 Task: Watch the TED talks on emerging technologies and learn about SpaceX, quantum computing, and wearable tech.
Action: Mouse moved to (427, 264)
Screenshot: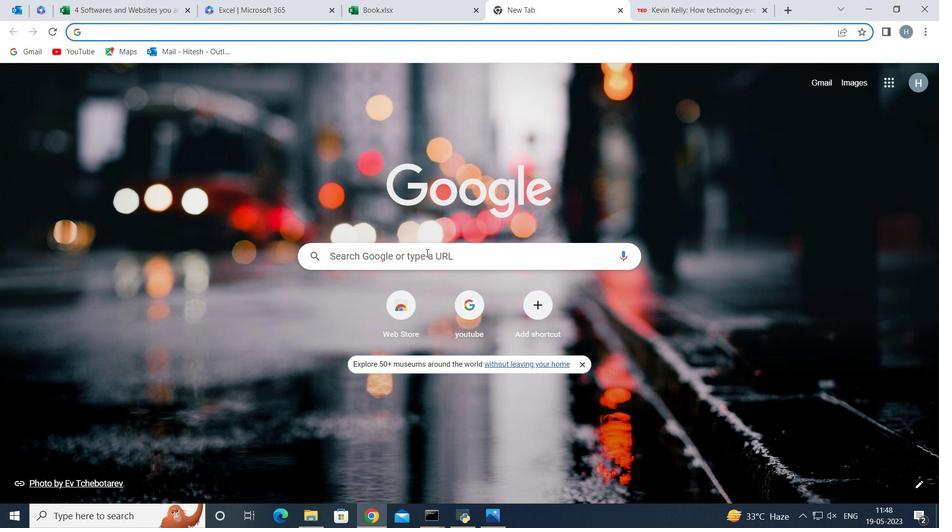
Action: Mouse pressed left at (427, 264)
Screenshot: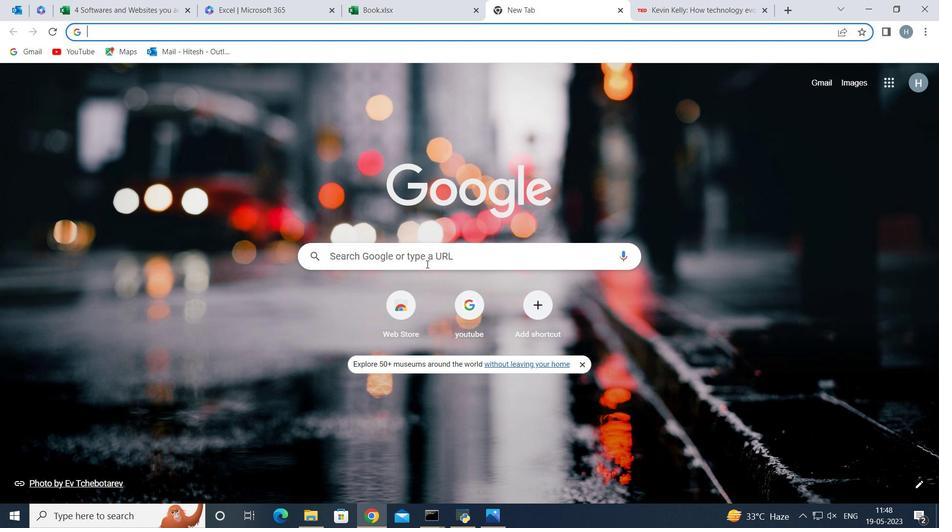 
Action: Mouse moved to (428, 264)
Screenshot: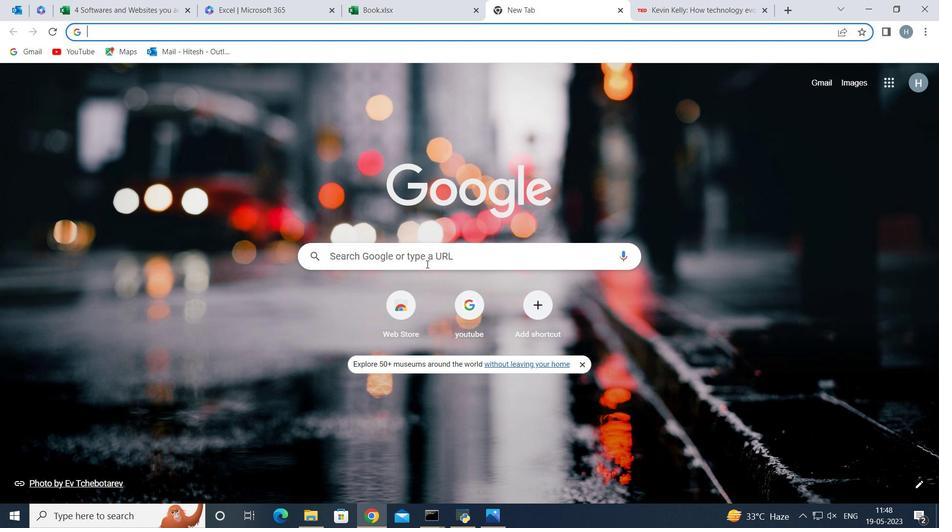 
Action: Key pressed <Key.shift>Te<Key.enter>
Screenshot: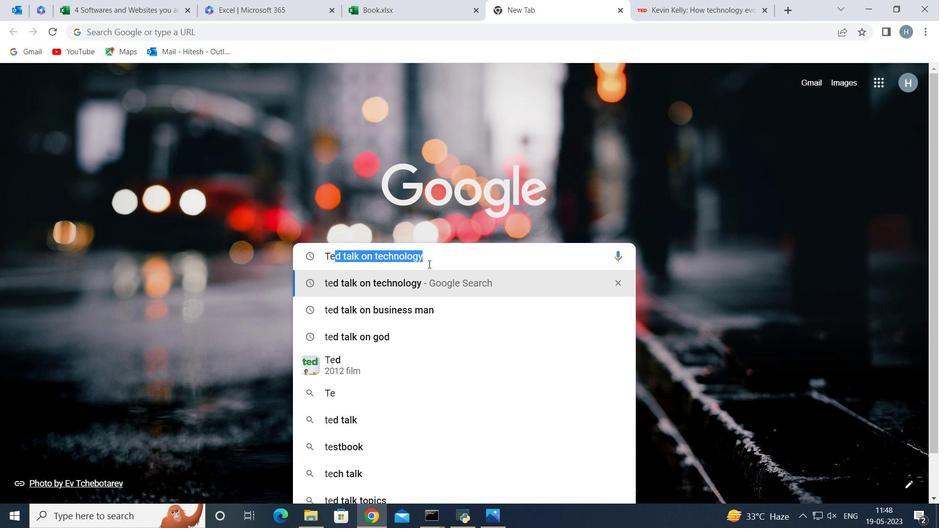 
Action: Mouse moved to (164, 345)
Screenshot: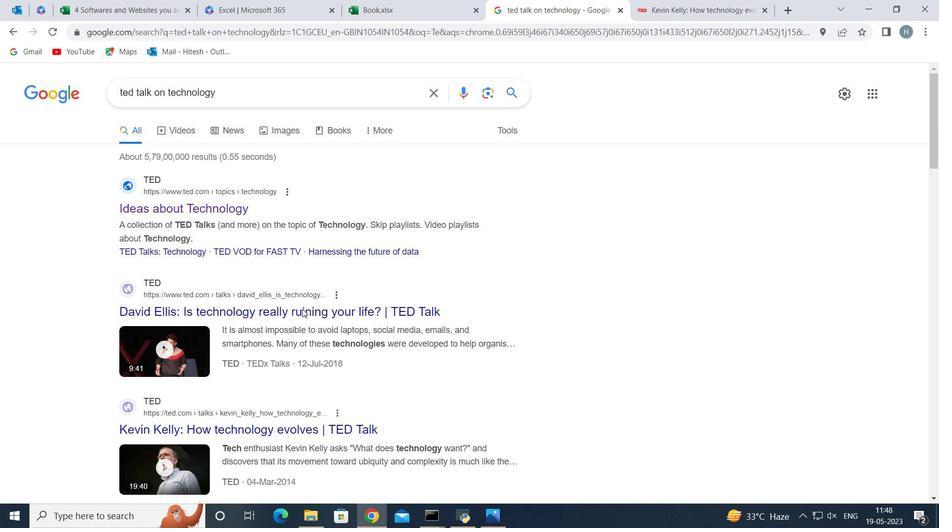 
Action: Mouse scrolled (164, 345) with delta (0, 0)
Screenshot: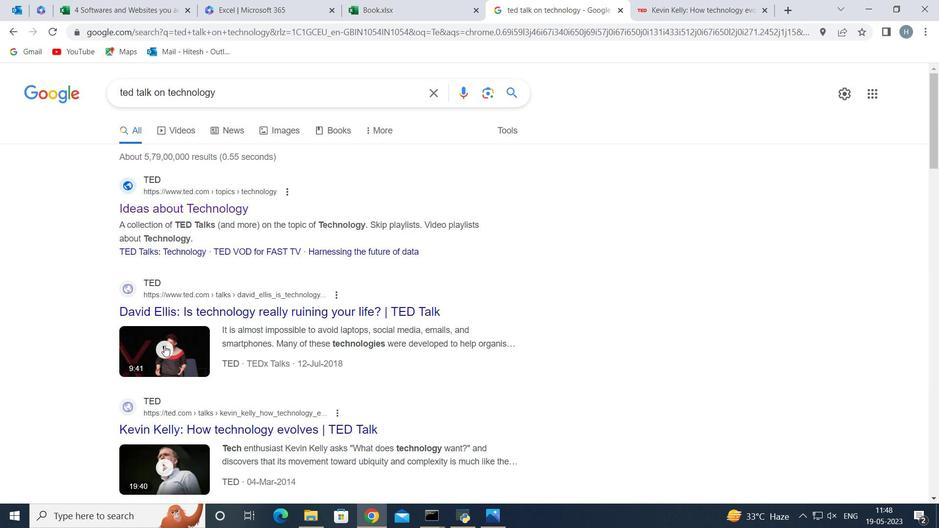 
Action: Mouse scrolled (164, 345) with delta (0, 0)
Screenshot: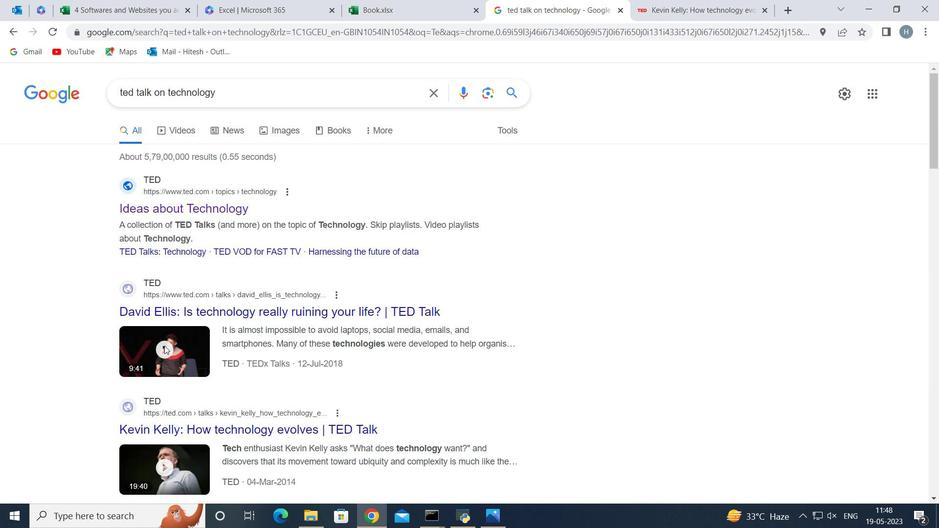 
Action: Mouse scrolled (164, 345) with delta (0, 0)
Screenshot: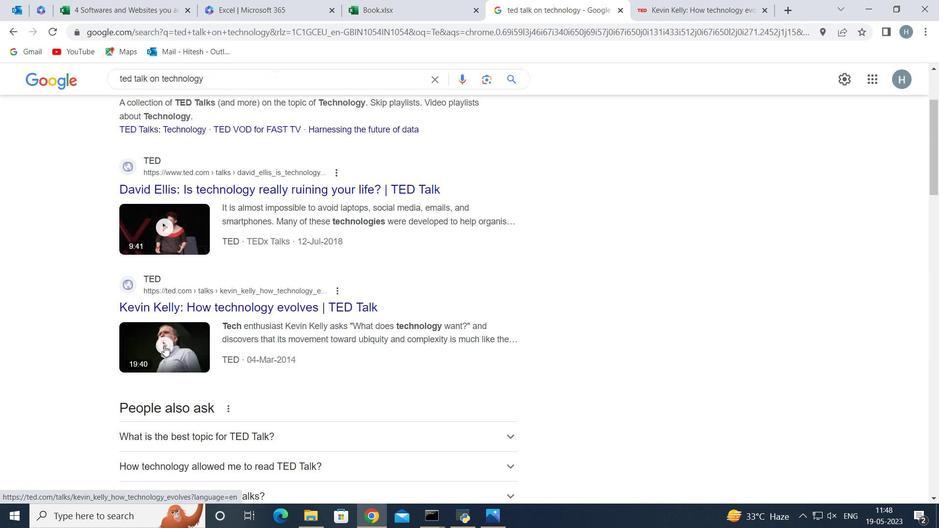 
Action: Mouse scrolled (164, 345) with delta (0, 0)
Screenshot: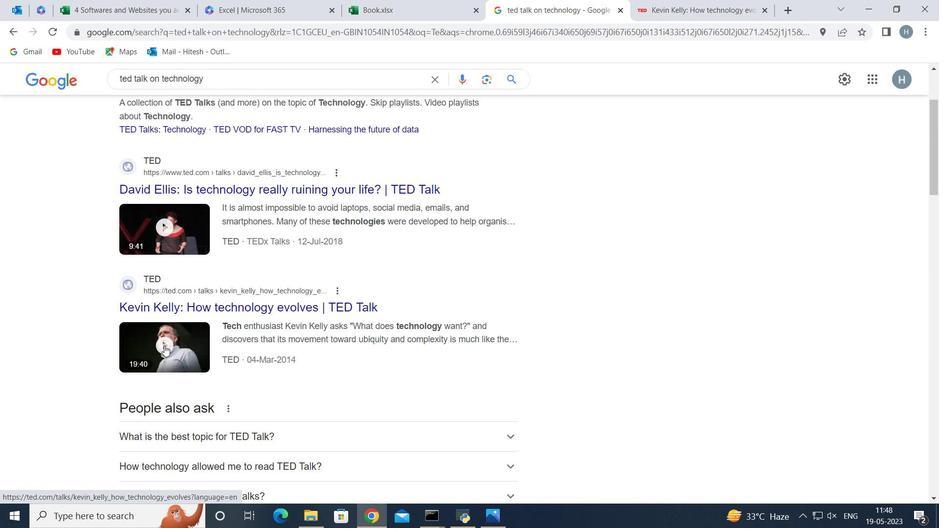 
Action: Mouse scrolled (164, 345) with delta (0, 0)
Screenshot: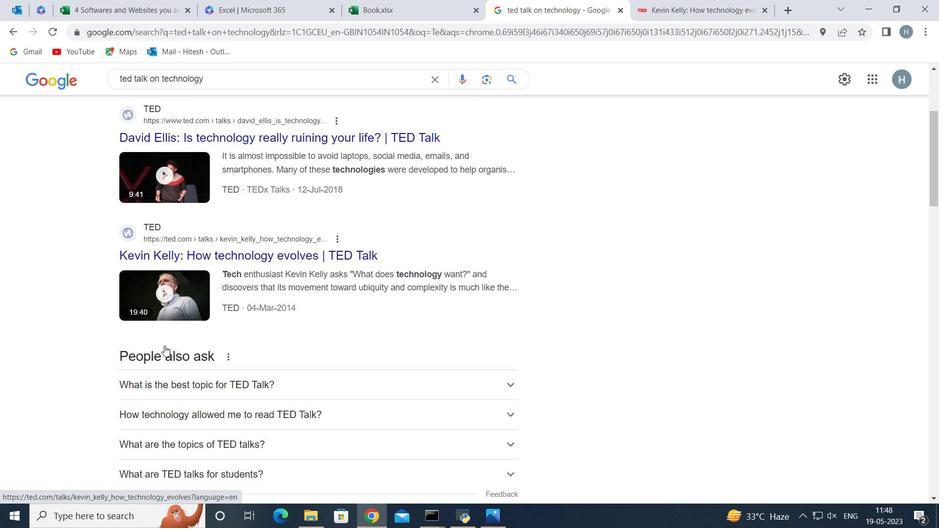
Action: Mouse scrolled (164, 345) with delta (0, 0)
Screenshot: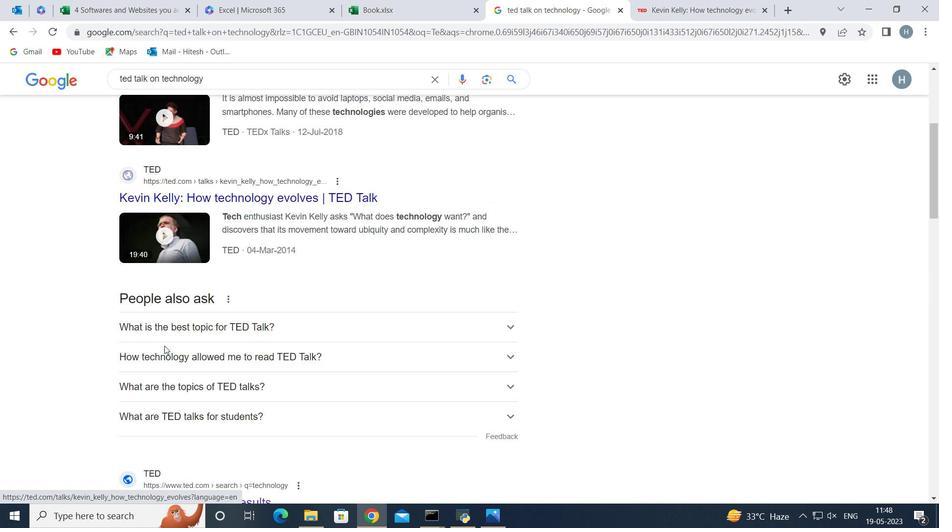 
Action: Mouse scrolled (164, 345) with delta (0, 0)
Screenshot: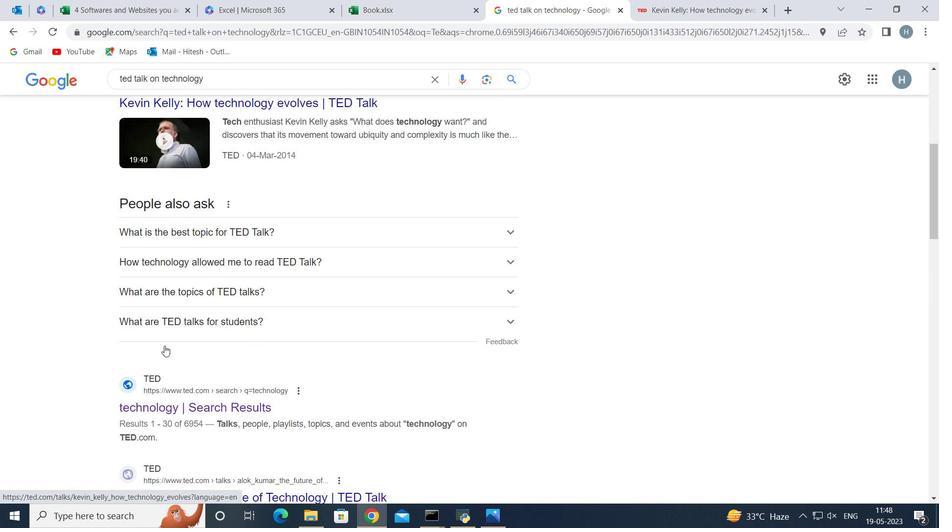 
Action: Mouse scrolled (164, 345) with delta (0, 0)
Screenshot: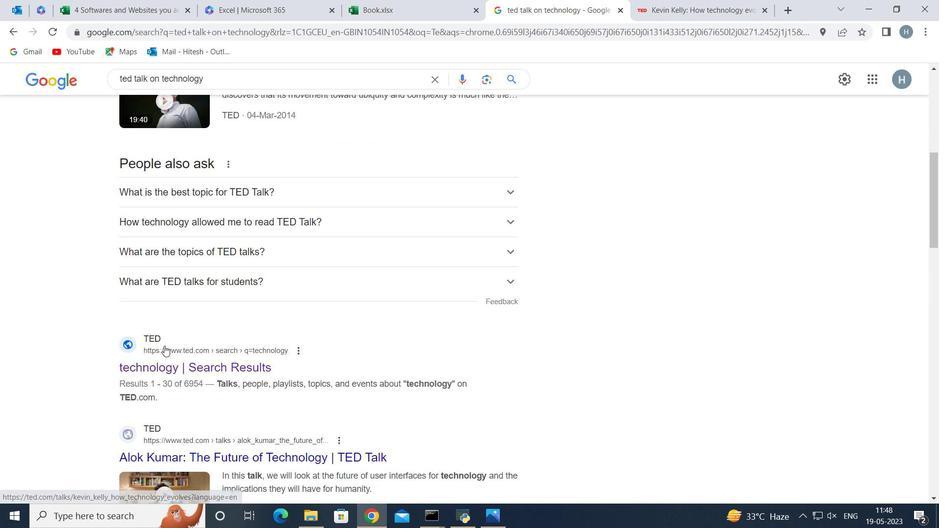 
Action: Mouse scrolled (164, 345) with delta (0, 0)
Screenshot: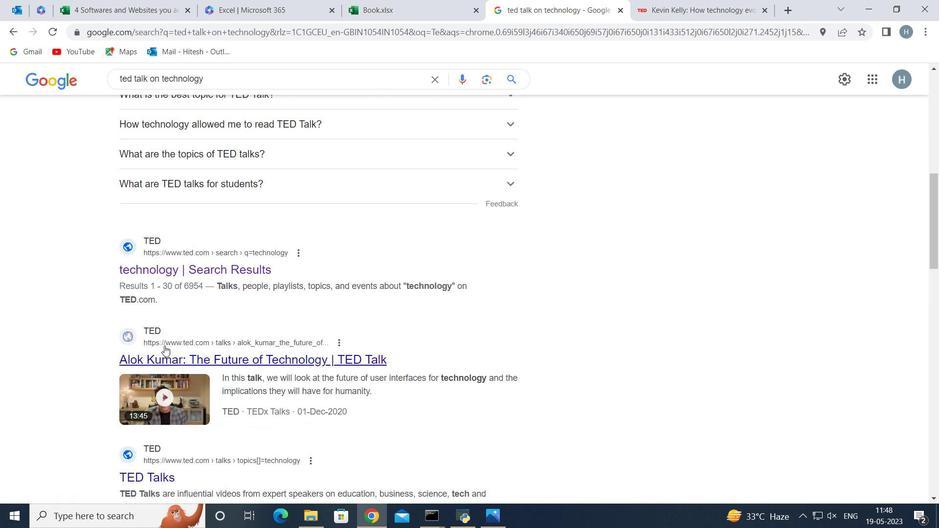 
Action: Mouse scrolled (164, 345) with delta (0, 0)
Screenshot: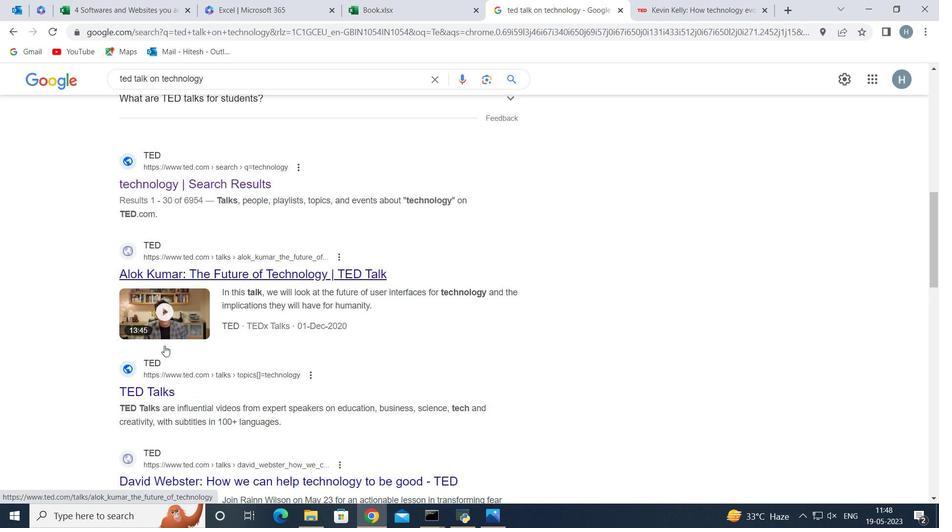 
Action: Mouse scrolled (164, 345) with delta (0, 0)
Screenshot: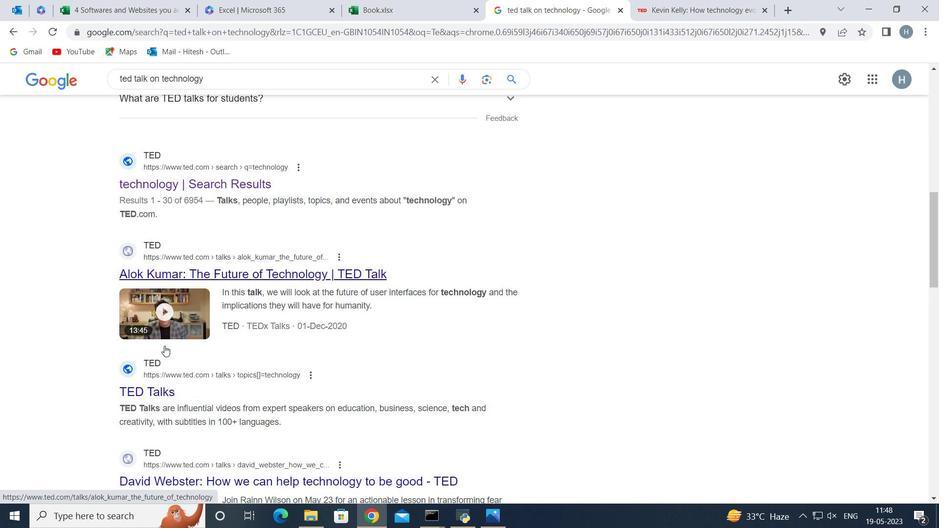 
Action: Mouse scrolled (164, 345) with delta (0, 0)
Screenshot: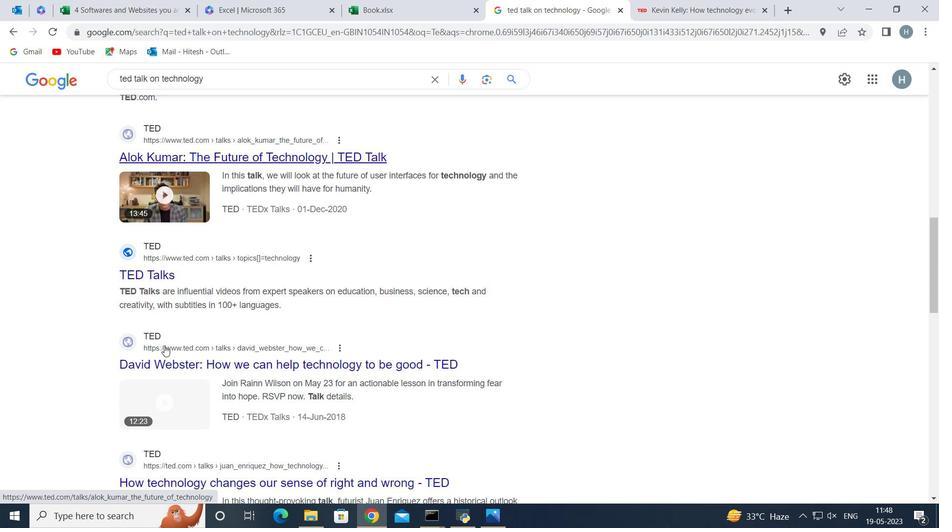 
Action: Mouse scrolled (164, 345) with delta (0, 0)
Screenshot: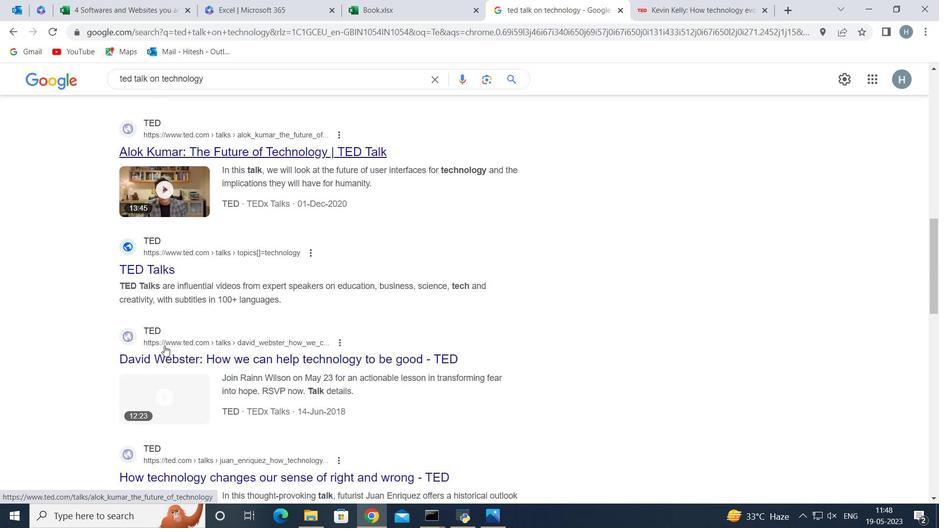 
Action: Mouse moved to (196, 347)
Screenshot: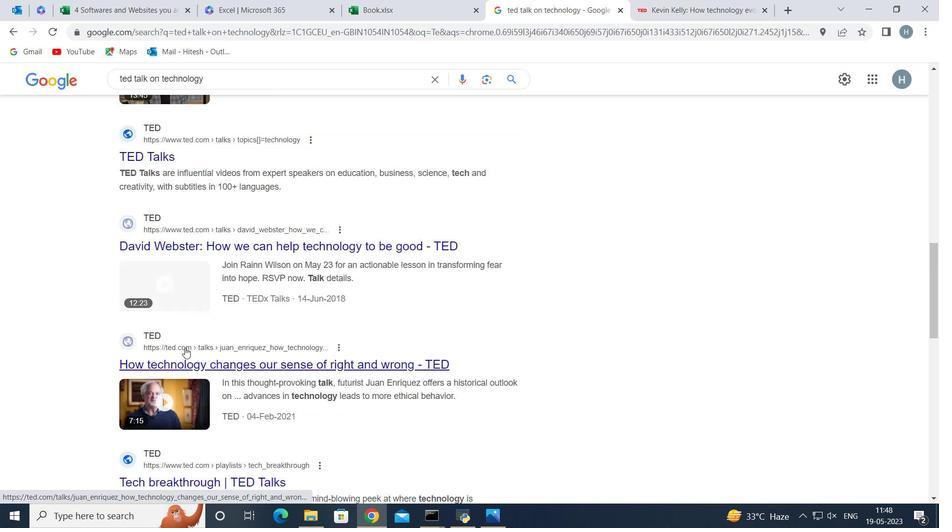 
Action: Mouse scrolled (196, 347) with delta (0, 0)
Screenshot: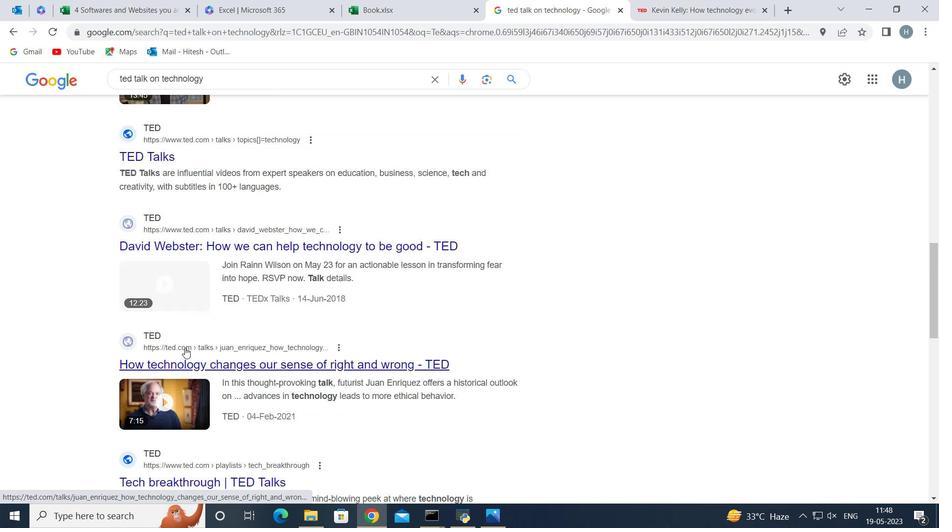 
Action: Mouse moved to (198, 347)
Screenshot: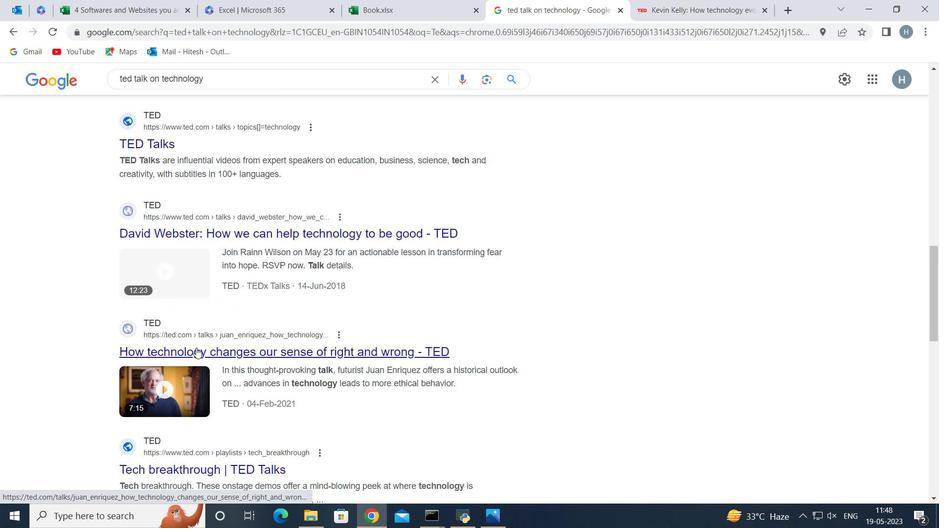 
Action: Mouse scrolled (198, 347) with delta (0, 0)
Screenshot: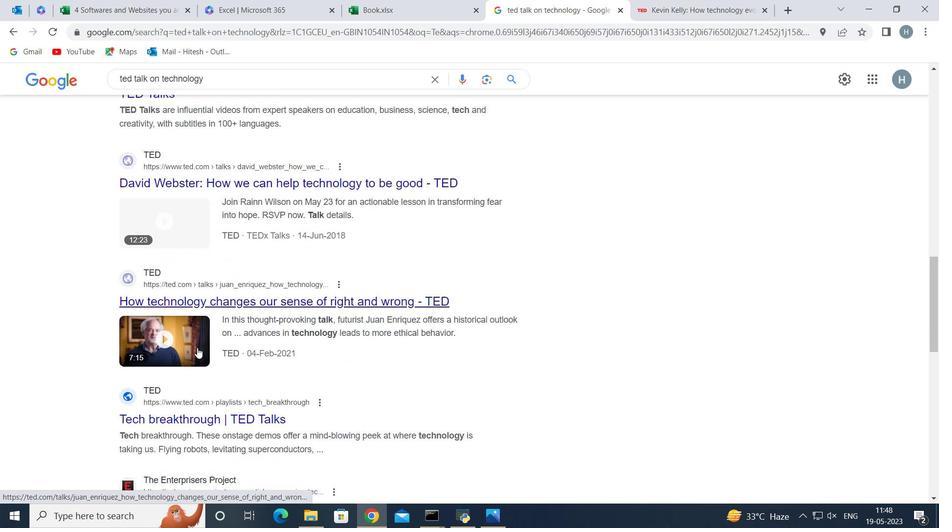 
Action: Mouse scrolled (198, 347) with delta (0, 0)
Screenshot: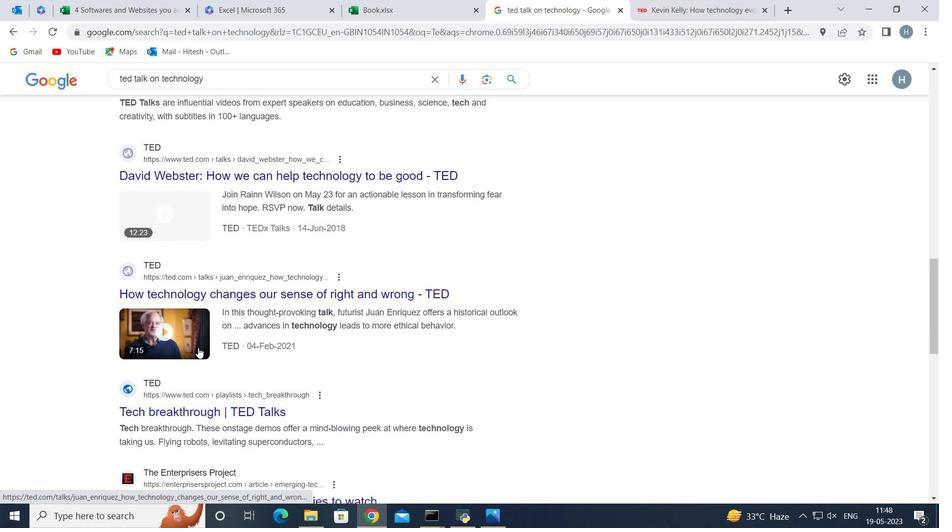 
Action: Mouse scrolled (198, 347) with delta (0, 0)
Screenshot: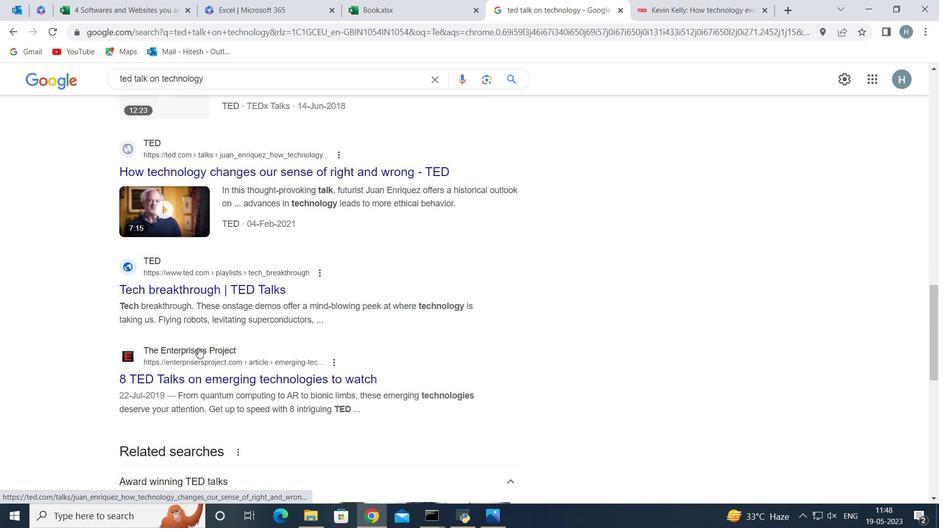 
Action: Mouse scrolled (198, 347) with delta (0, 0)
Screenshot: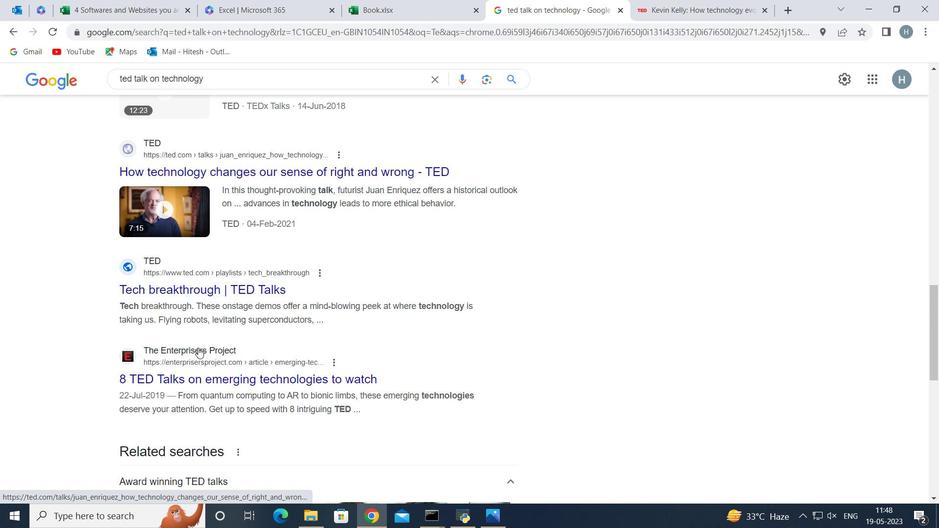 
Action: Mouse moved to (226, 312)
Screenshot: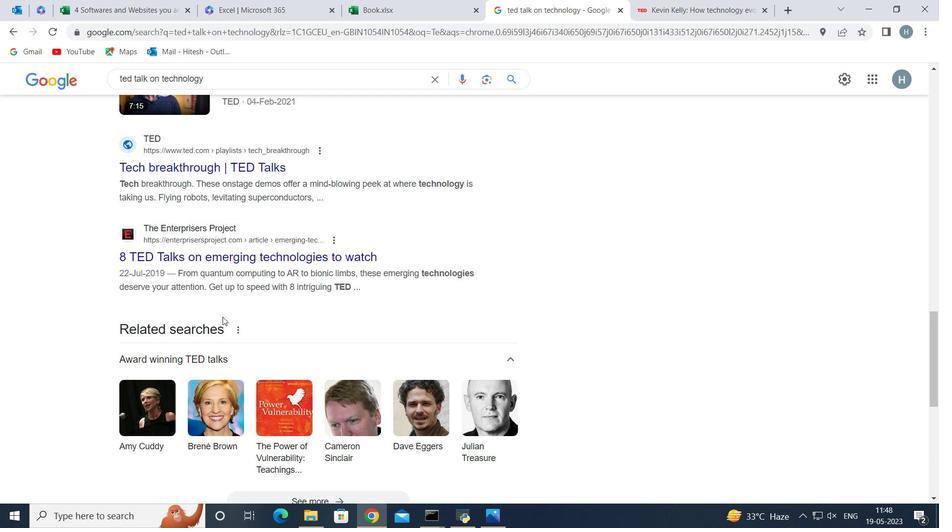 
Action: Mouse scrolled (226, 311) with delta (0, 0)
Screenshot: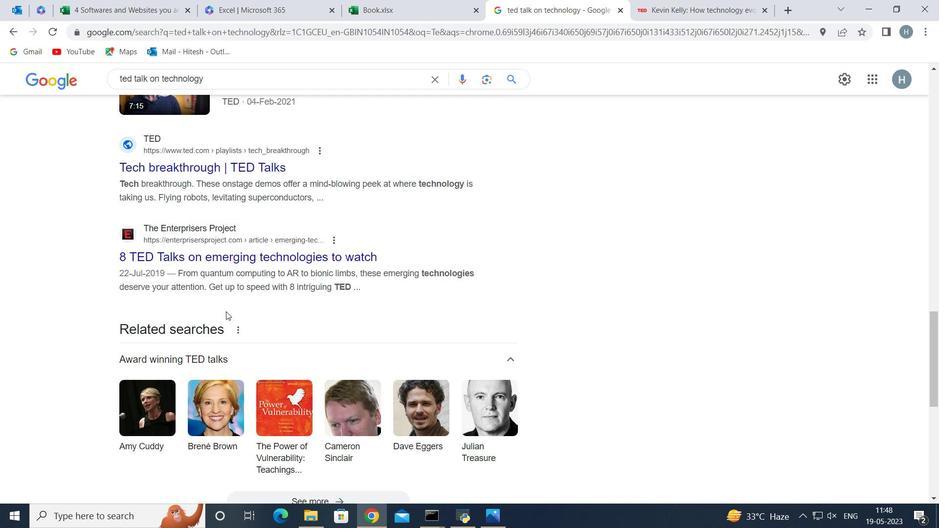 
Action: Mouse scrolled (226, 311) with delta (0, 0)
Screenshot: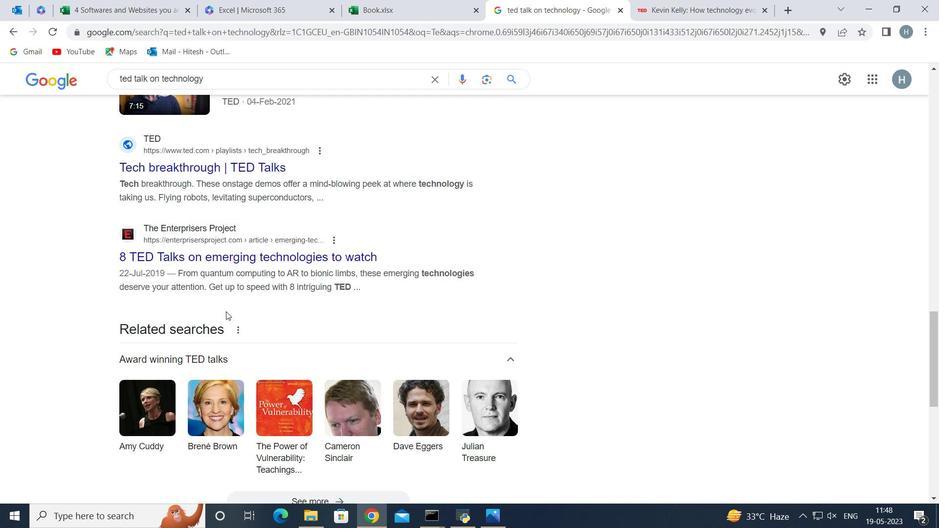 
Action: Mouse scrolled (226, 311) with delta (0, 0)
Screenshot: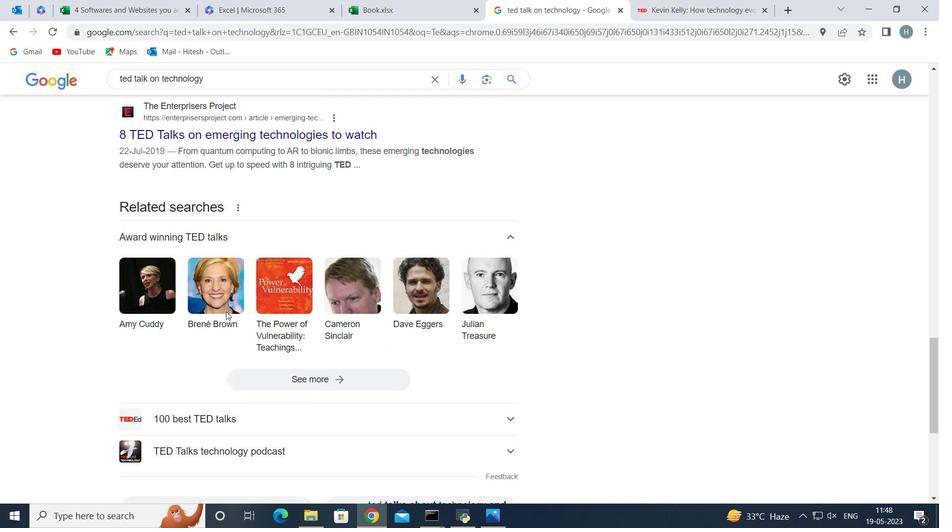 
Action: Mouse scrolled (226, 311) with delta (0, 0)
Screenshot: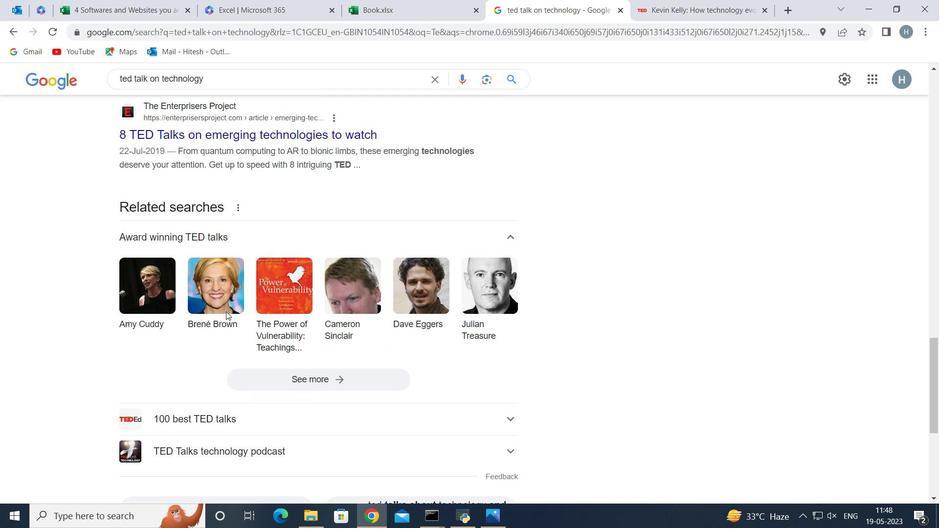 
Action: Mouse scrolled (226, 312) with delta (0, 0)
Screenshot: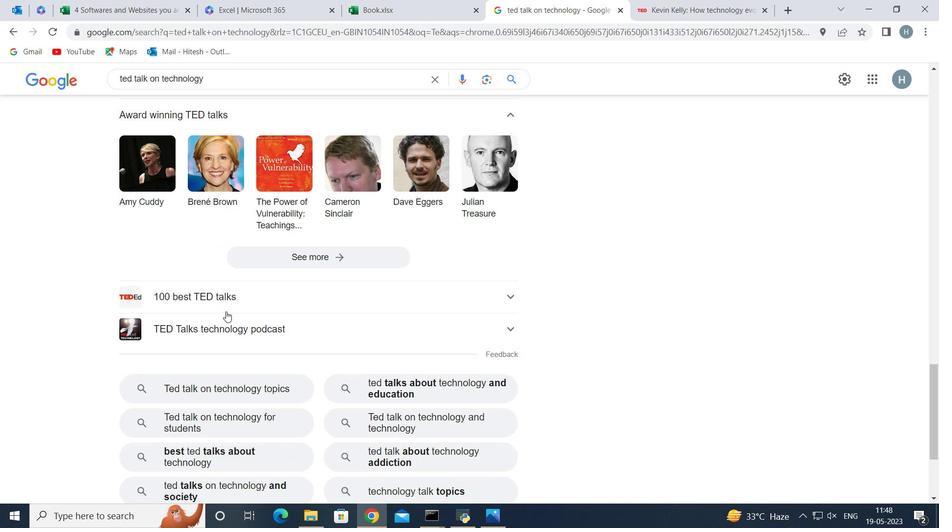 
Action: Mouse scrolled (226, 312) with delta (0, 0)
Screenshot: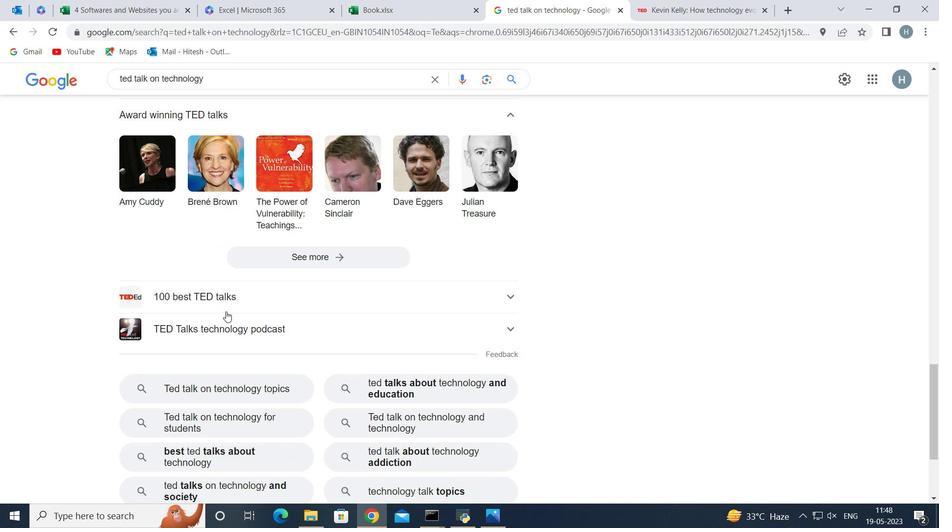 
Action: Mouse scrolled (226, 312) with delta (0, 0)
Screenshot: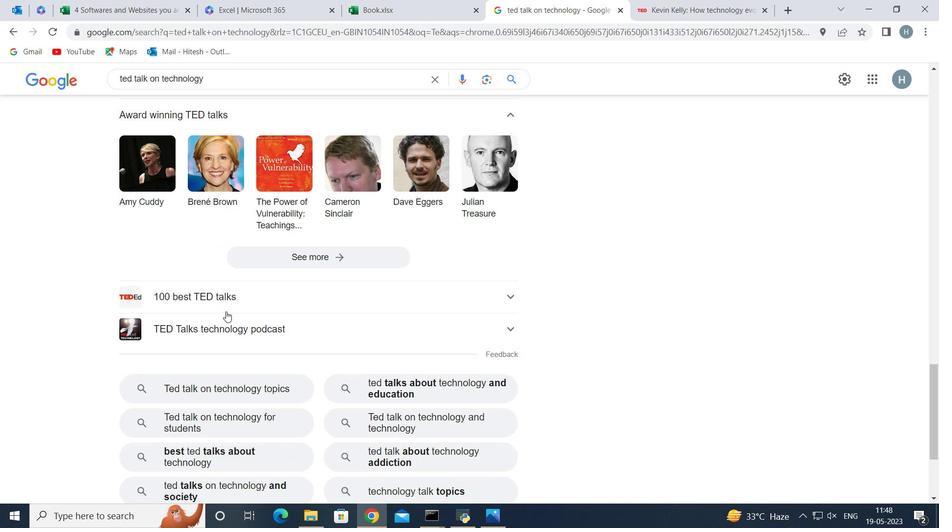 
Action: Mouse scrolled (226, 312) with delta (0, 0)
Screenshot: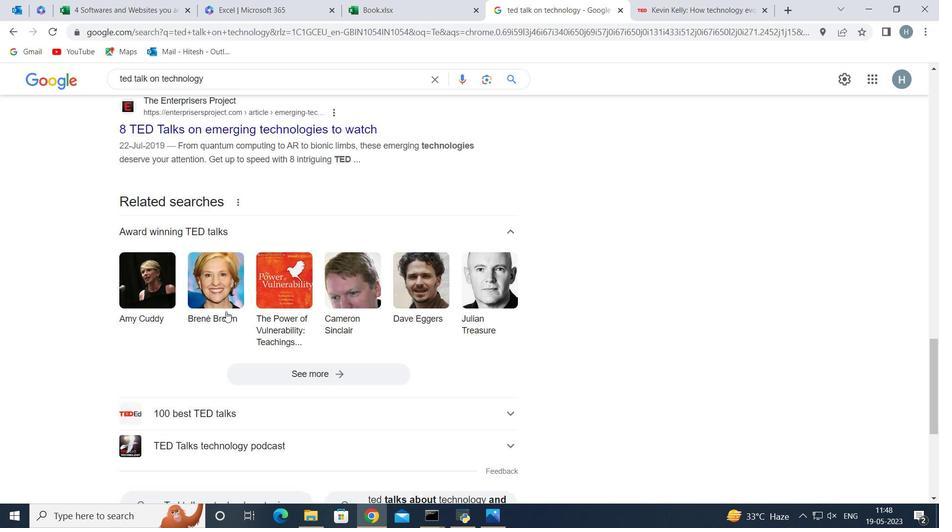 
Action: Mouse scrolled (226, 312) with delta (0, 0)
Screenshot: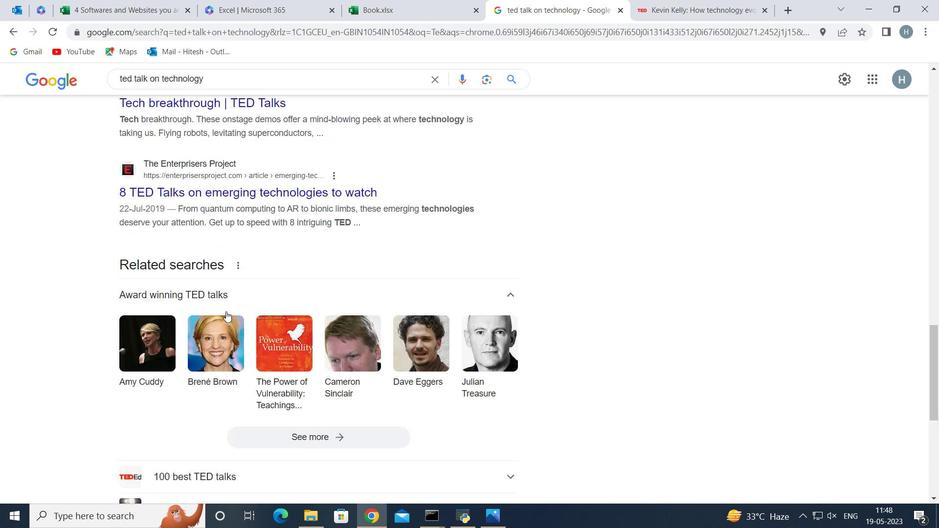 
Action: Mouse scrolled (226, 312) with delta (0, 0)
Screenshot: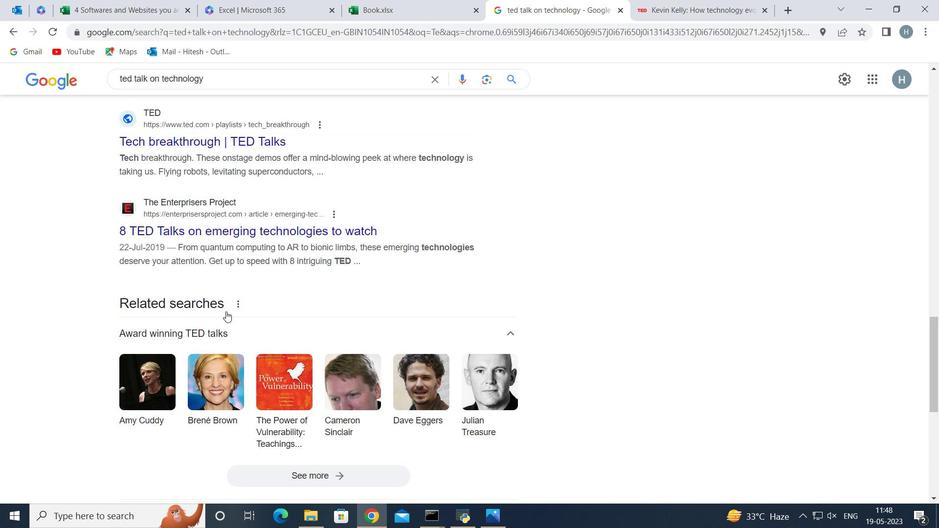 
Action: Mouse scrolled (226, 312) with delta (0, 0)
Screenshot: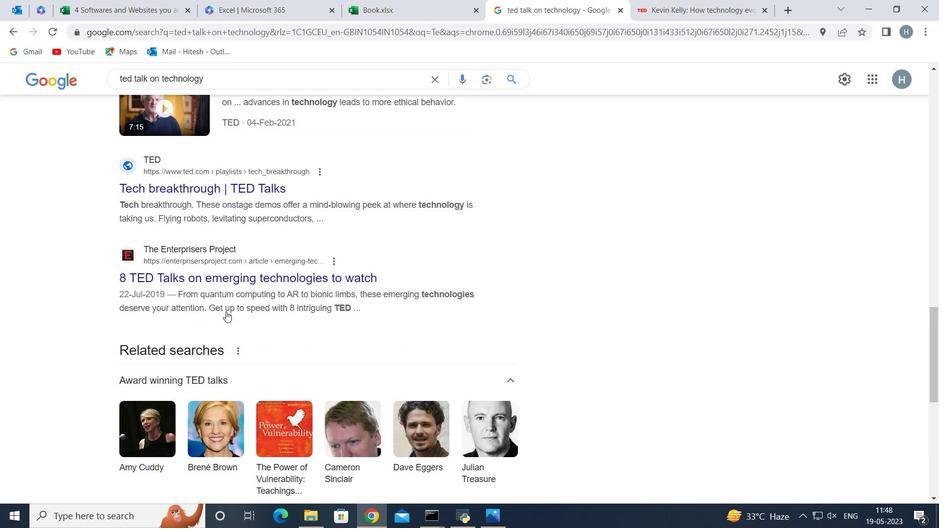 
Action: Mouse moved to (251, 440)
Screenshot: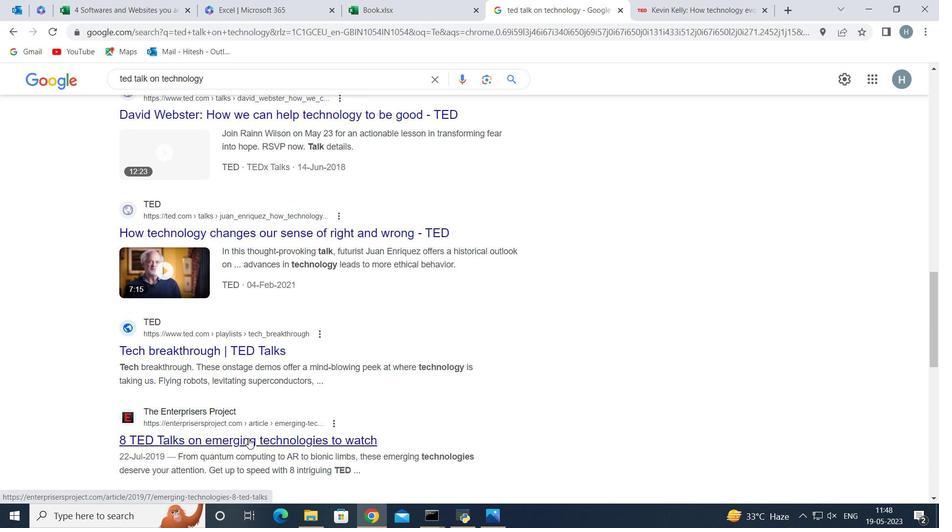
Action: Mouse pressed left at (251, 440)
Screenshot: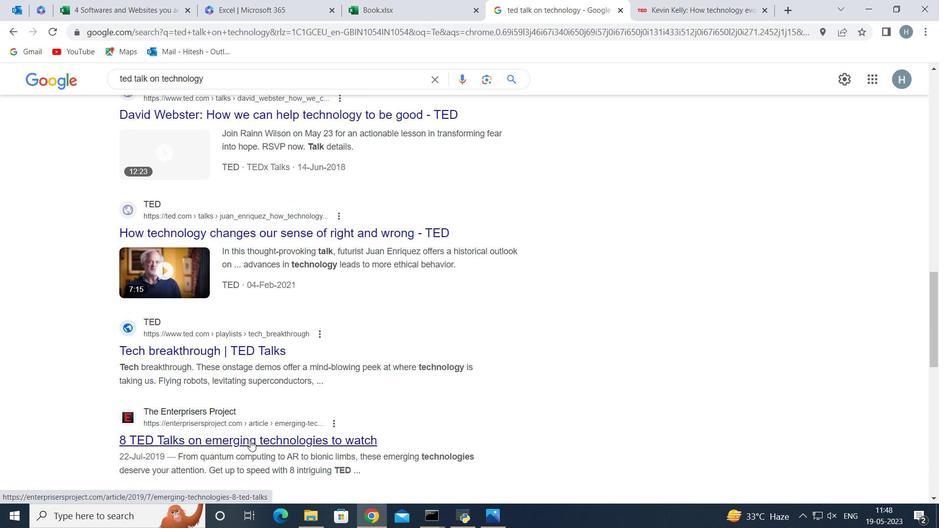 
Action: Mouse moved to (414, 242)
Screenshot: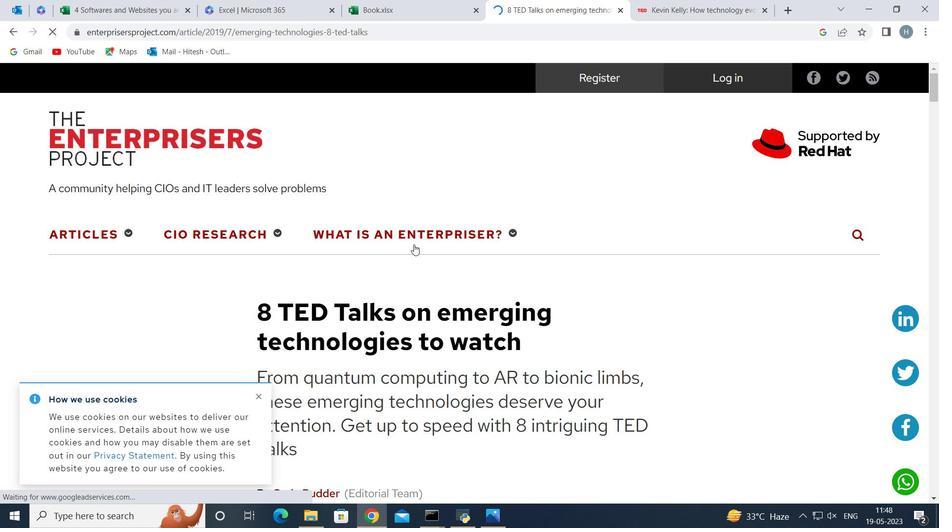 
Action: Mouse scrolled (414, 241) with delta (0, 0)
Screenshot: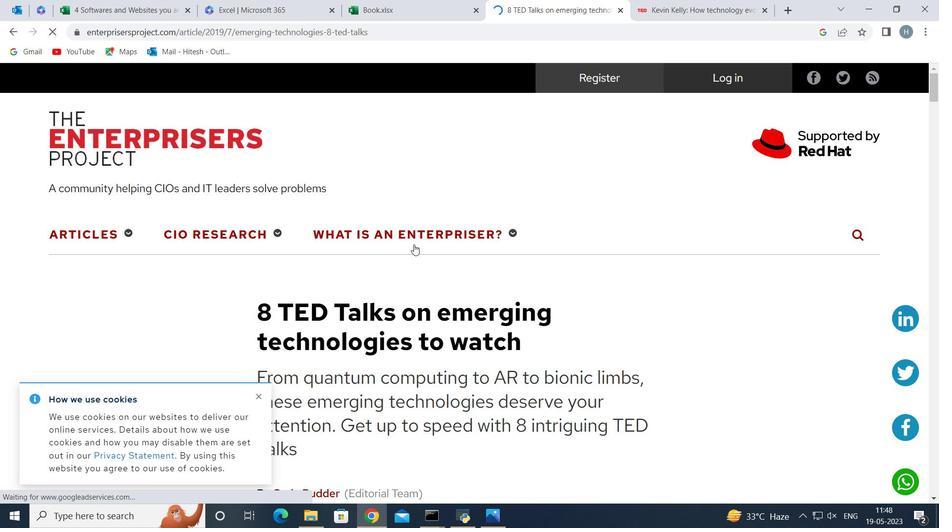 
Action: Mouse scrolled (414, 241) with delta (0, 0)
Screenshot: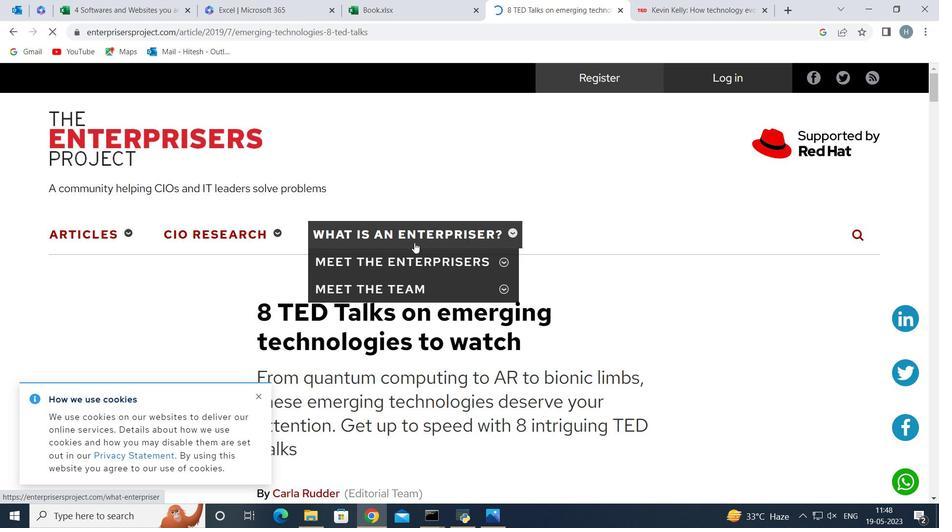 
Action: Mouse moved to (415, 248)
Screenshot: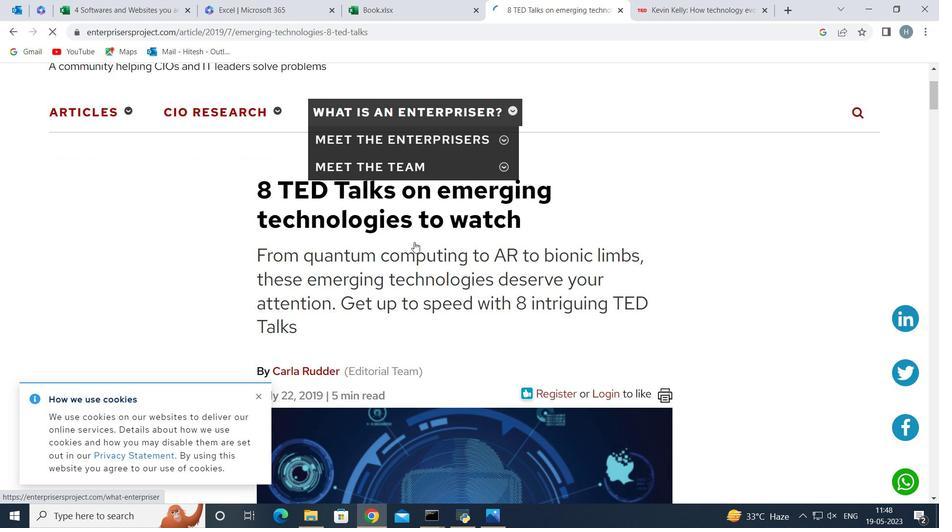 
Action: Mouse scrolled (415, 247) with delta (0, 0)
Screenshot: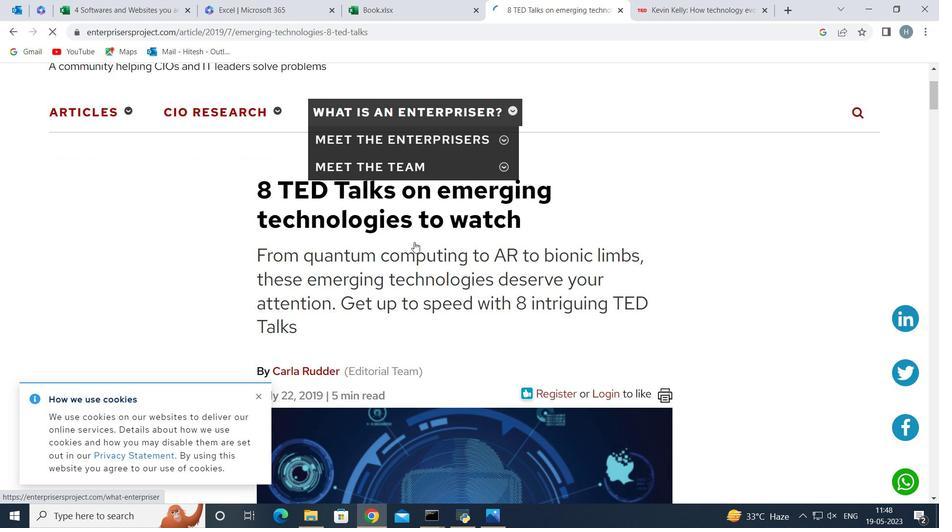 
Action: Mouse moved to (417, 257)
Screenshot: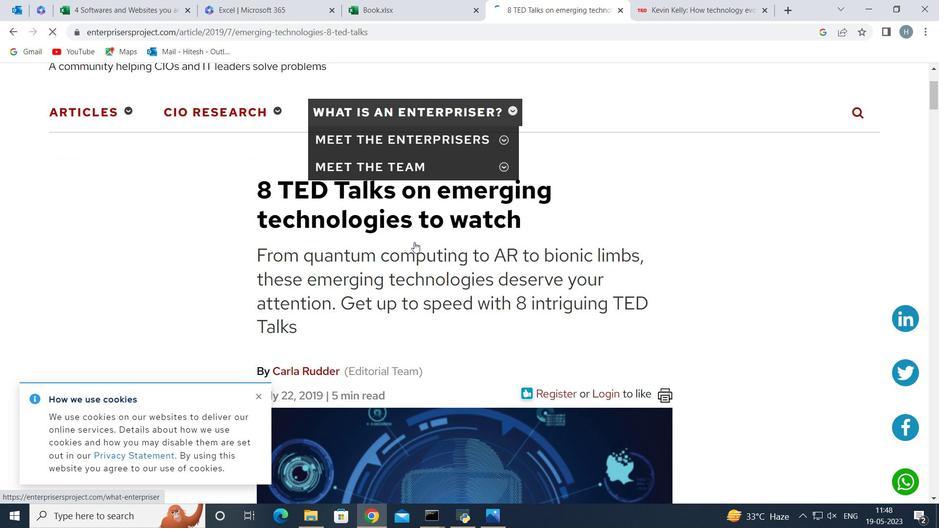 
Action: Mouse scrolled (417, 257) with delta (0, 0)
Screenshot: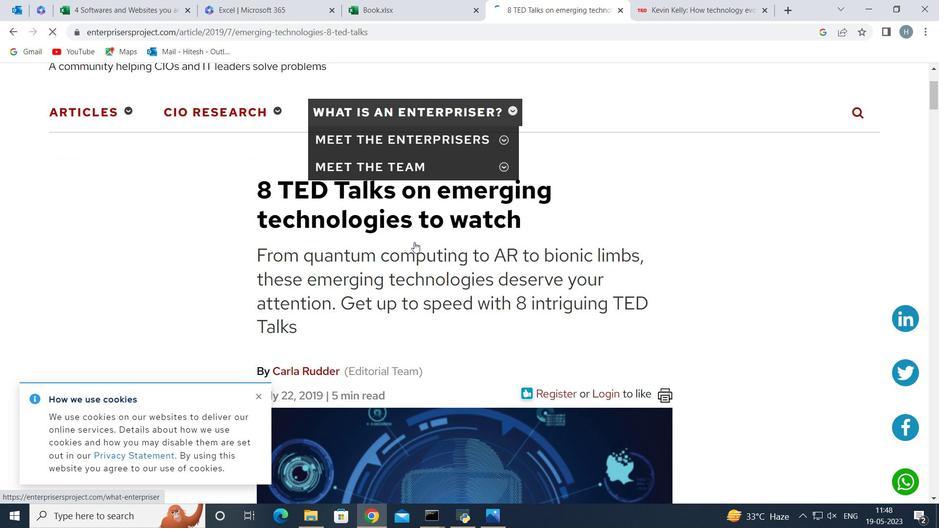 
Action: Mouse moved to (417, 259)
Screenshot: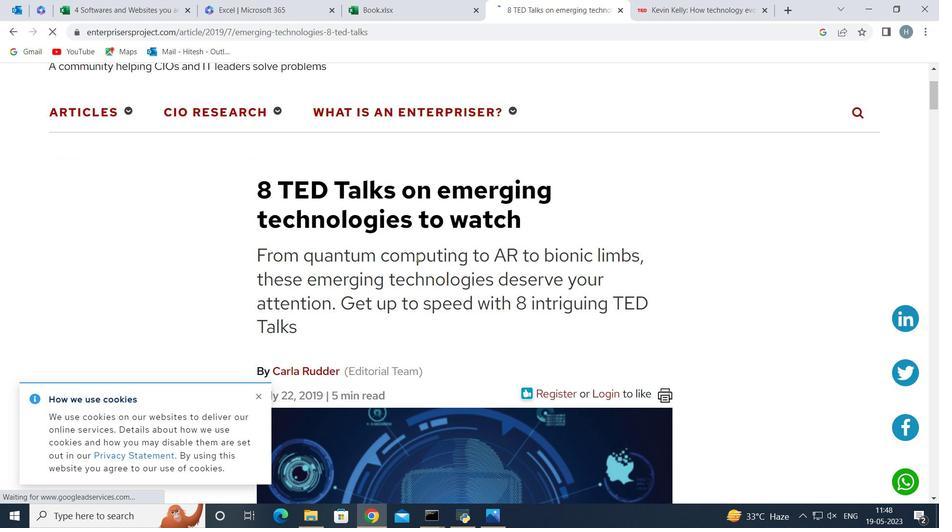 
Action: Mouse scrolled (417, 258) with delta (0, 0)
Screenshot: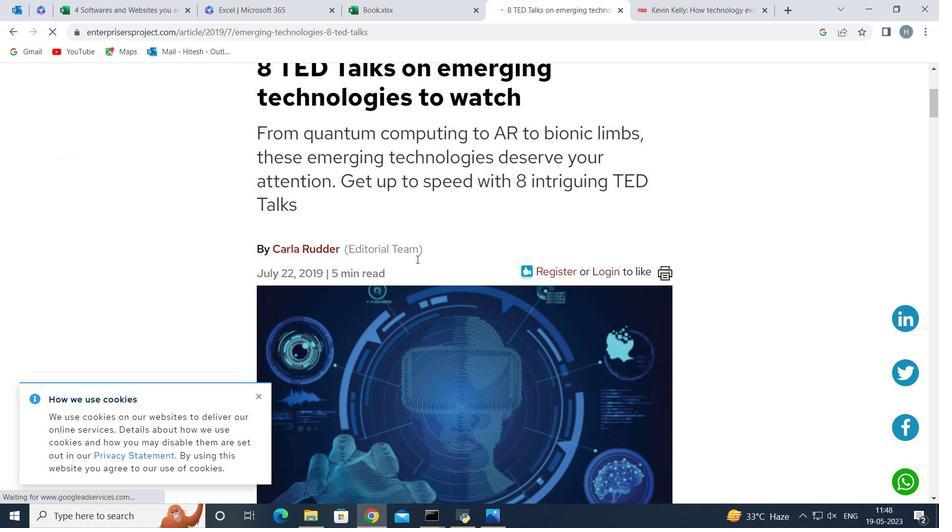 
Action: Mouse scrolled (417, 258) with delta (0, 0)
Screenshot: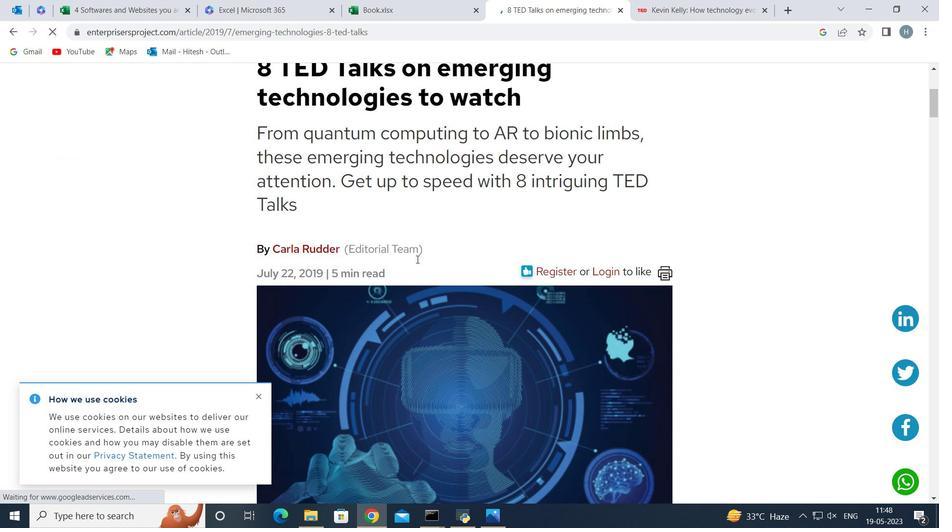 
Action: Mouse scrolled (417, 258) with delta (0, 0)
Screenshot: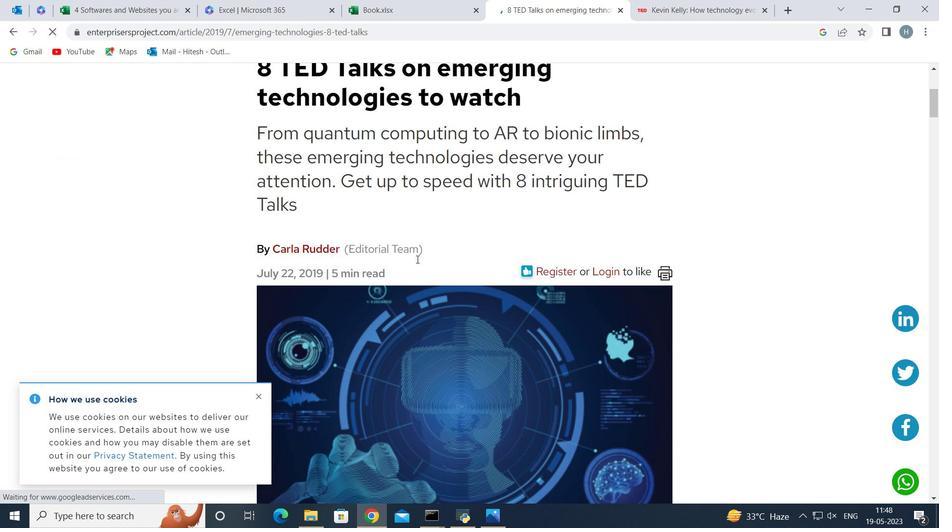 
Action: Mouse scrolled (417, 258) with delta (0, 0)
Screenshot: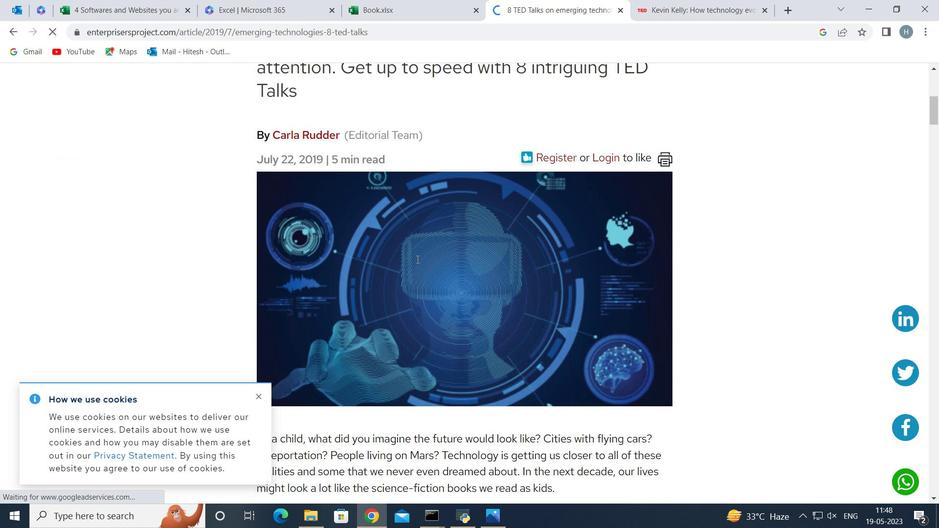 
Action: Mouse scrolled (417, 258) with delta (0, 0)
Screenshot: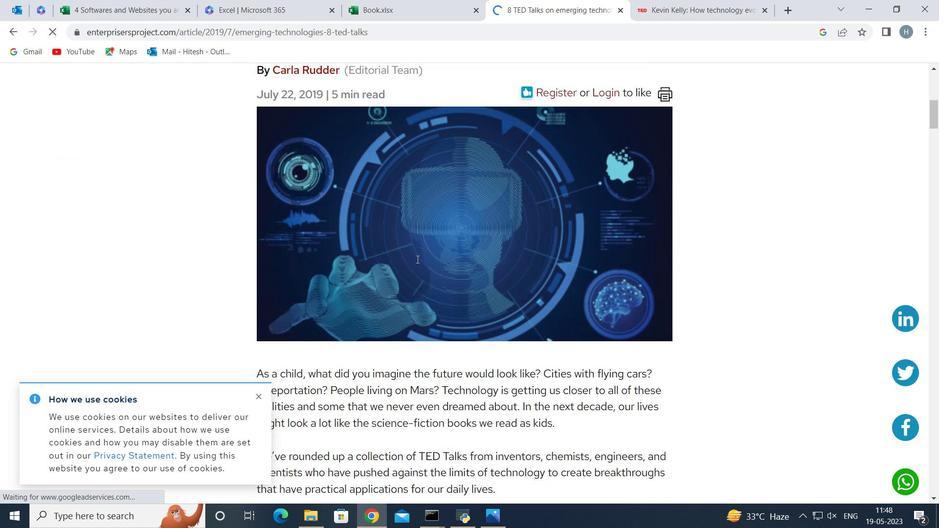 
Action: Mouse scrolled (417, 258) with delta (0, 0)
Screenshot: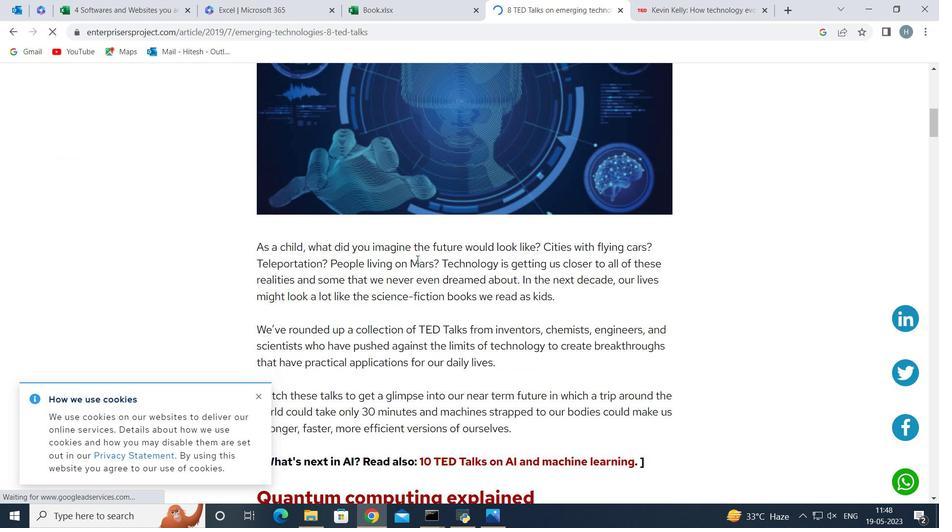 
Action: Mouse scrolled (417, 258) with delta (0, 0)
Screenshot: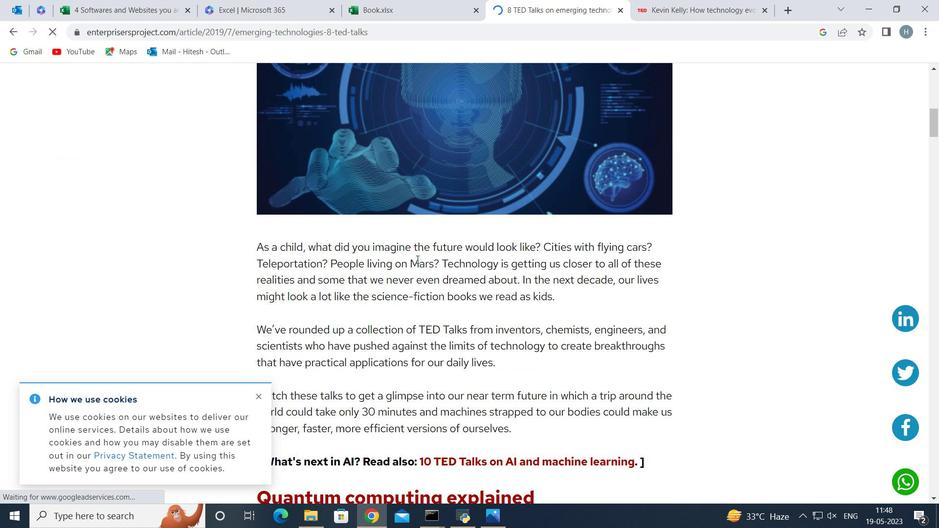 
Action: Mouse scrolled (417, 258) with delta (0, 0)
Screenshot: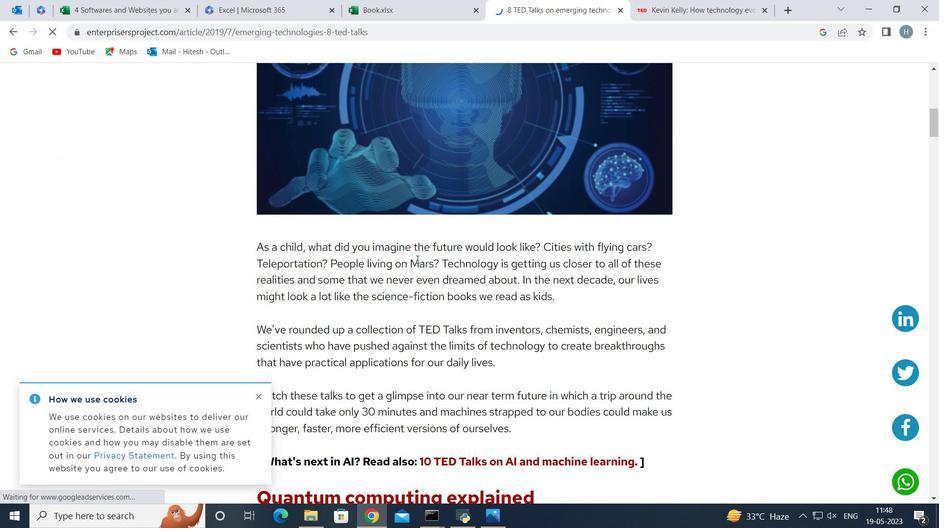 
Action: Mouse scrolled (417, 258) with delta (0, 0)
Screenshot: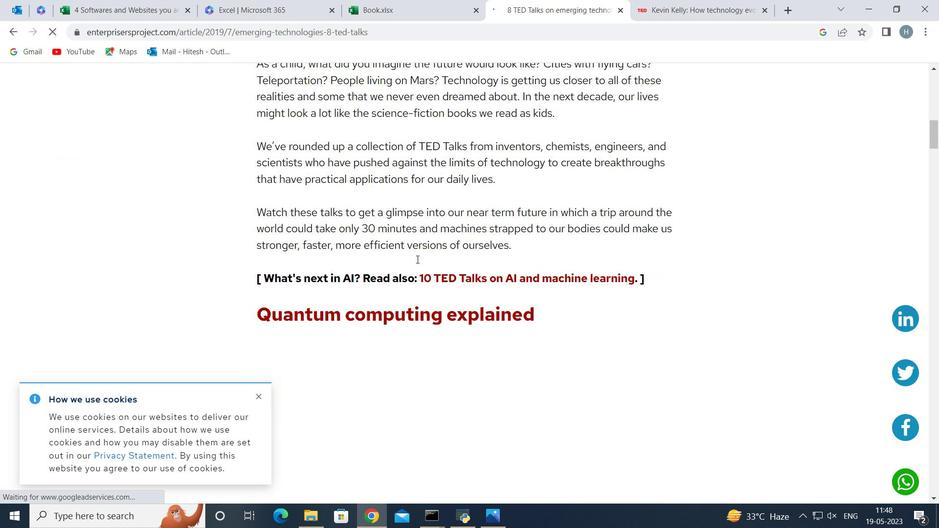 
Action: Mouse scrolled (417, 258) with delta (0, 0)
Screenshot: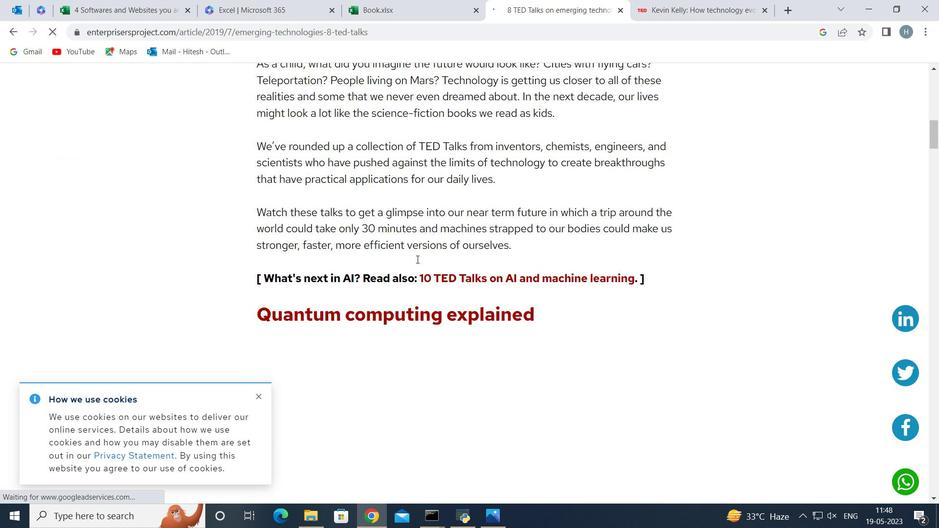 
Action: Mouse scrolled (417, 258) with delta (0, 0)
Screenshot: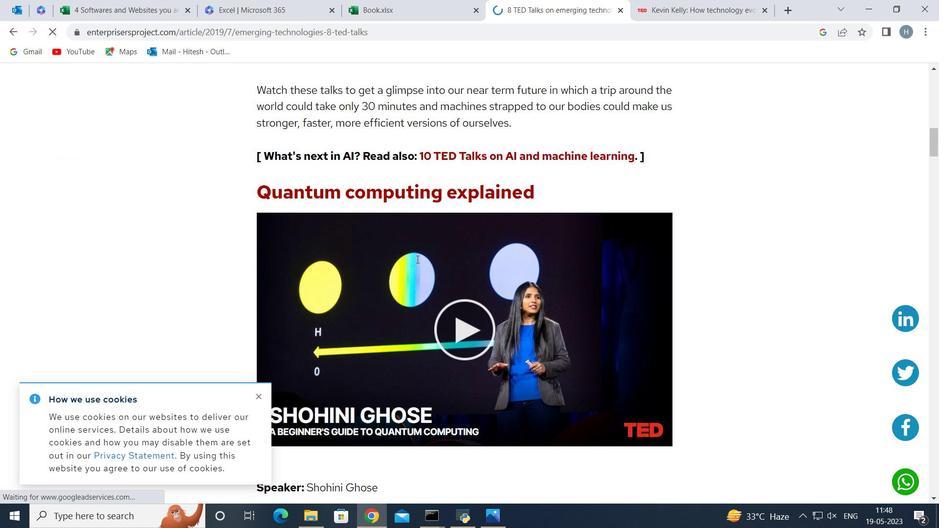 
Action: Mouse scrolled (417, 258) with delta (0, 0)
Screenshot: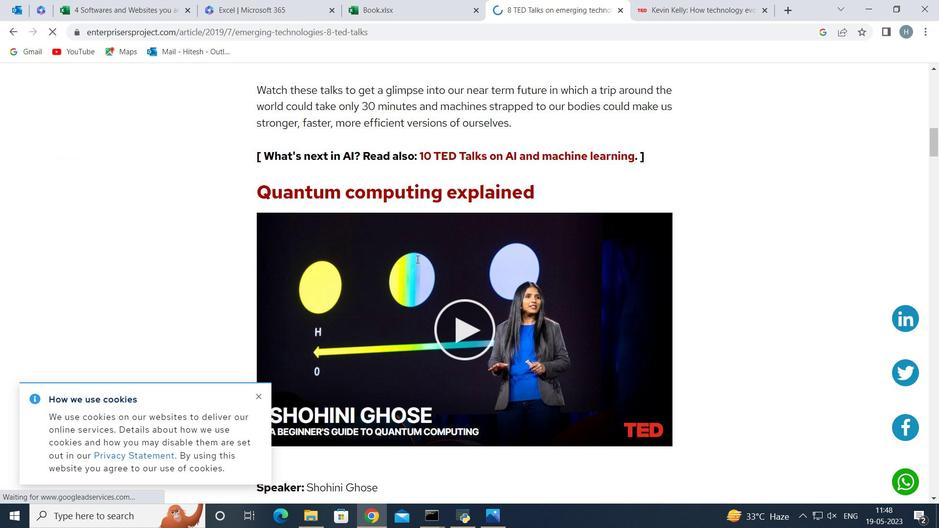 
Action: Mouse moved to (257, 392)
Screenshot: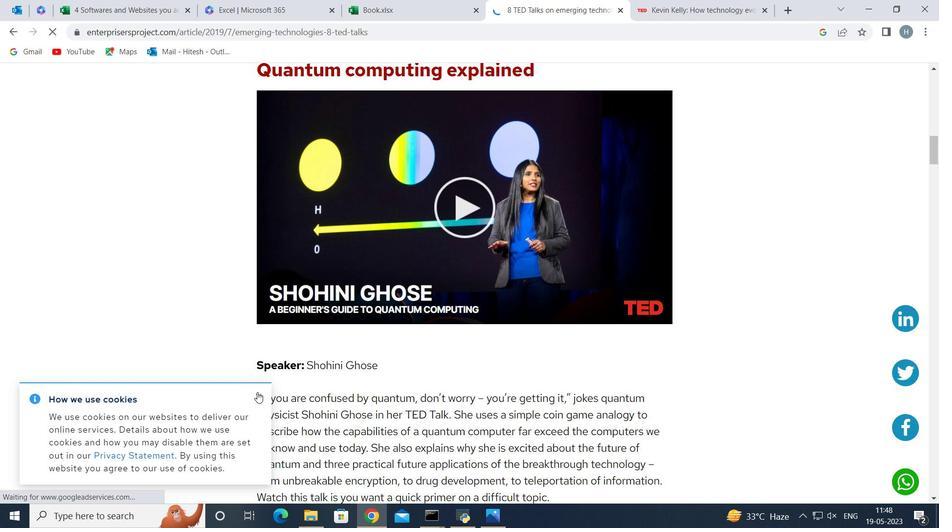 
Action: Mouse pressed left at (257, 392)
Screenshot: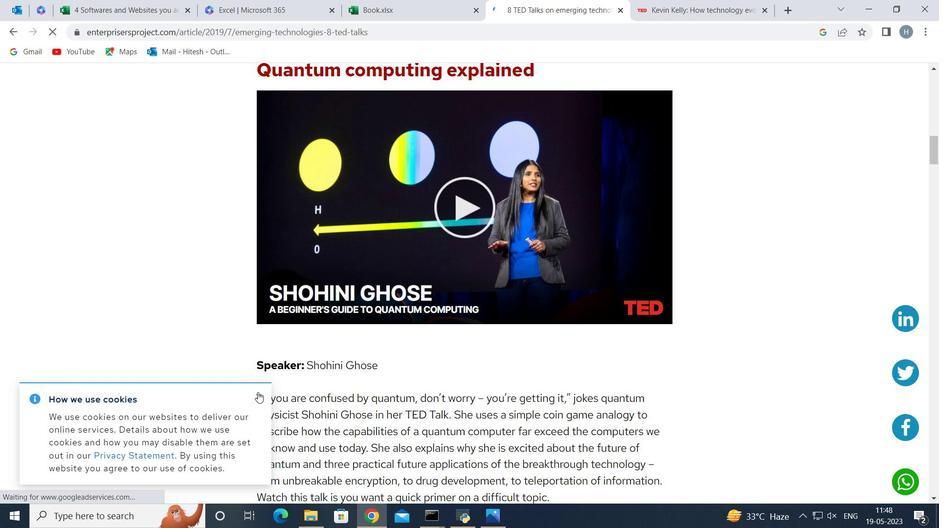 
Action: Mouse moved to (448, 306)
Screenshot: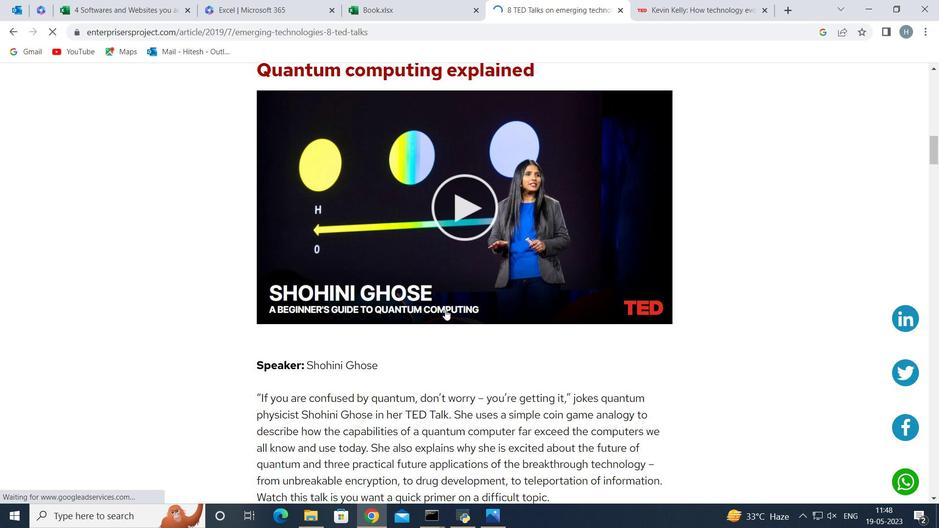 
Action: Mouse scrolled (448, 305) with delta (0, 0)
Screenshot: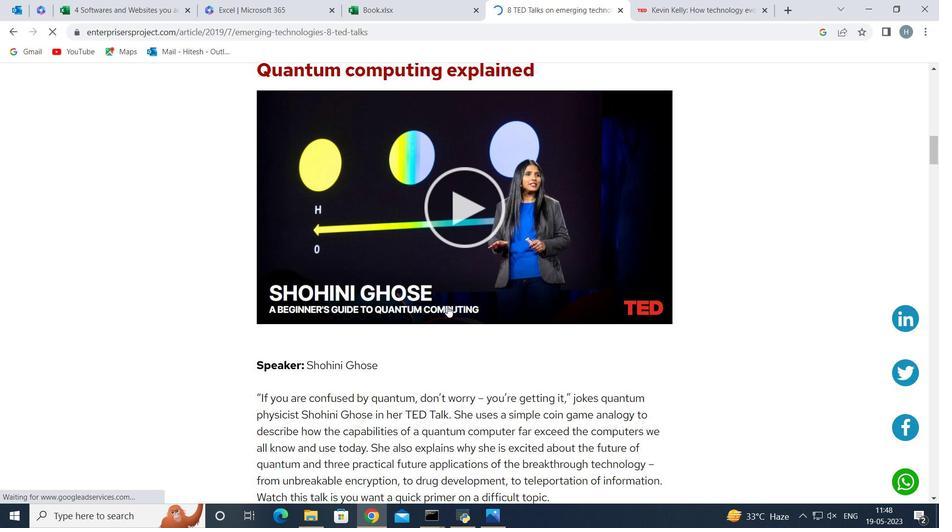 
Action: Mouse scrolled (448, 305) with delta (0, 0)
Screenshot: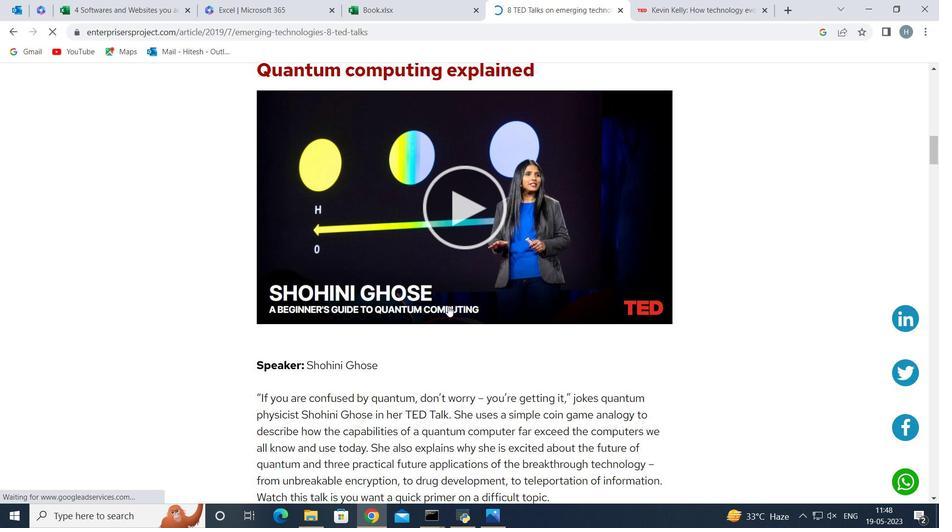 
Action: Mouse scrolled (448, 305) with delta (0, 0)
Screenshot: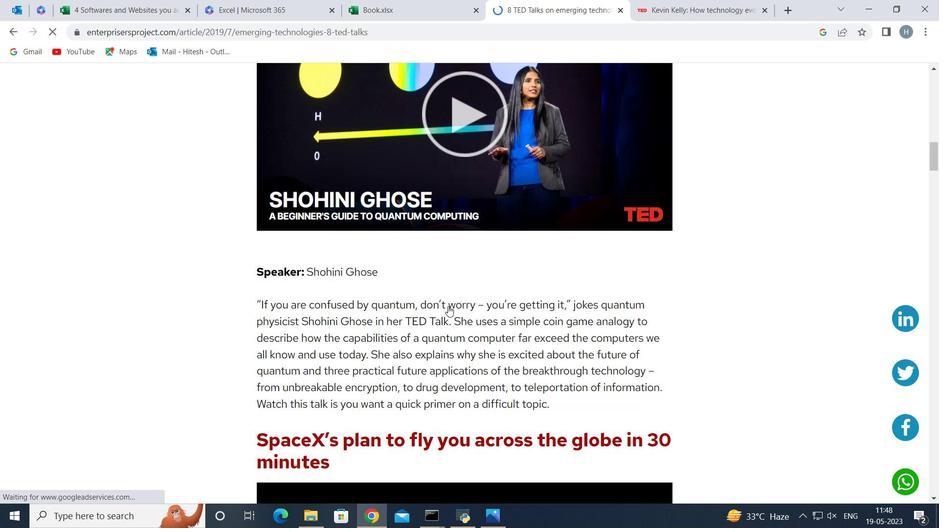 
Action: Mouse scrolled (448, 305) with delta (0, 0)
Screenshot: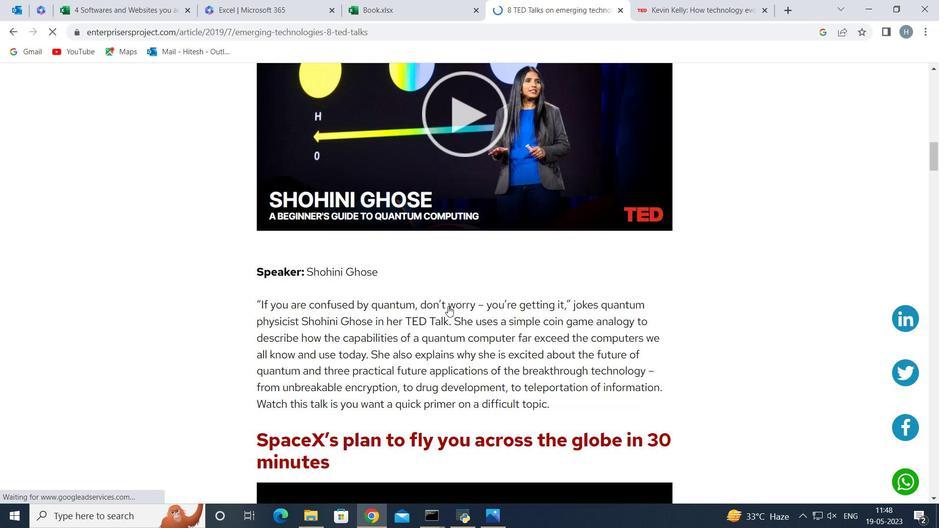 
Action: Mouse scrolled (448, 305) with delta (0, 0)
Screenshot: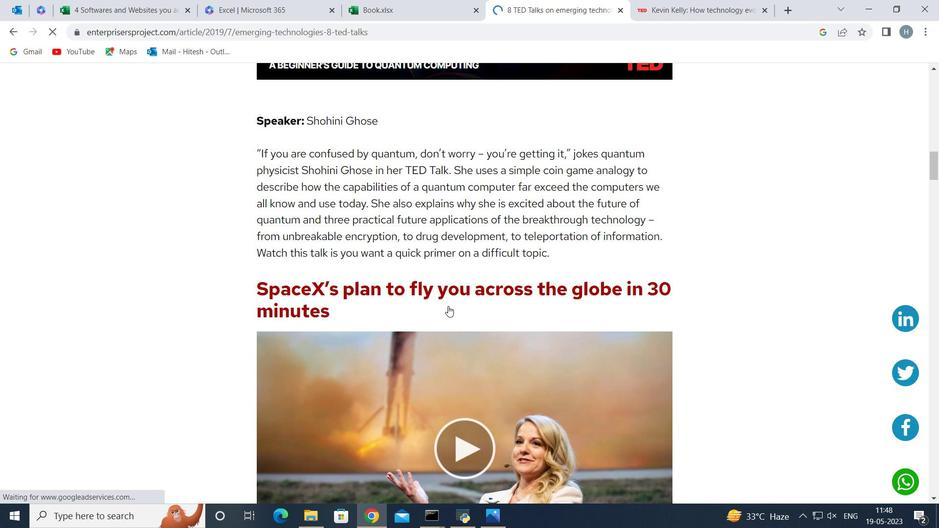
Action: Mouse scrolled (448, 305) with delta (0, 0)
Screenshot: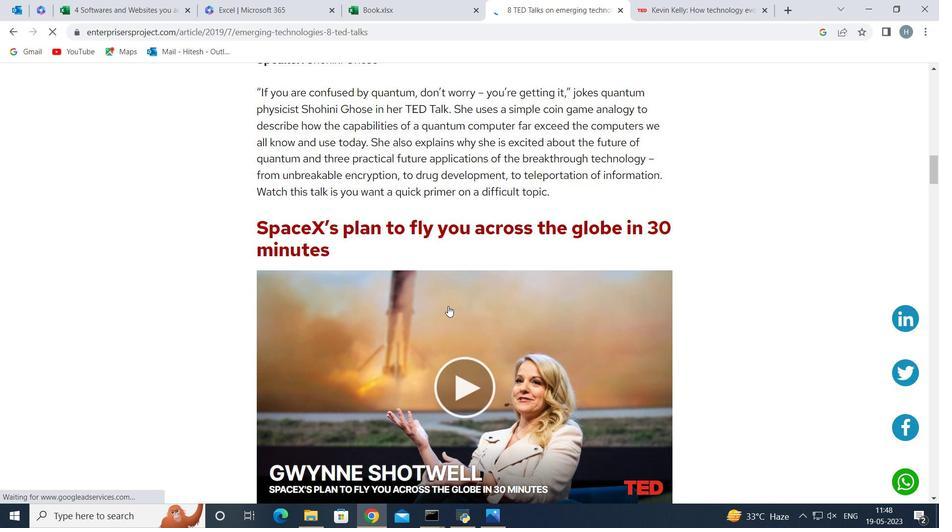 
Action: Mouse scrolled (448, 305) with delta (0, 0)
Screenshot: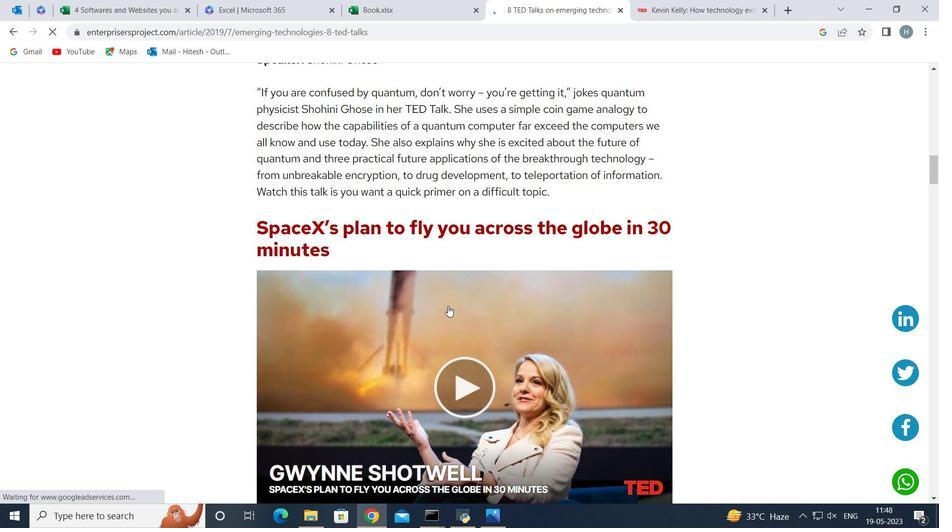 
Action: Mouse scrolled (448, 305) with delta (0, 0)
Screenshot: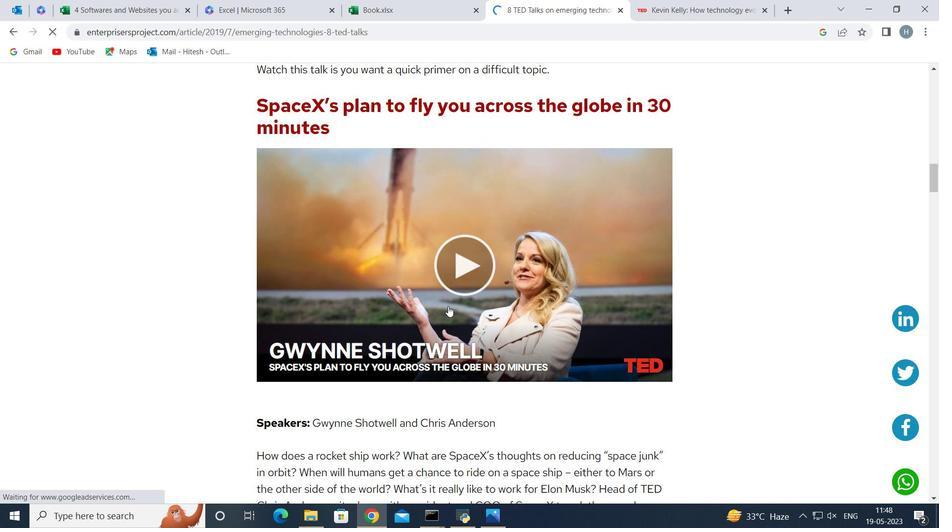 
Action: Mouse scrolled (448, 305) with delta (0, 0)
Screenshot: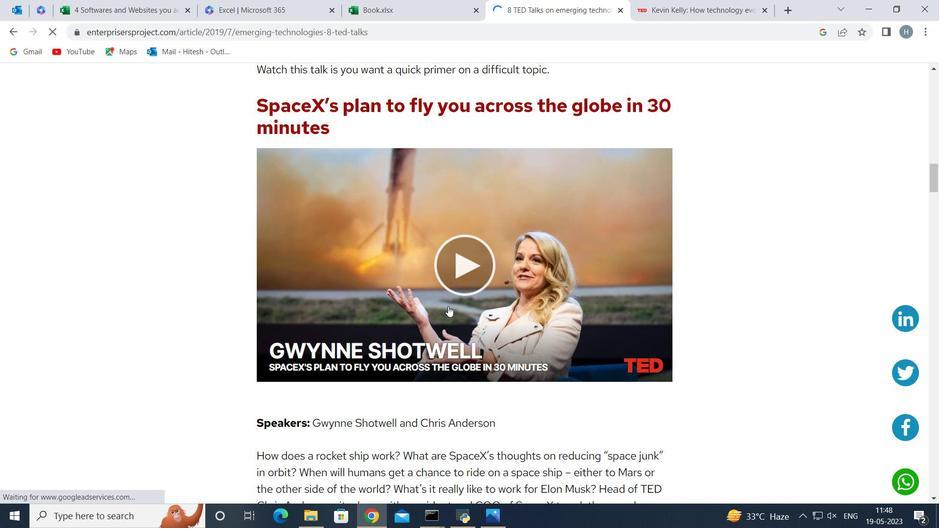 
Action: Mouse scrolled (448, 305) with delta (0, 0)
Screenshot: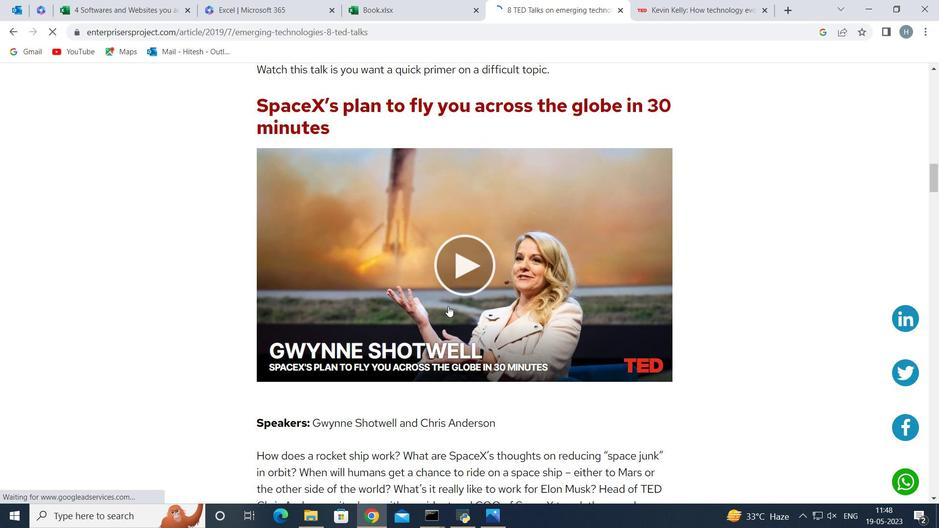 
Action: Mouse scrolled (448, 305) with delta (0, 0)
Screenshot: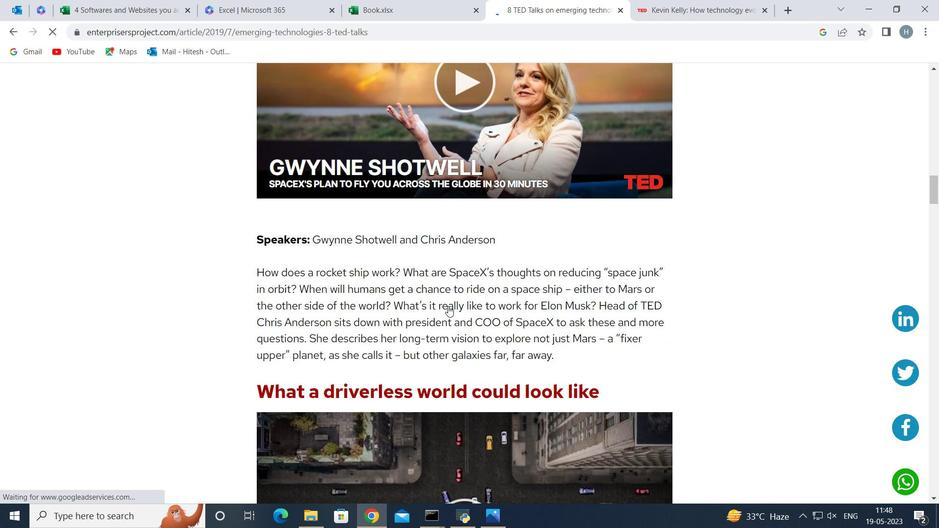 
Action: Mouse scrolled (448, 305) with delta (0, 0)
Screenshot: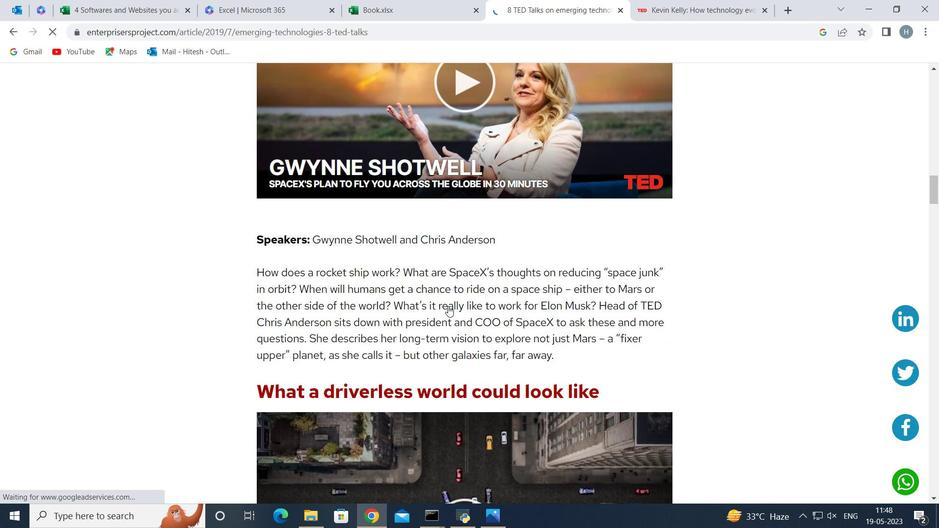 
Action: Mouse scrolled (448, 305) with delta (0, 0)
Screenshot: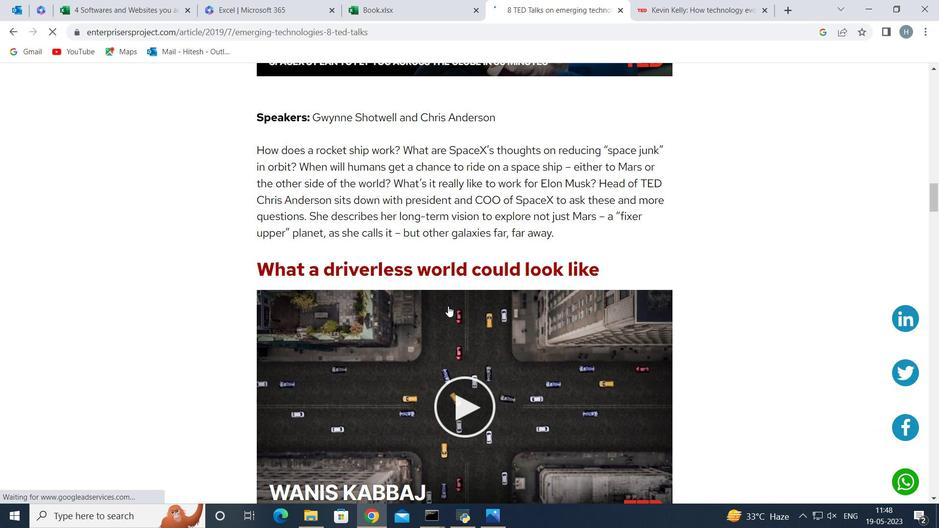 
Action: Mouse scrolled (448, 305) with delta (0, 0)
Screenshot: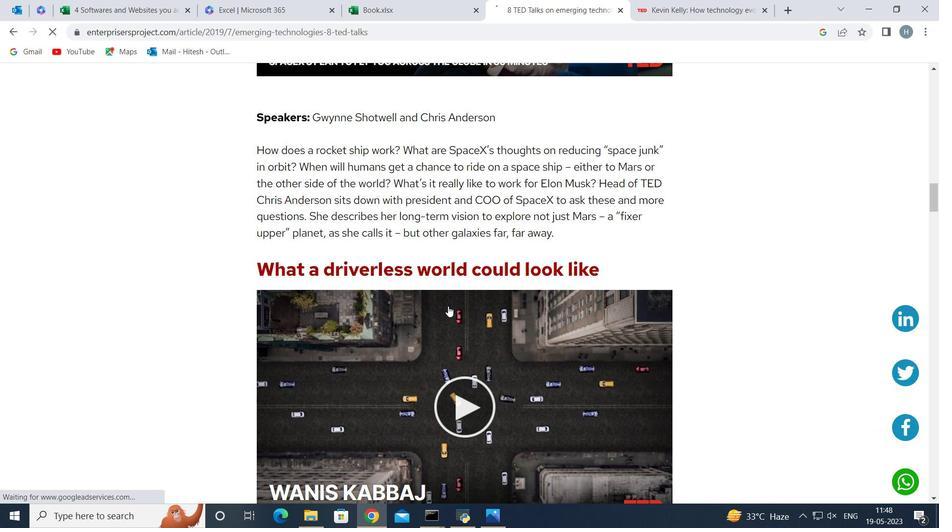 
Action: Mouse scrolled (448, 306) with delta (0, 0)
Screenshot: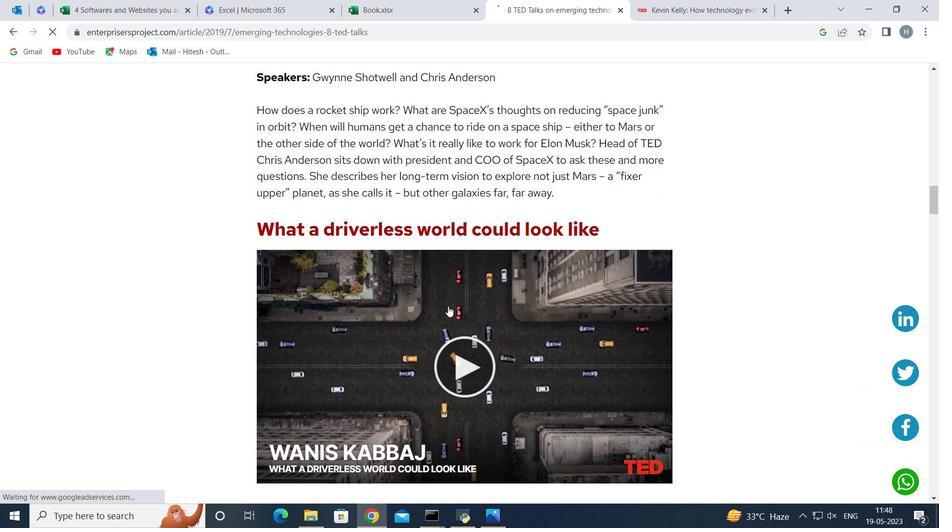 
Action: Mouse scrolled (448, 305) with delta (0, 0)
Screenshot: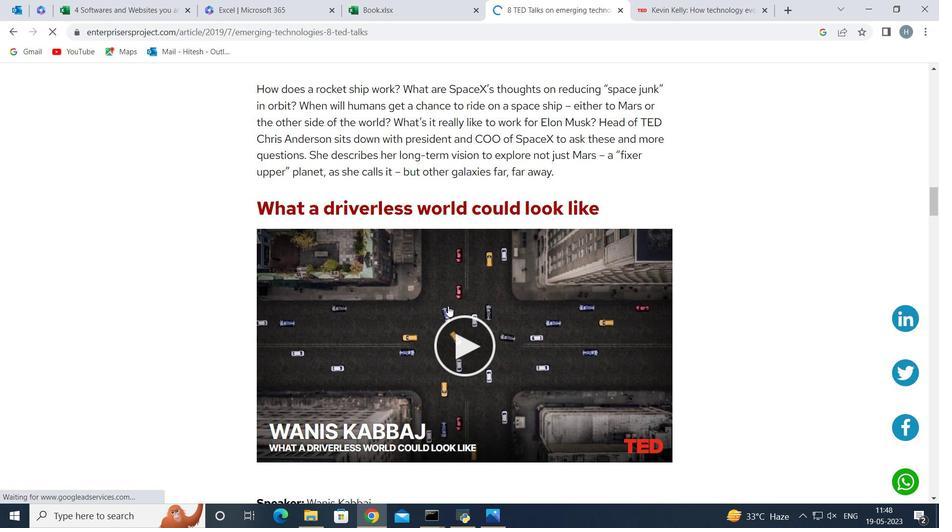 
Action: Mouse scrolled (448, 305) with delta (0, 0)
Screenshot: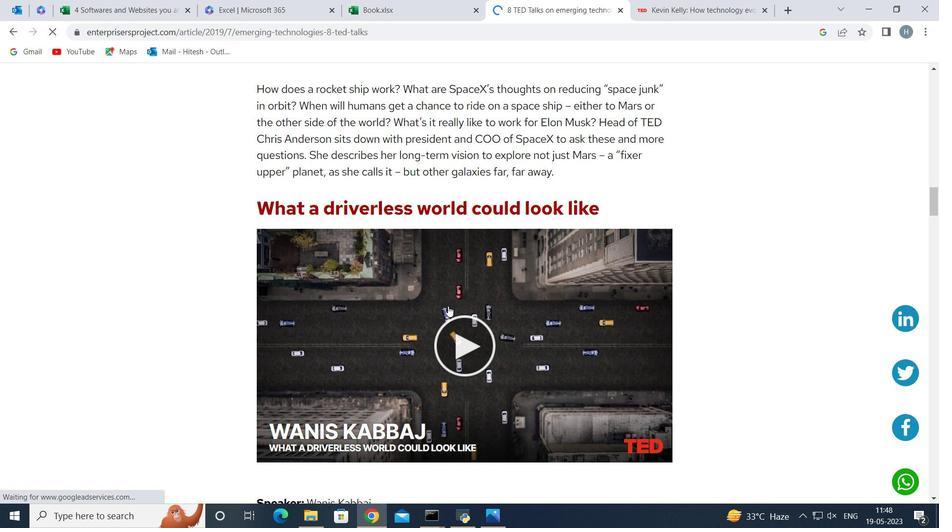 
Action: Mouse scrolled (448, 305) with delta (0, 0)
Screenshot: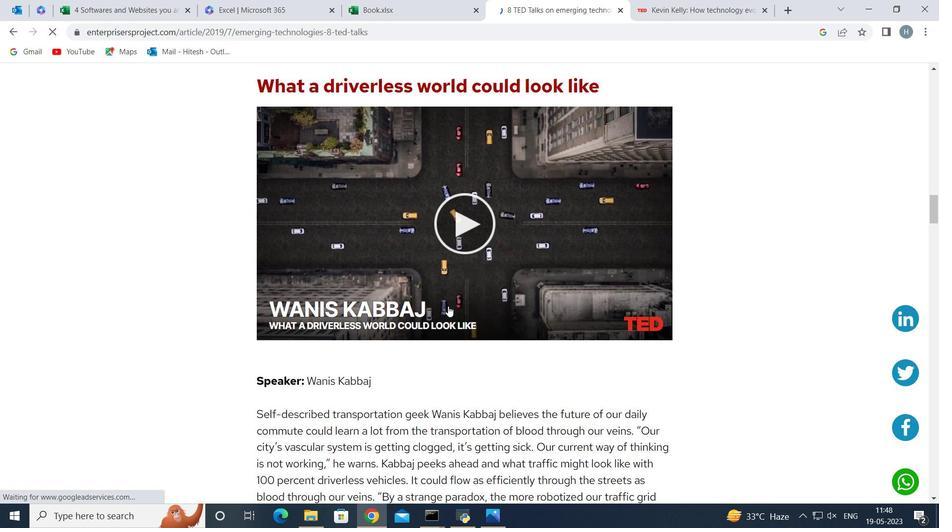 
Action: Mouse scrolled (448, 305) with delta (0, 0)
Screenshot: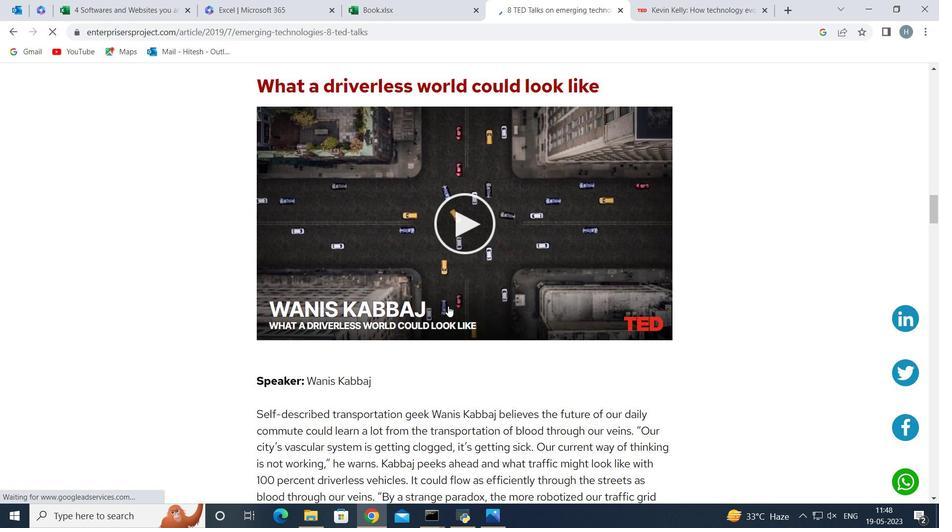 
Action: Mouse scrolled (448, 305) with delta (0, 0)
Screenshot: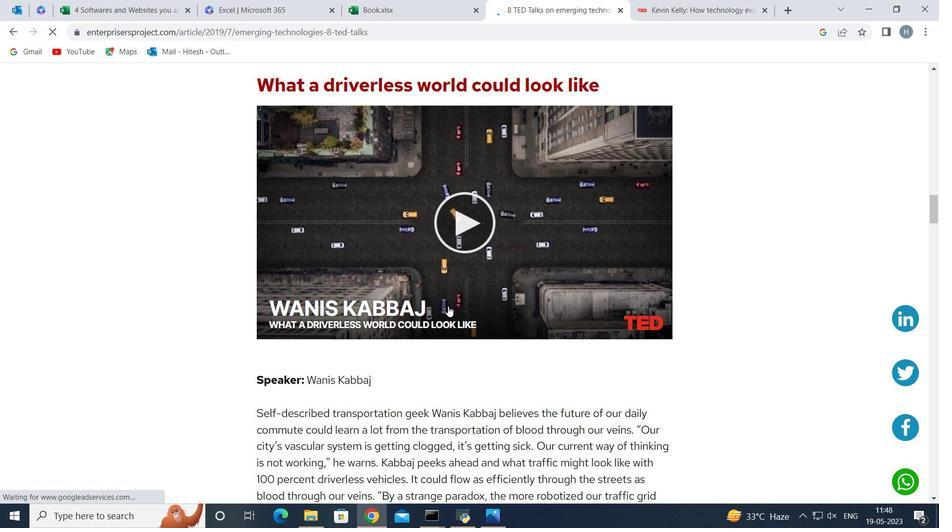 
Action: Mouse scrolled (448, 305) with delta (0, 0)
Screenshot: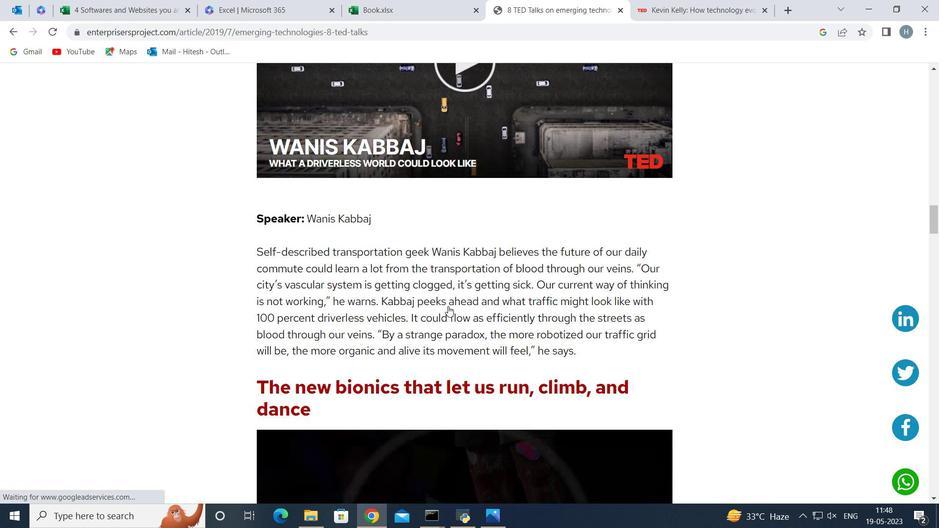 
Action: Mouse scrolled (448, 305) with delta (0, 0)
Screenshot: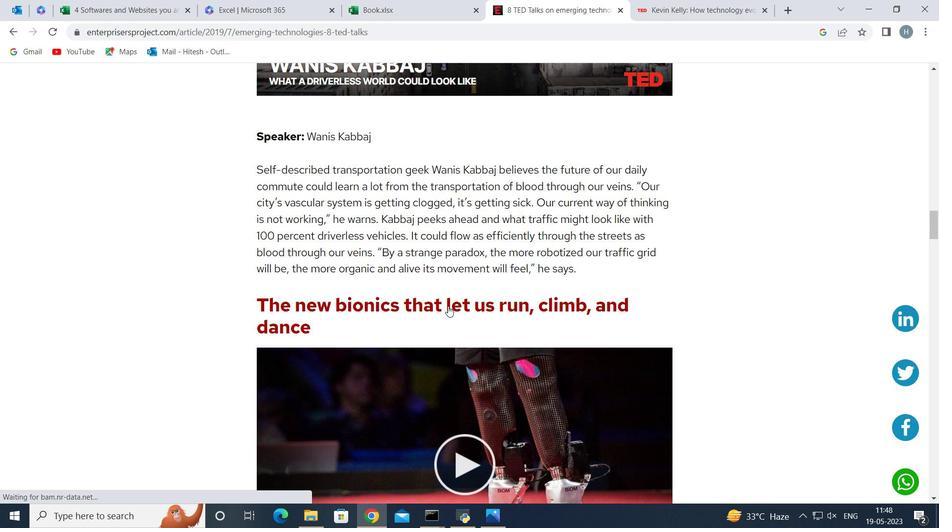 
Action: Mouse scrolled (448, 305) with delta (0, 0)
Screenshot: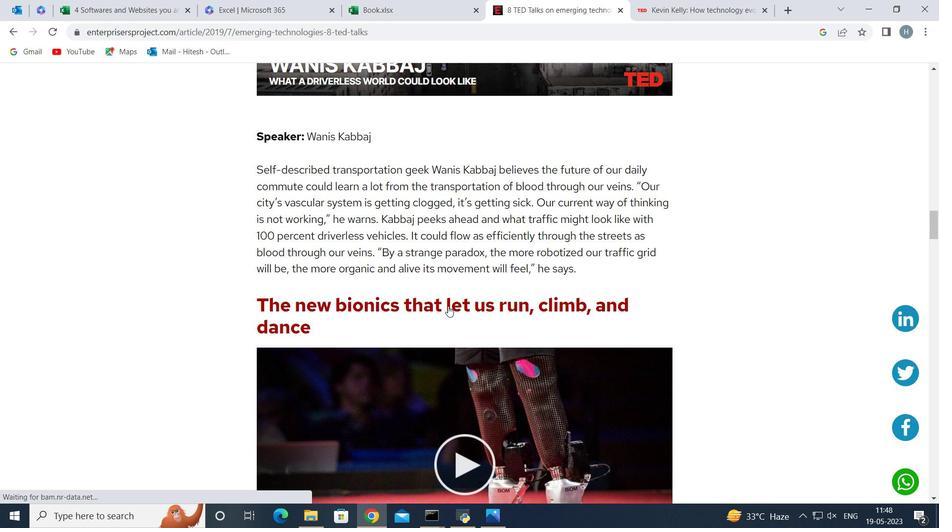
Action: Mouse scrolled (448, 306) with delta (0, 0)
Screenshot: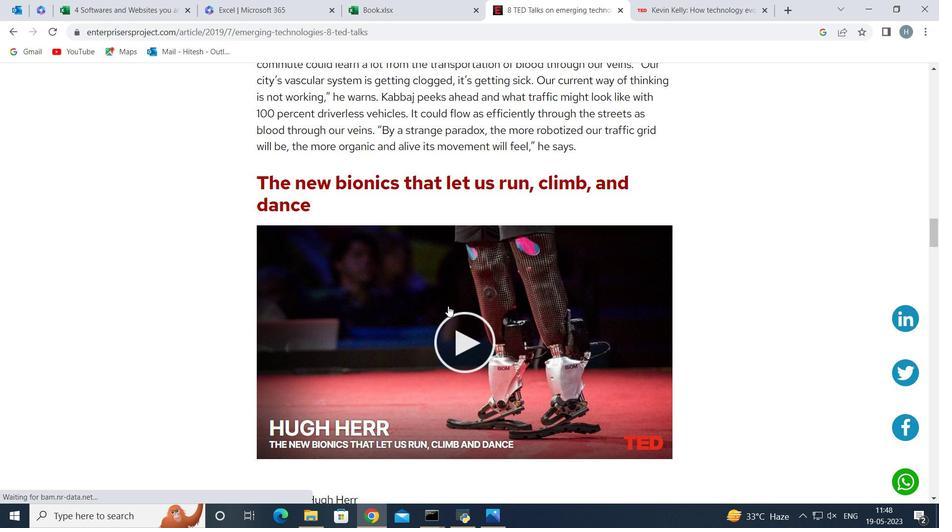 
Action: Mouse scrolled (448, 306) with delta (0, 0)
Screenshot: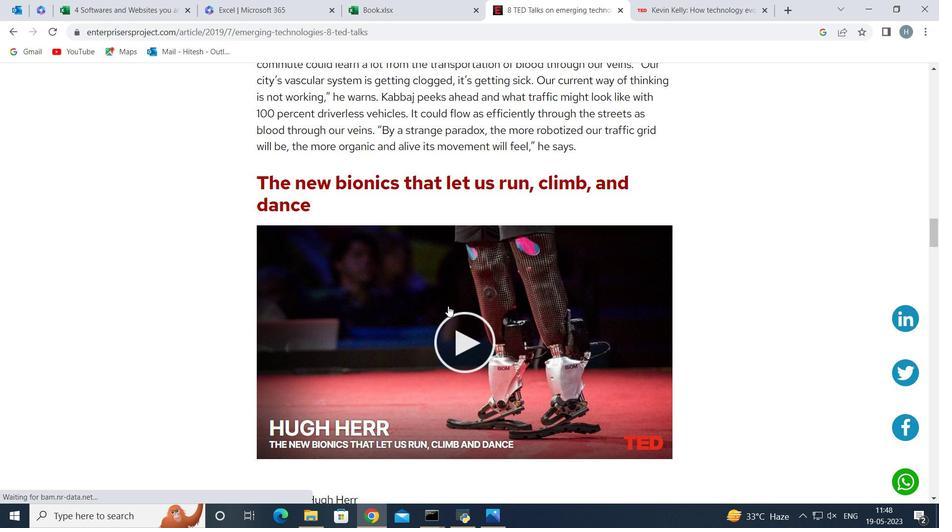 
Action: Mouse scrolled (448, 306) with delta (0, 0)
Screenshot: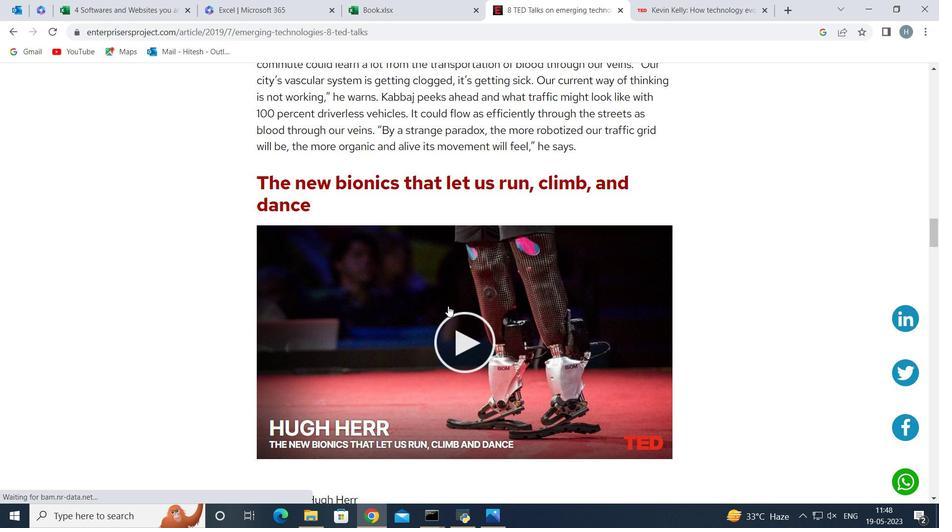 
Action: Mouse scrolled (448, 306) with delta (0, 0)
Screenshot: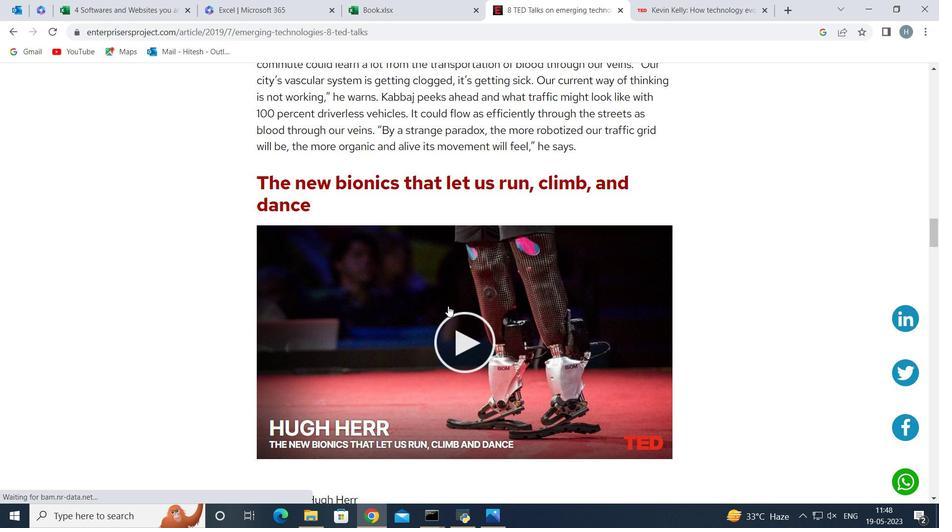 
Action: Mouse scrolled (448, 306) with delta (0, 0)
Screenshot: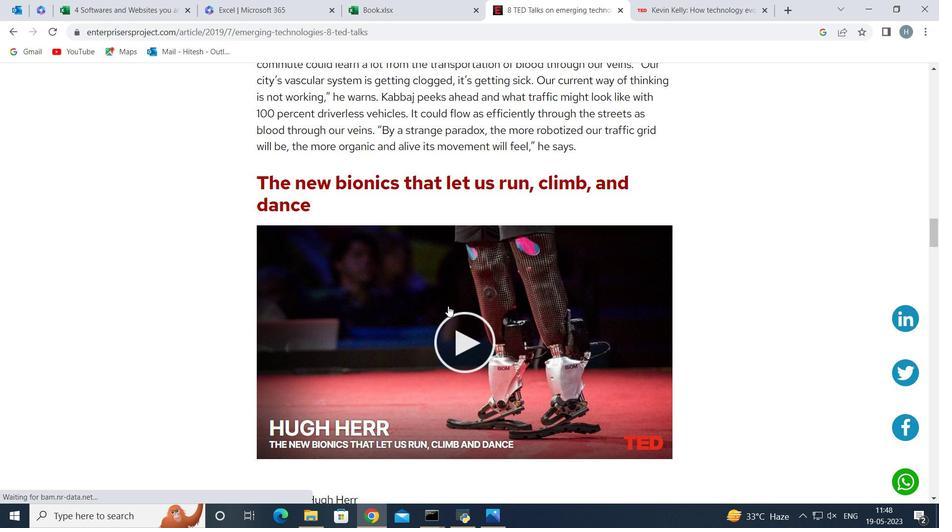 
Action: Mouse scrolled (448, 306) with delta (0, 0)
Screenshot: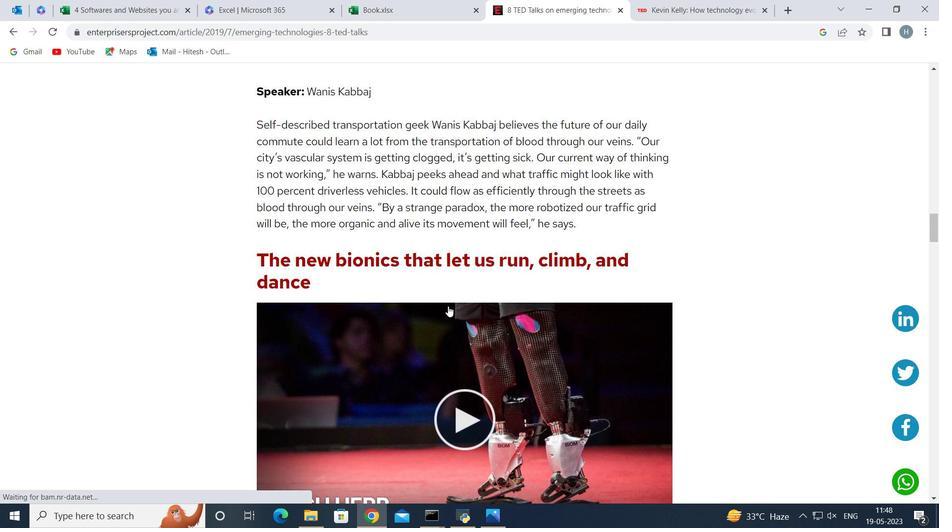 
Action: Mouse scrolled (448, 306) with delta (0, 0)
Screenshot: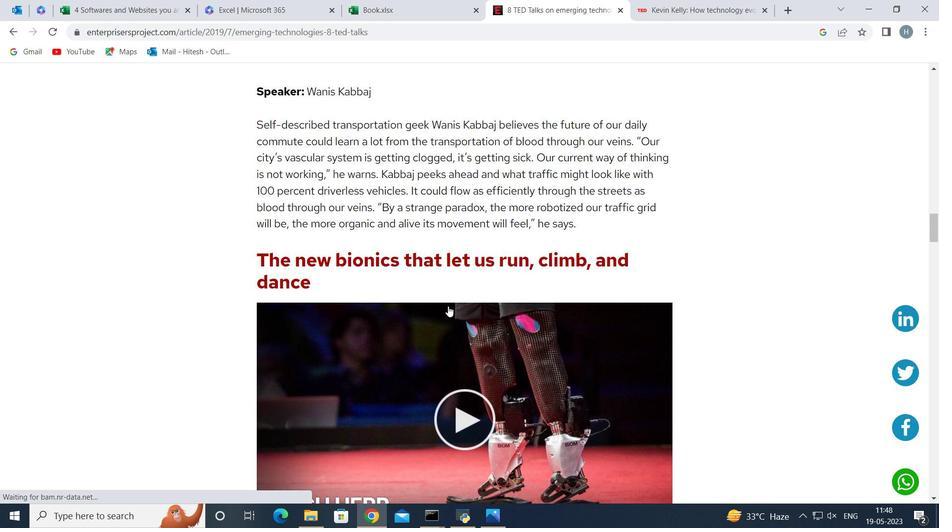 
Action: Mouse scrolled (448, 306) with delta (0, 0)
Screenshot: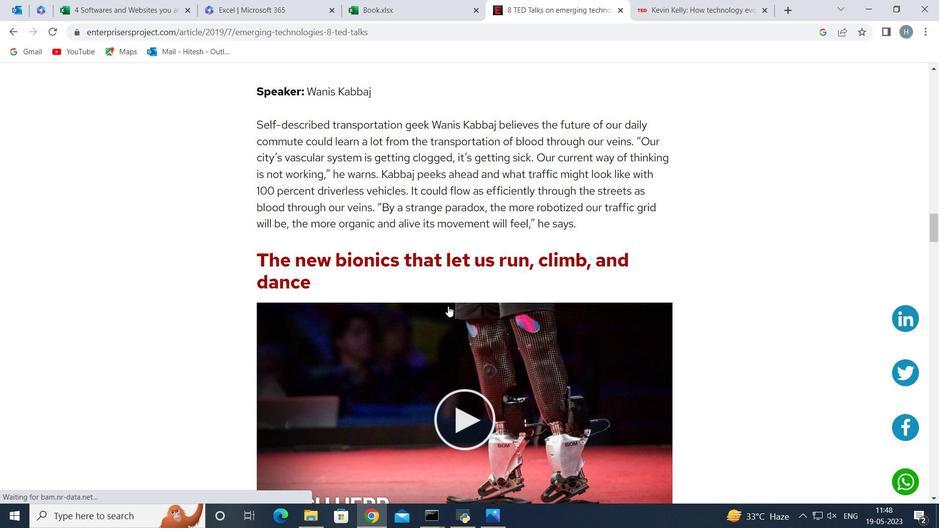 
Action: Mouse scrolled (448, 306) with delta (0, 0)
Screenshot: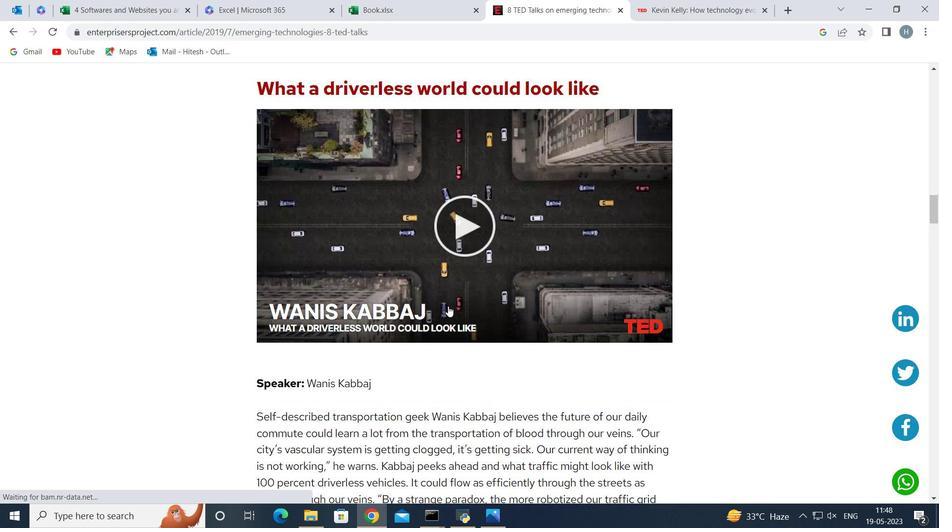 
Action: Mouse scrolled (448, 306) with delta (0, 0)
Screenshot: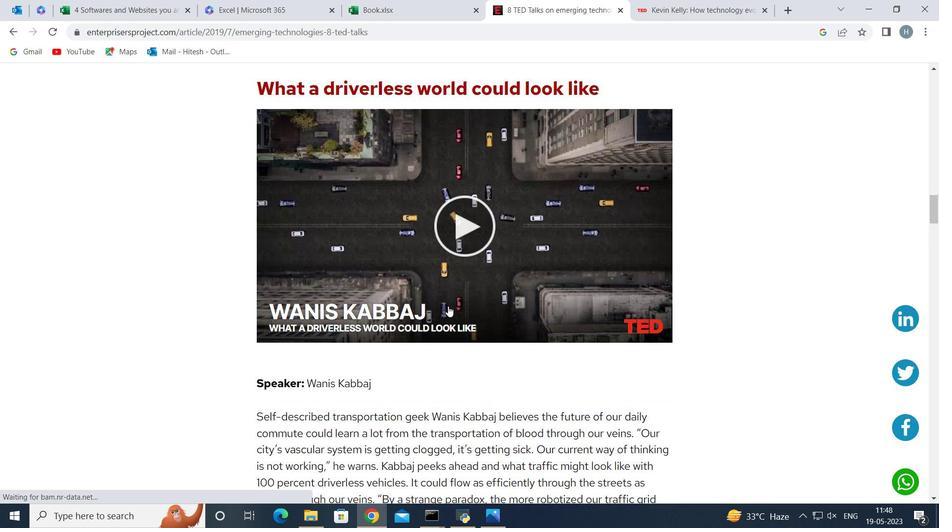 
Action: Mouse scrolled (448, 306) with delta (0, 0)
Screenshot: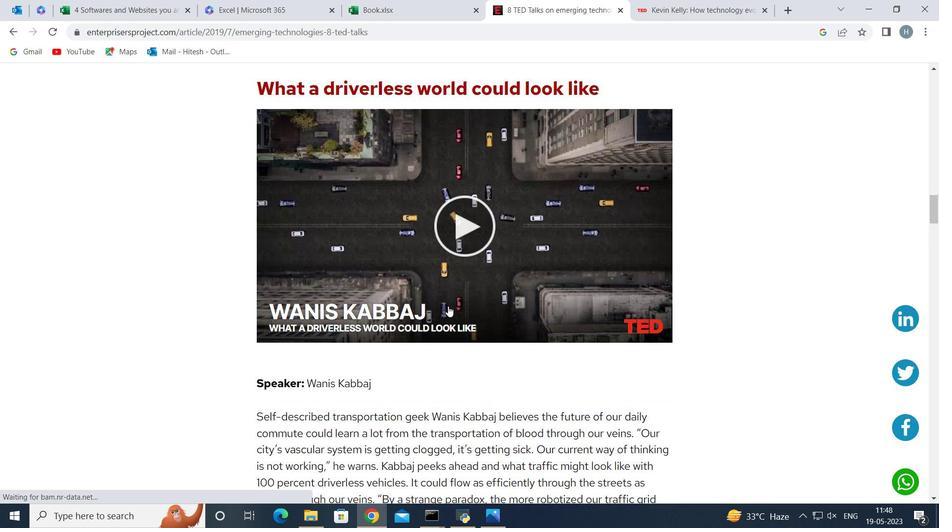 
Action: Mouse scrolled (448, 306) with delta (0, 0)
Screenshot: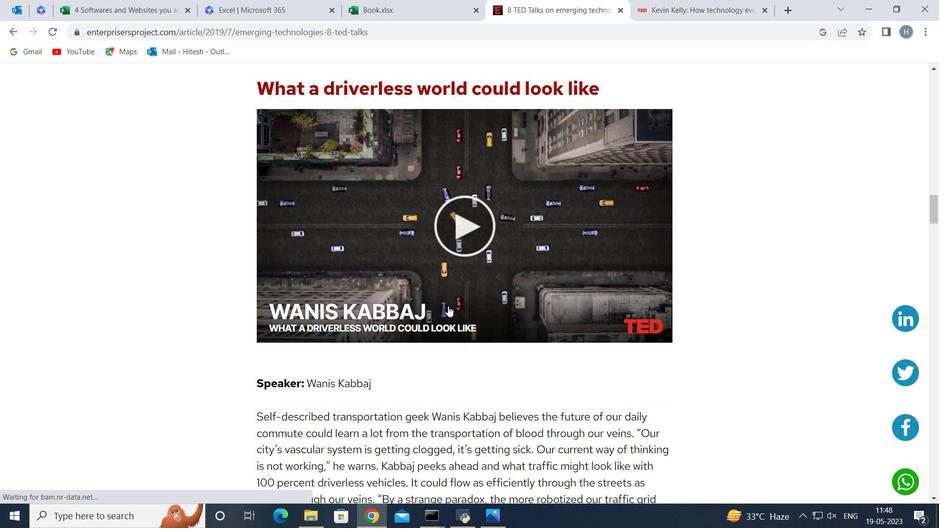 
Action: Mouse scrolled (448, 306) with delta (0, 0)
Screenshot: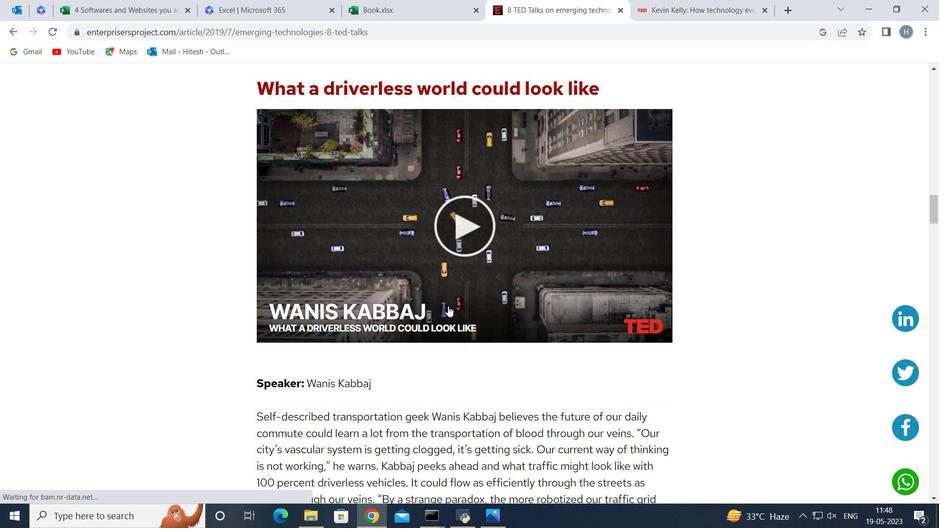 
Action: Mouse scrolled (448, 306) with delta (0, 0)
Screenshot: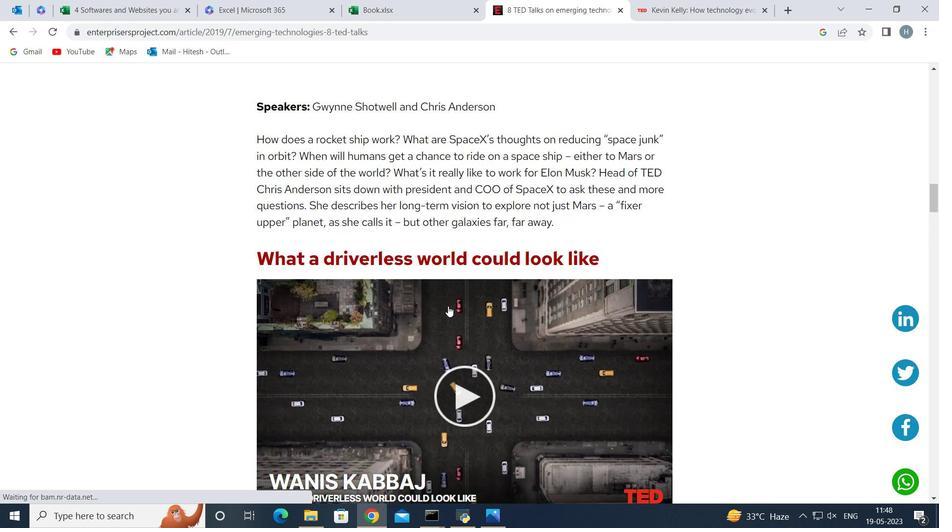 
Action: Mouse scrolled (448, 306) with delta (0, 0)
Screenshot: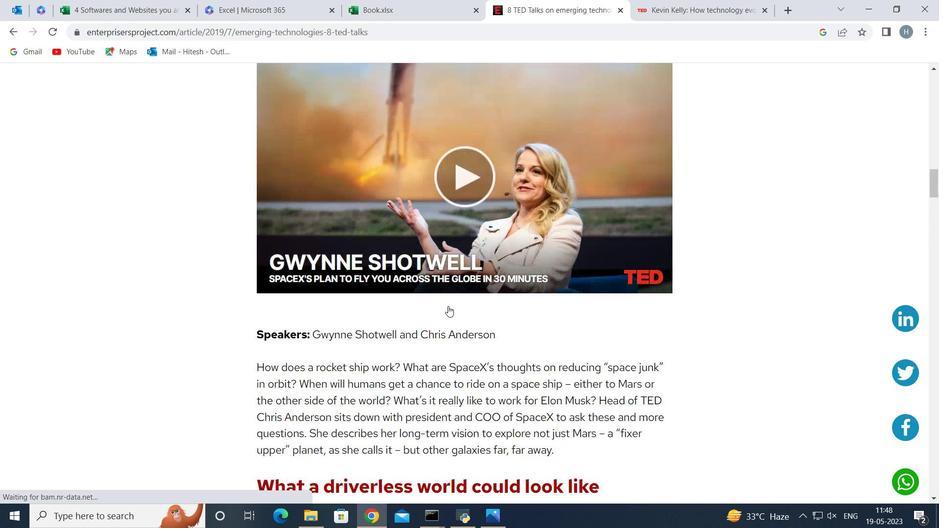 
Action: Mouse scrolled (448, 306) with delta (0, 0)
Screenshot: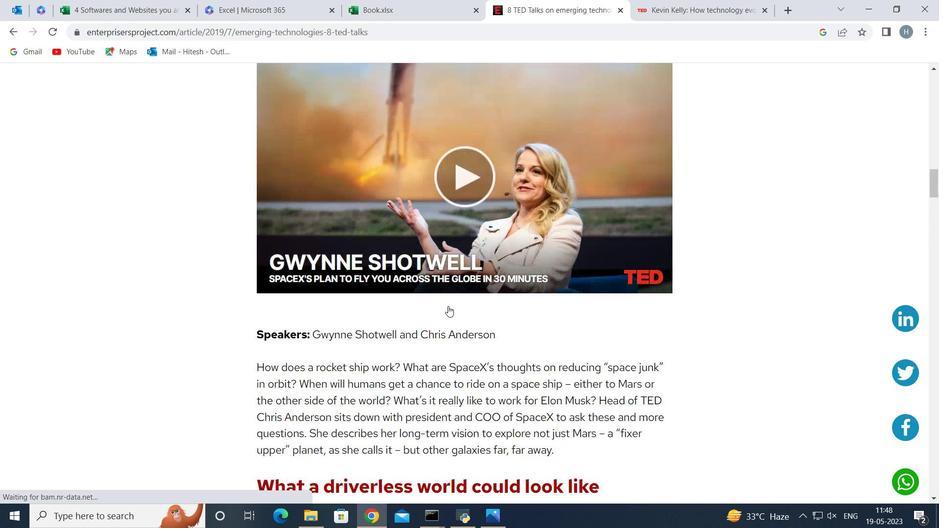 
Action: Mouse scrolled (448, 306) with delta (0, 0)
Screenshot: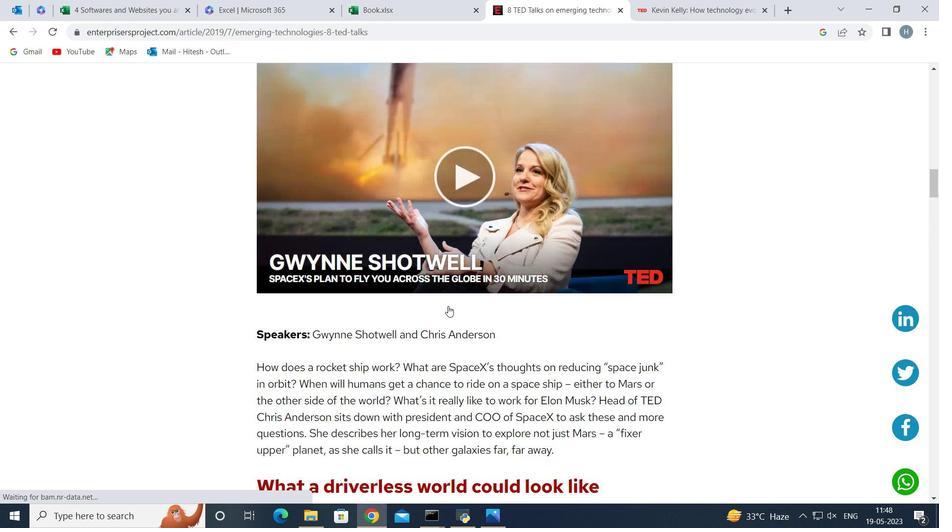 
Action: Mouse scrolled (448, 306) with delta (0, 0)
Screenshot: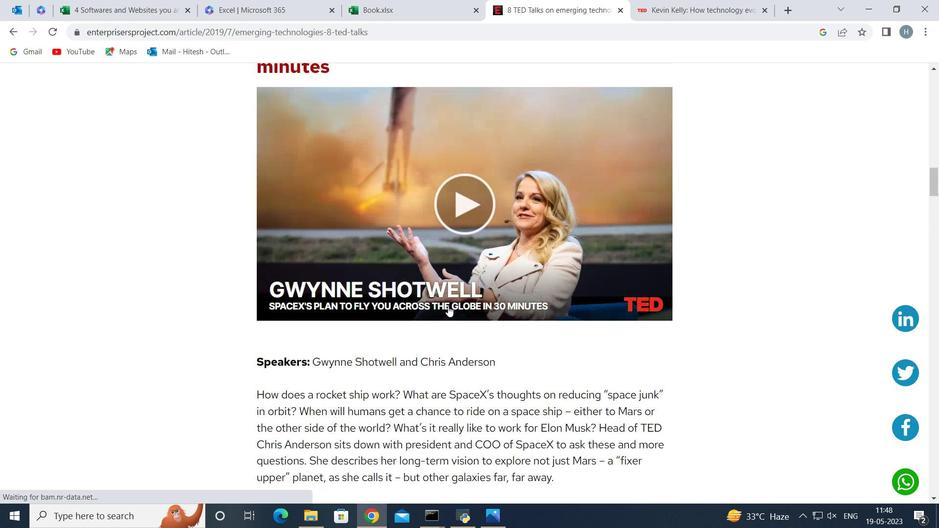 
Action: Mouse scrolled (448, 306) with delta (0, 0)
Screenshot: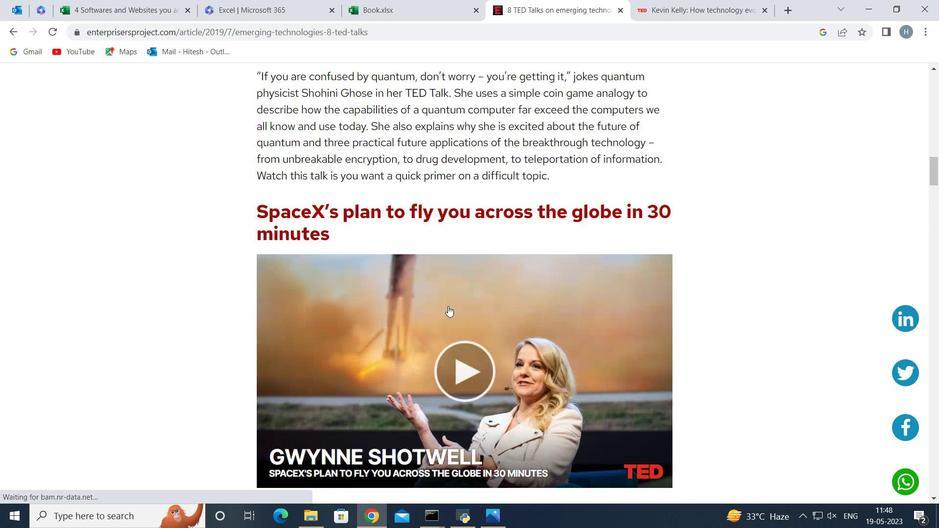 
Action: Mouse scrolled (448, 306) with delta (0, 0)
Screenshot: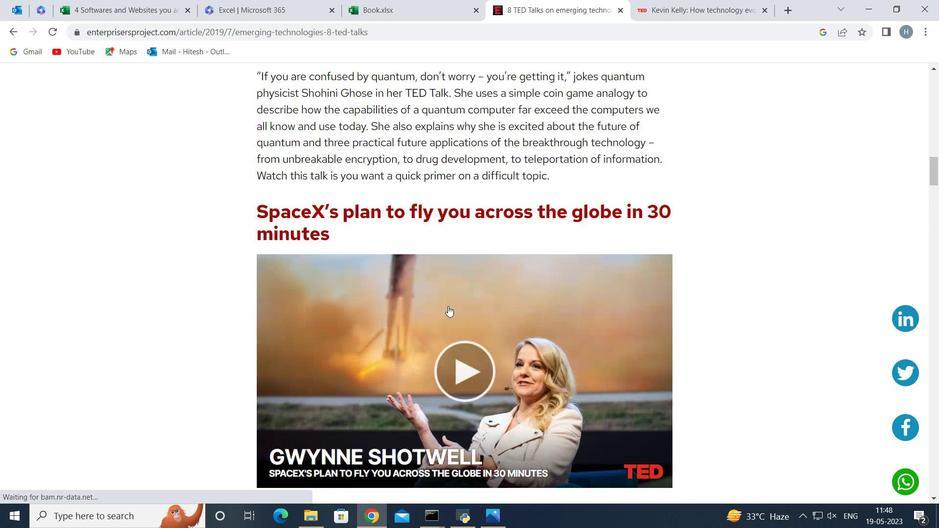 
Action: Mouse scrolled (448, 306) with delta (0, 0)
Screenshot: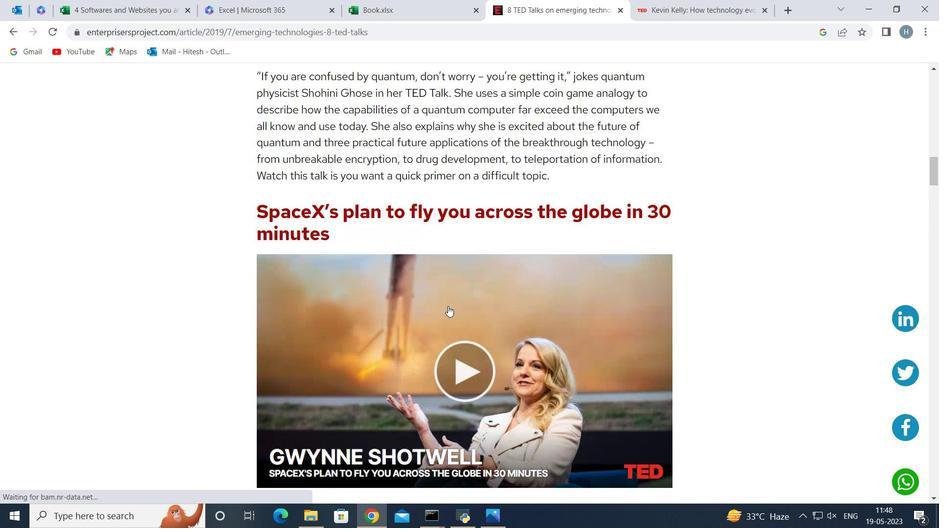 
Action: Mouse scrolled (448, 306) with delta (0, 0)
Screenshot: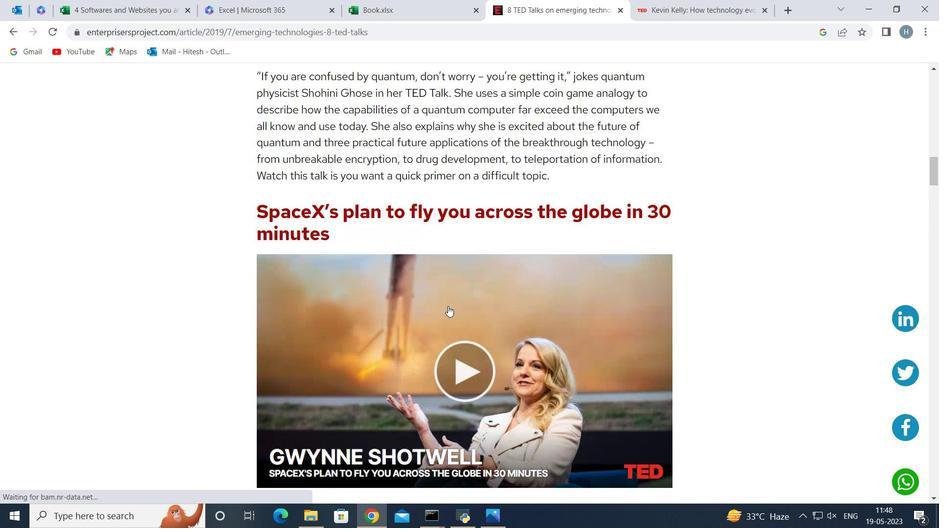 
Action: Mouse scrolled (448, 306) with delta (0, 0)
Screenshot: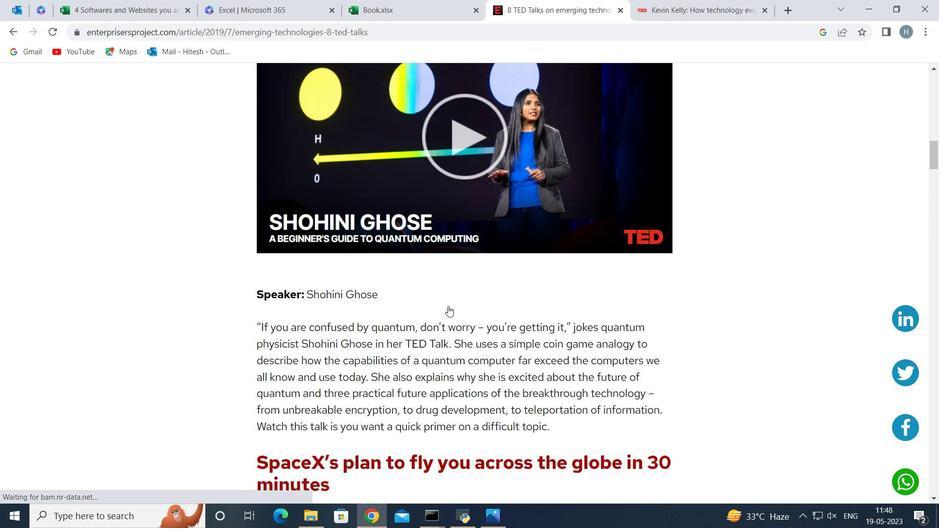 
Action: Mouse scrolled (448, 306) with delta (0, 0)
Screenshot: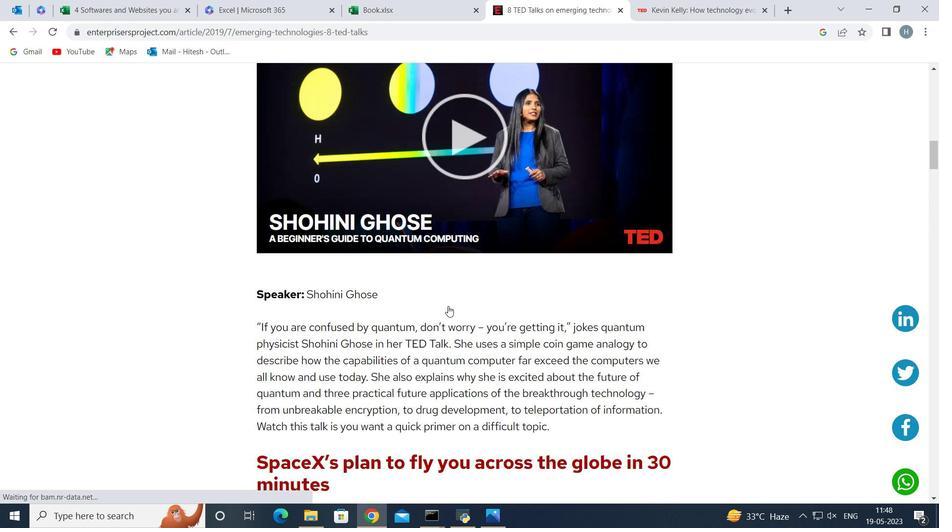 
Action: Mouse scrolled (448, 306) with delta (0, 0)
Screenshot: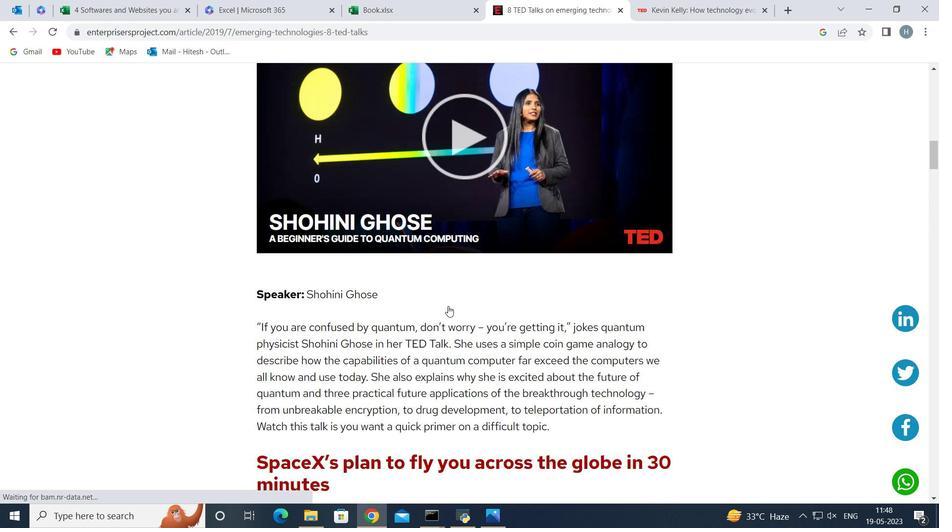 
Action: Mouse scrolled (448, 306) with delta (0, 0)
Screenshot: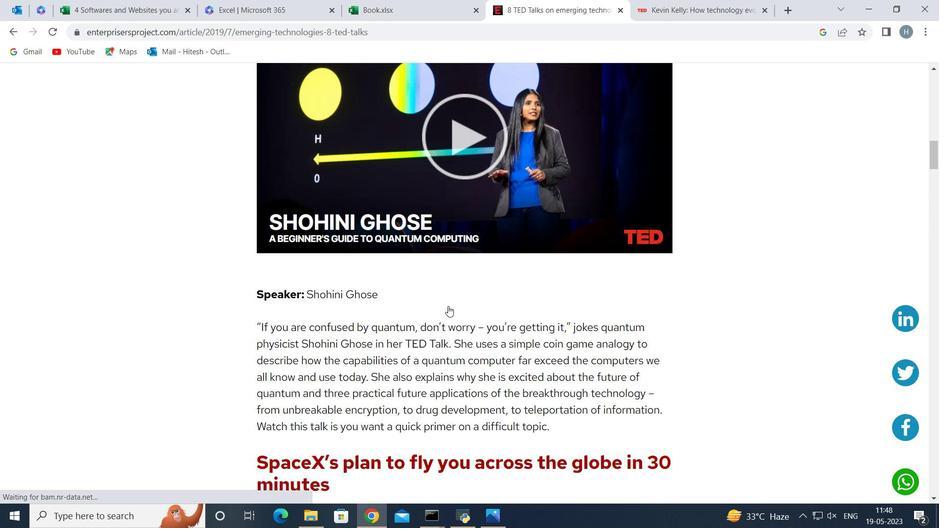 
Action: Mouse scrolled (448, 306) with delta (0, 0)
Screenshot: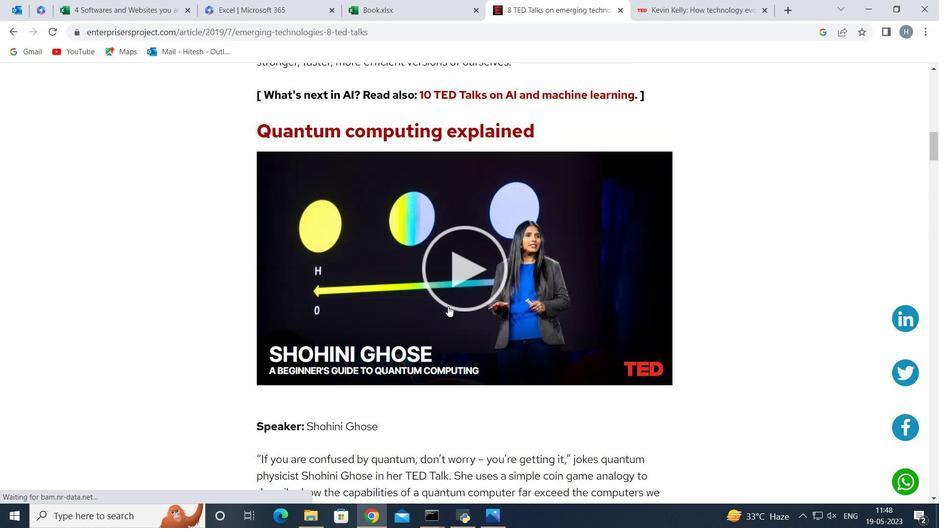 
Action: Mouse scrolled (448, 306) with delta (0, 0)
Screenshot: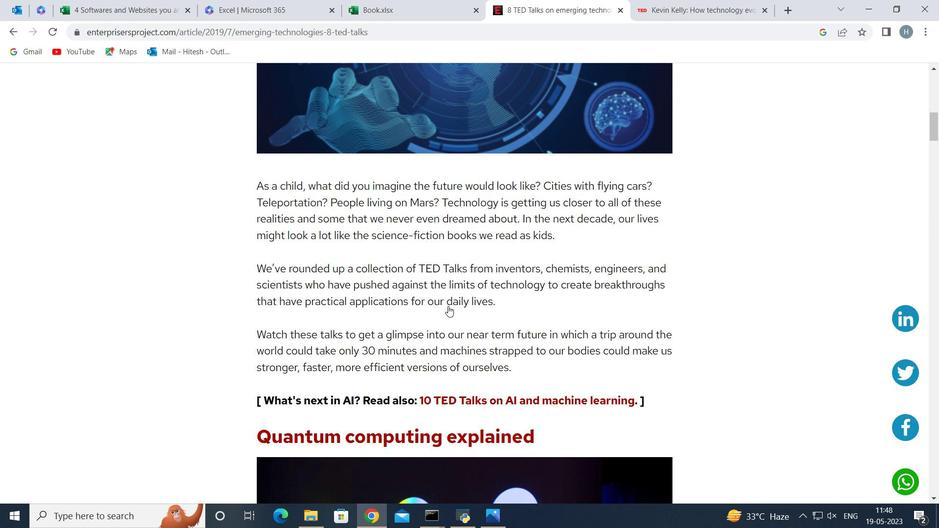 
Action: Mouse scrolled (448, 306) with delta (0, 0)
Screenshot: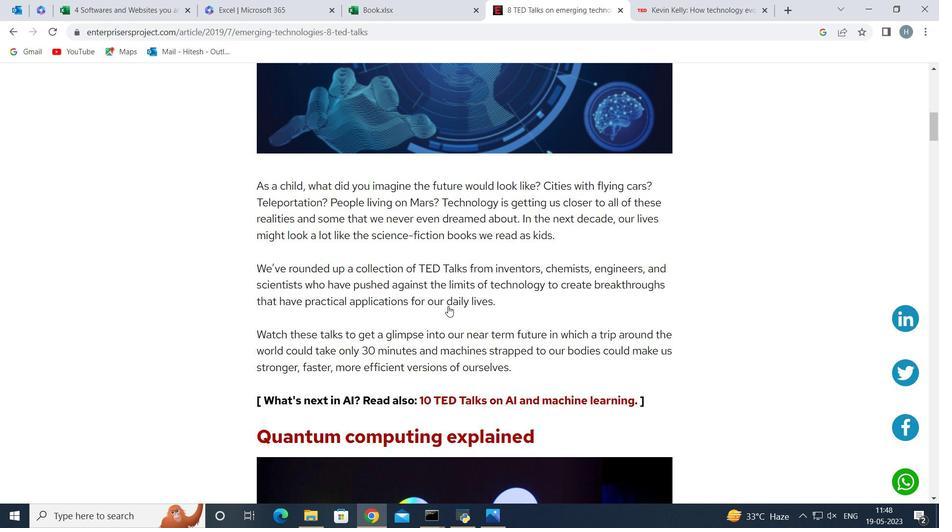 
Action: Mouse scrolled (448, 306) with delta (0, 0)
Screenshot: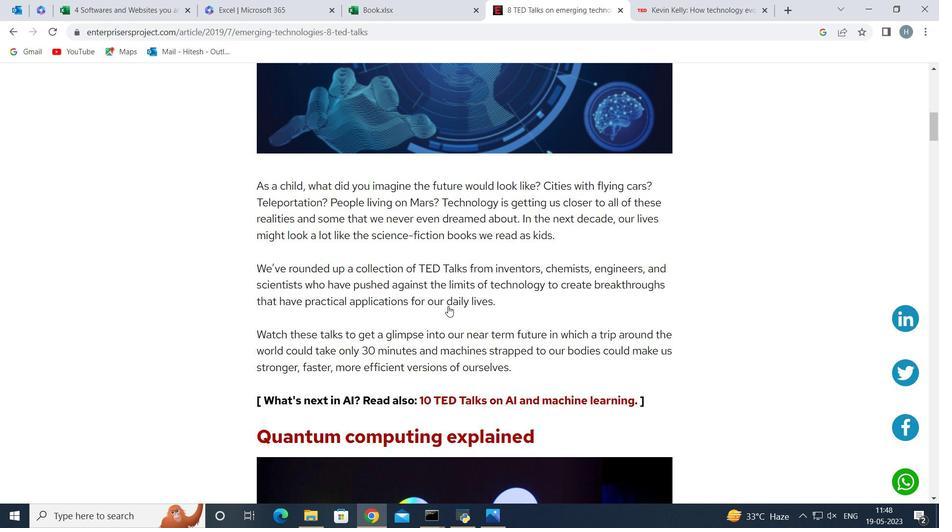 
Action: Mouse scrolled (448, 306) with delta (0, 0)
Screenshot: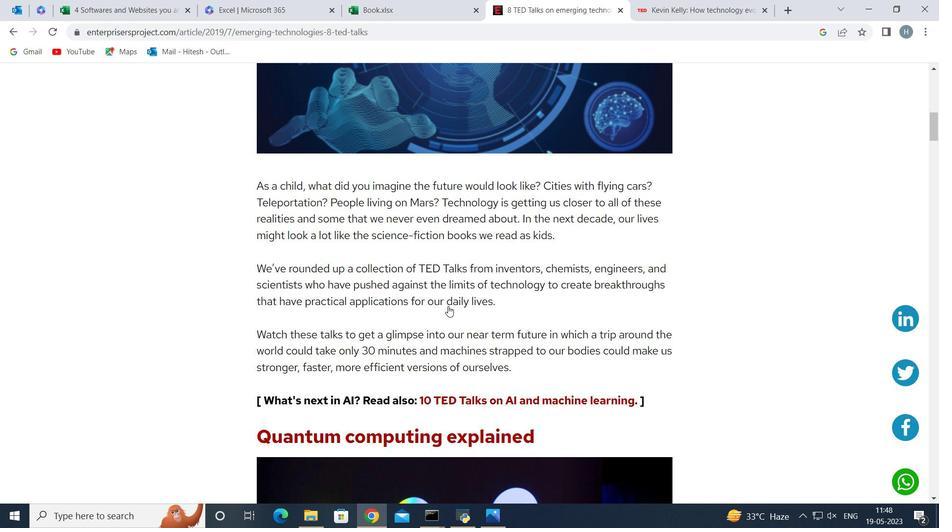 
Action: Mouse scrolled (448, 306) with delta (0, 0)
Screenshot: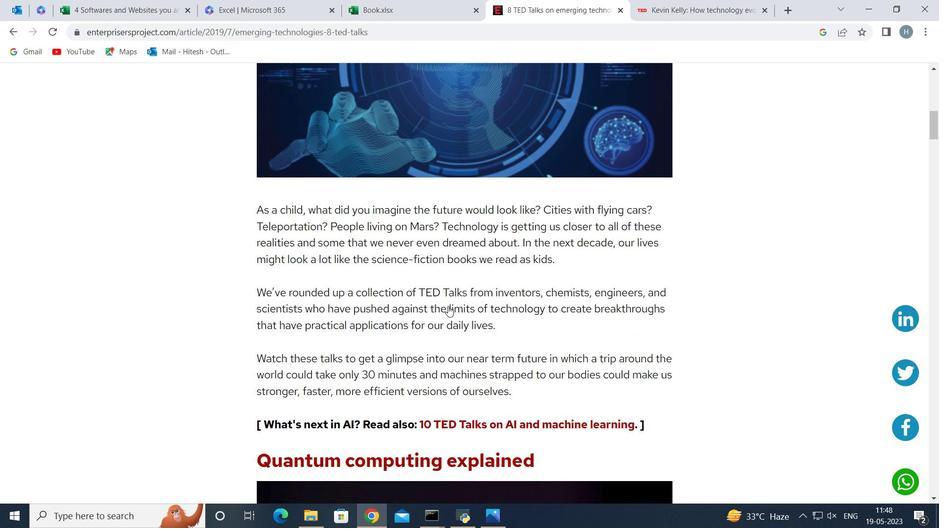 
Action: Mouse scrolled (448, 306) with delta (0, 0)
Screenshot: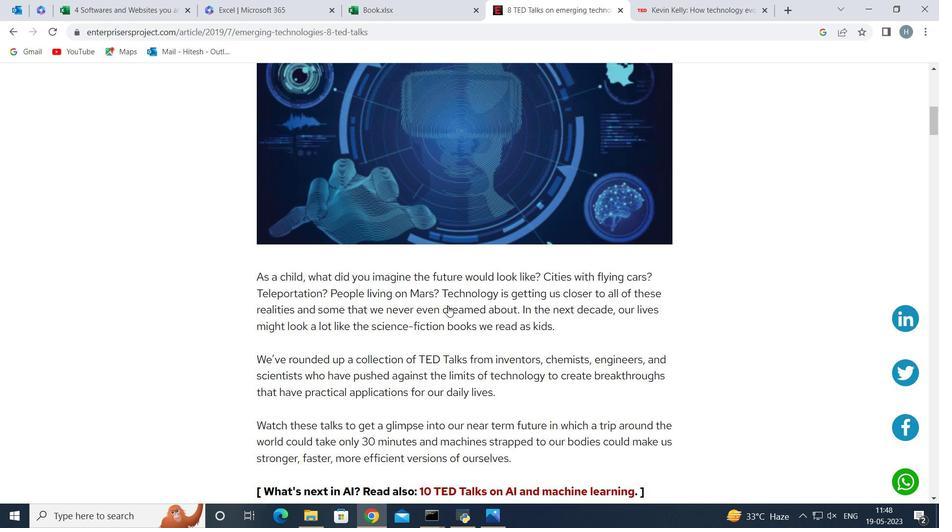 
Action: Mouse scrolled (448, 306) with delta (0, 0)
Screenshot: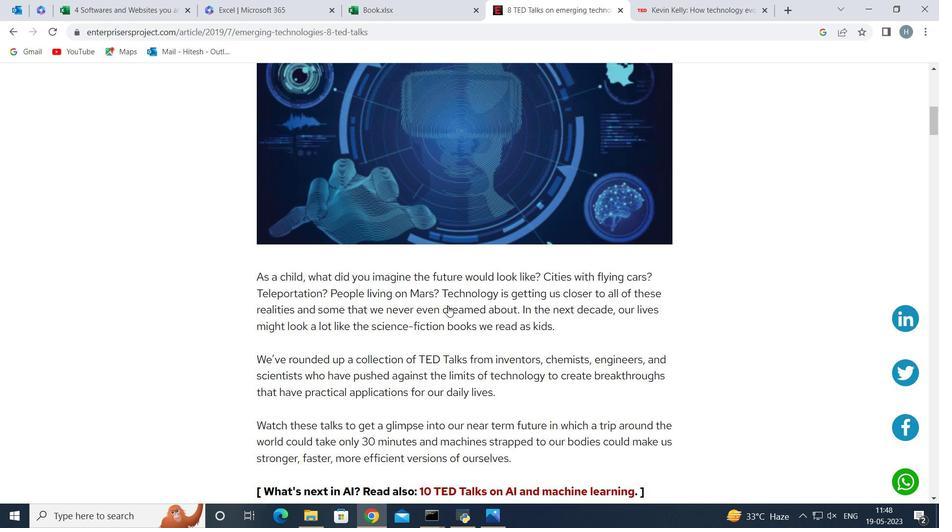 
Action: Mouse scrolled (448, 306) with delta (0, 0)
Screenshot: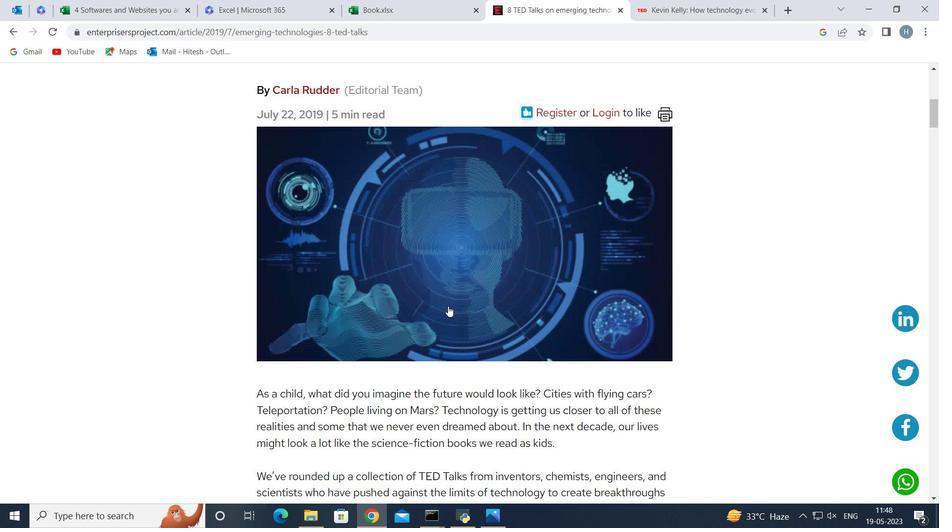 
Action: Mouse scrolled (448, 306) with delta (0, 0)
Screenshot: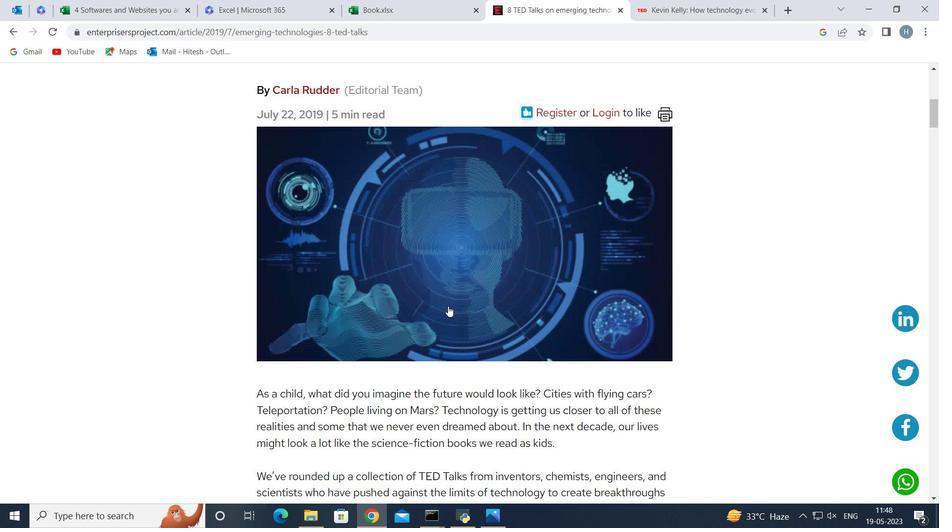 
Action: Mouse scrolled (448, 306) with delta (0, 0)
Screenshot: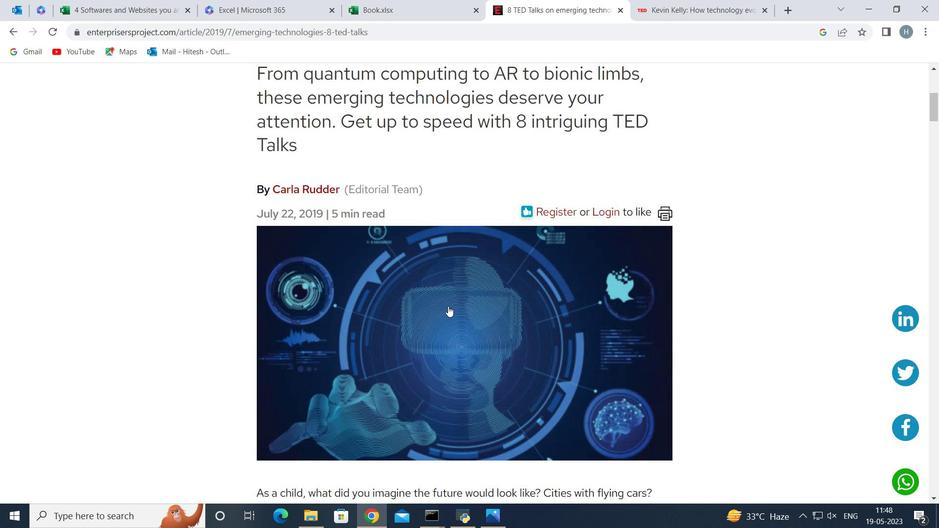 
Action: Mouse scrolled (448, 306) with delta (0, 0)
Screenshot: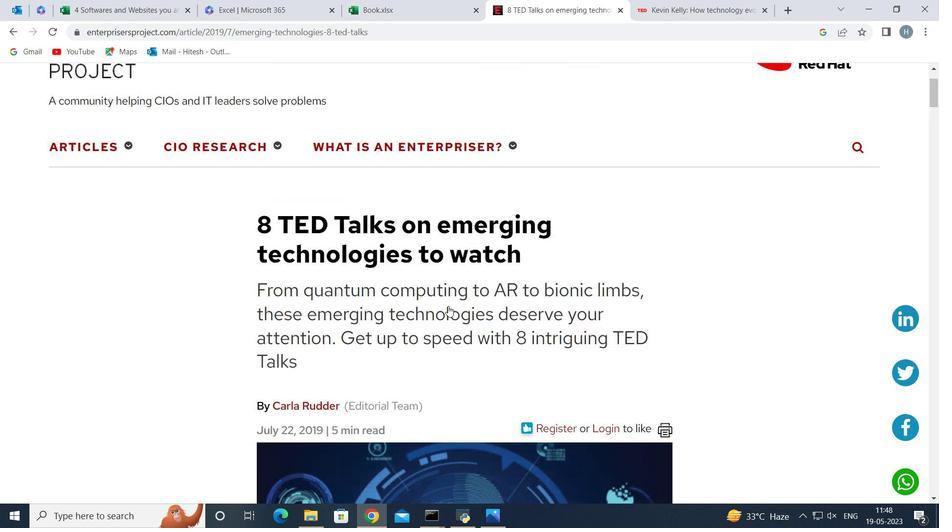 
Action: Mouse scrolled (448, 306) with delta (0, 0)
Screenshot: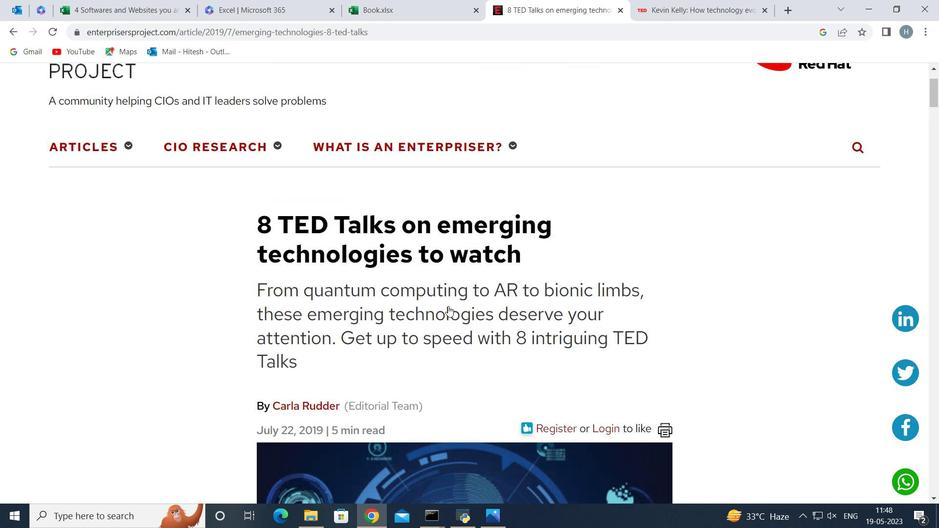 
Action: Mouse scrolled (448, 305) with delta (0, 0)
Screenshot: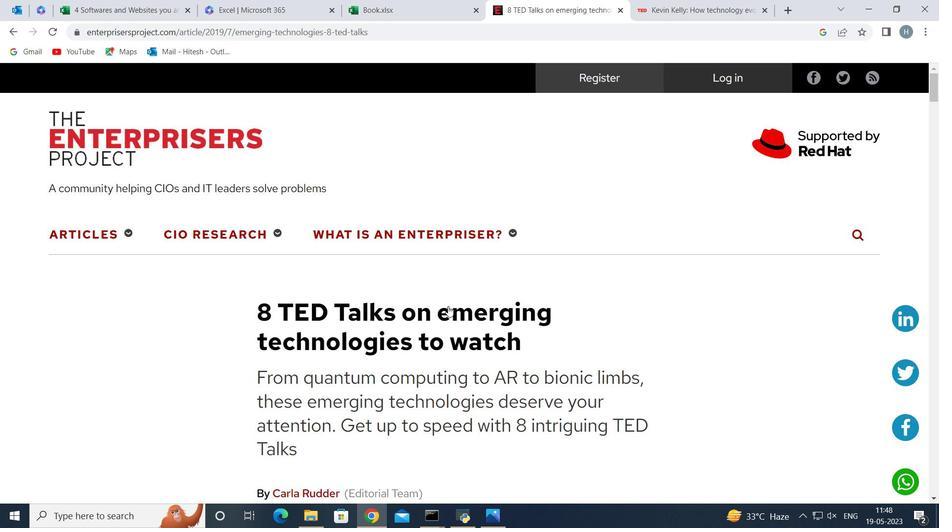 
Action: Mouse scrolled (448, 305) with delta (0, 0)
Screenshot: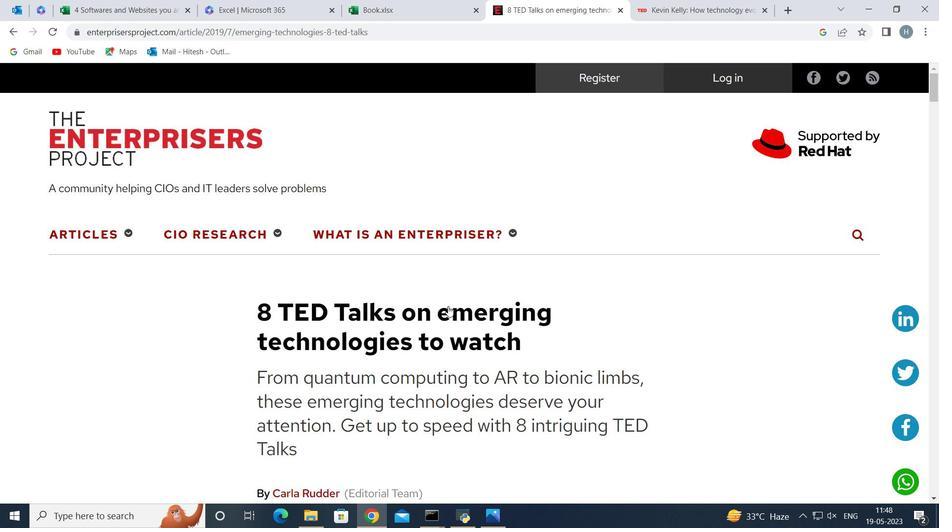 
Action: Mouse scrolled (448, 305) with delta (0, 0)
Screenshot: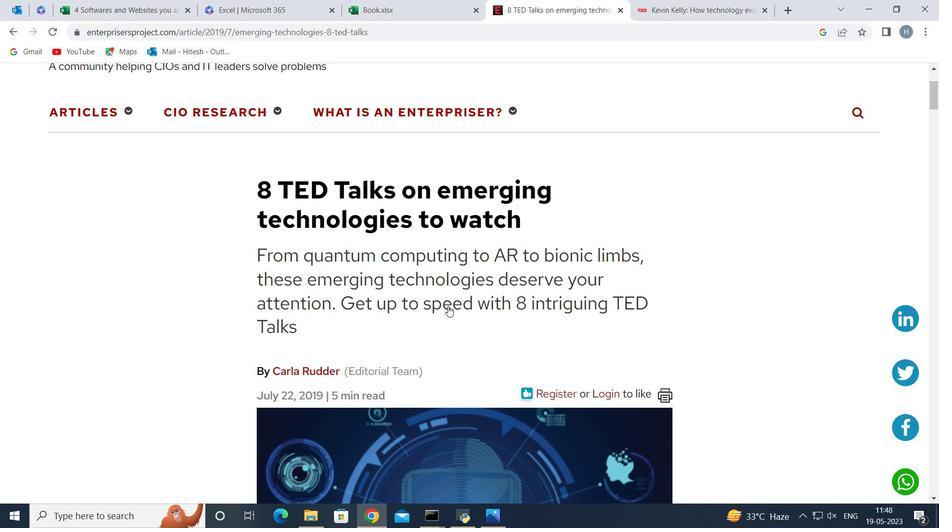 
Action: Mouse scrolled (448, 305) with delta (0, 0)
Screenshot: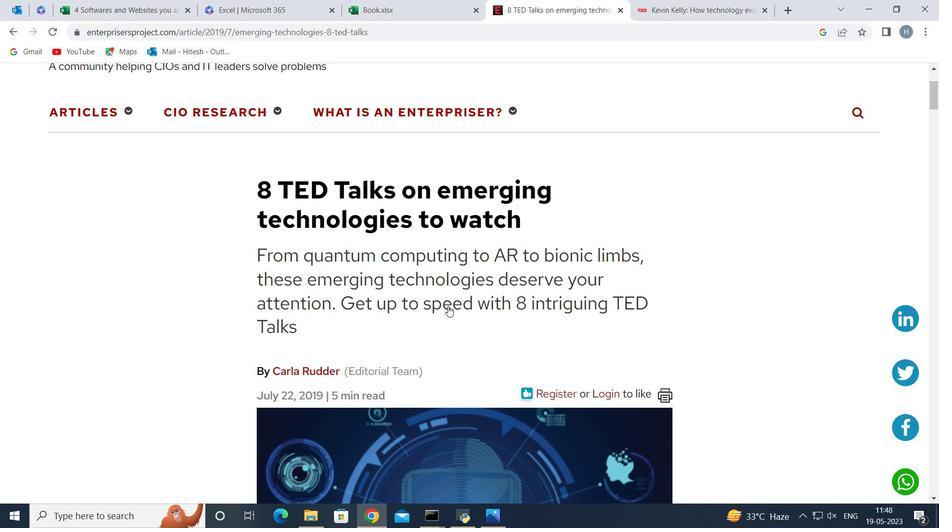 
Action: Mouse scrolled (448, 305) with delta (0, 0)
Screenshot: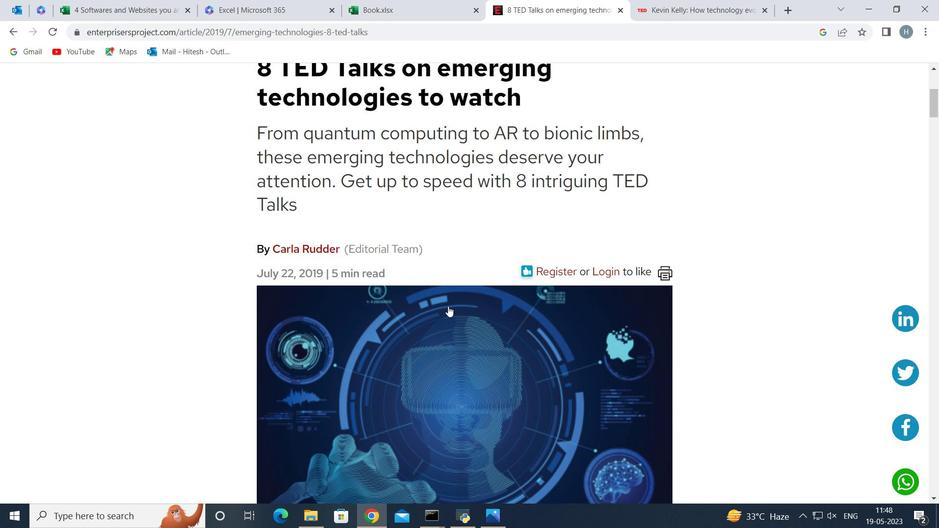 
Action: Mouse scrolled (448, 305) with delta (0, 0)
Screenshot: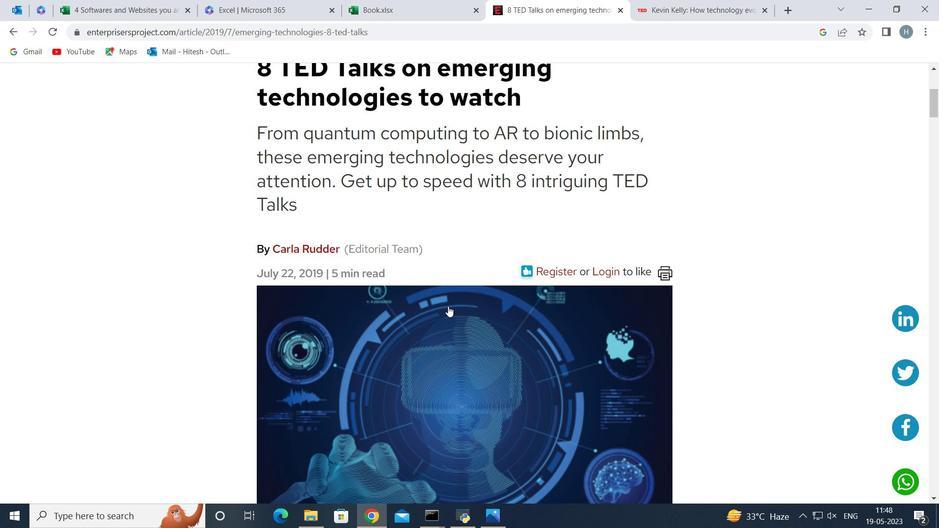 
Action: Mouse scrolled (448, 305) with delta (0, 0)
Screenshot: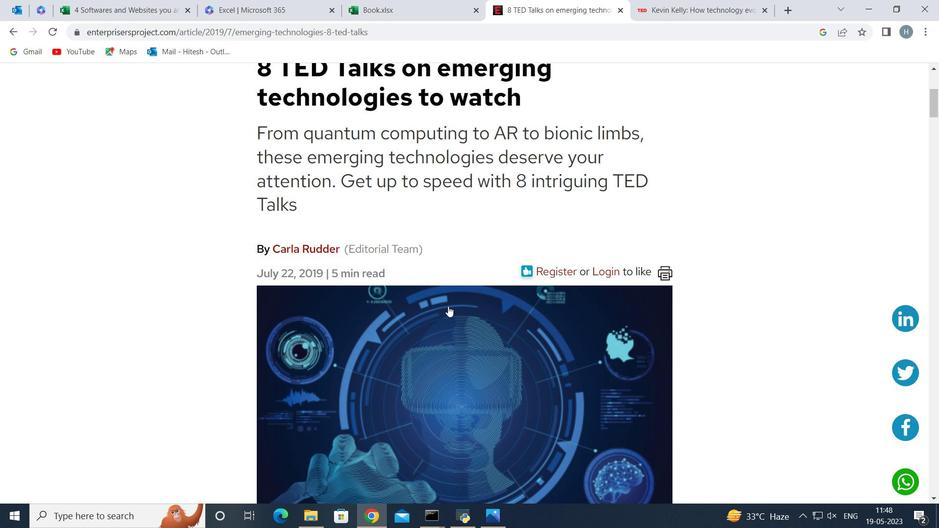 
Action: Mouse scrolled (448, 305) with delta (0, 0)
Screenshot: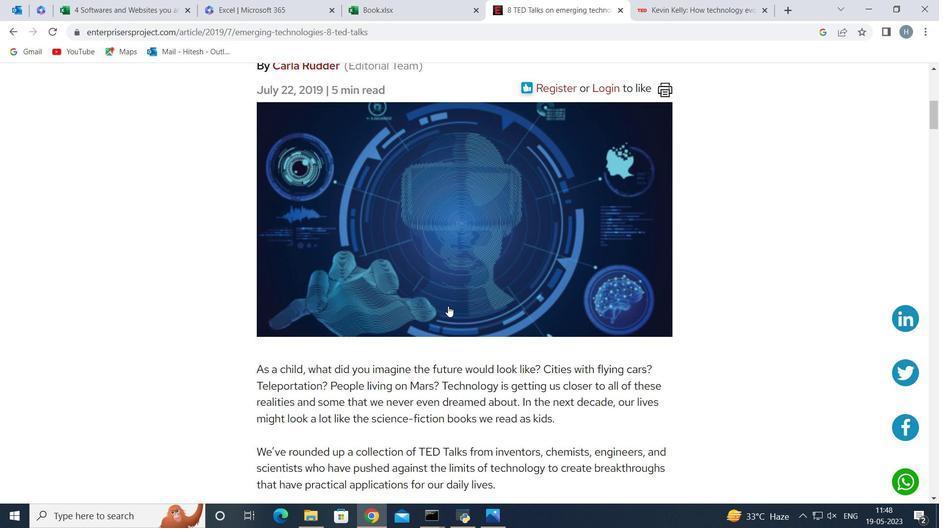 
Action: Mouse scrolled (448, 305) with delta (0, 0)
Screenshot: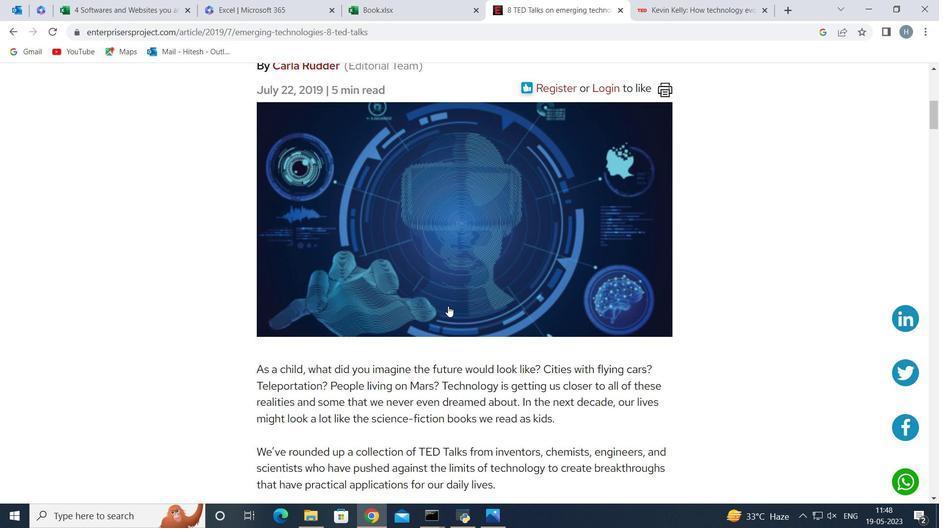 
Action: Mouse scrolled (448, 305) with delta (0, 0)
Screenshot: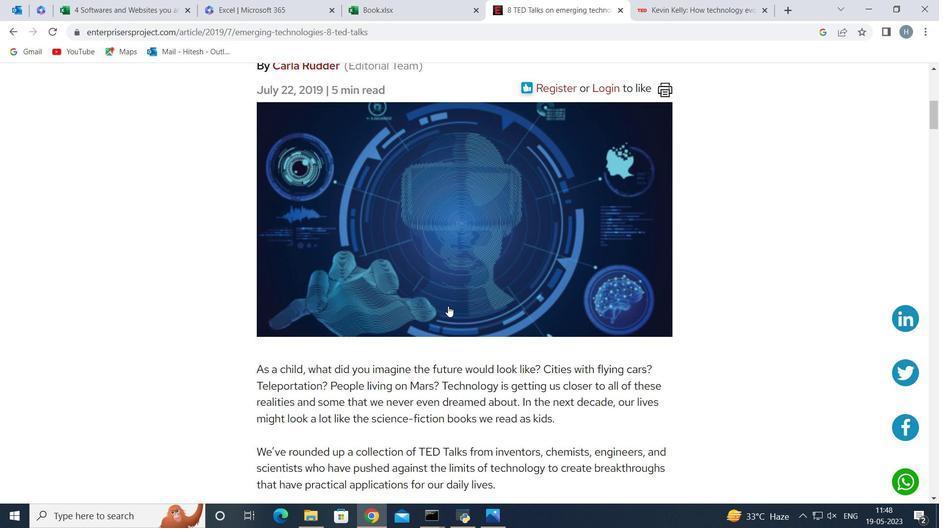 
Action: Mouse scrolled (448, 305) with delta (0, 0)
Screenshot: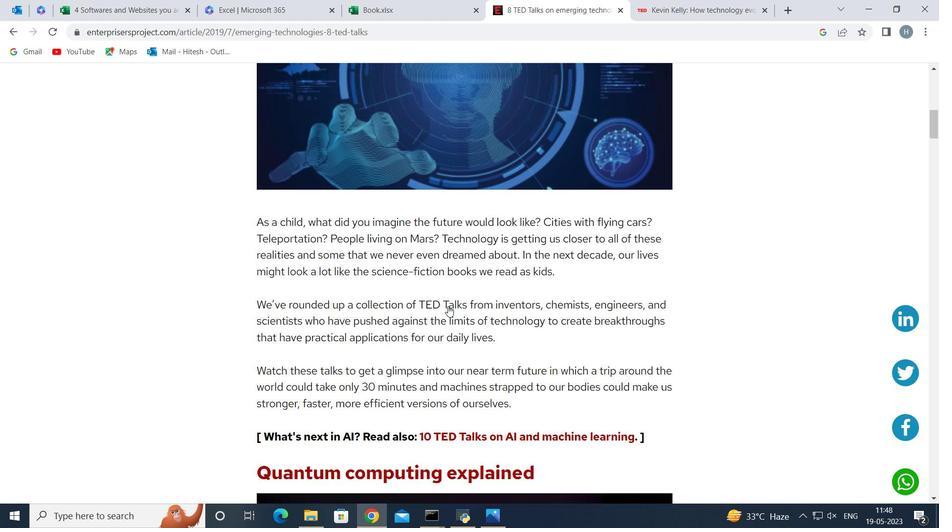 
Action: Mouse scrolled (448, 305) with delta (0, 0)
Screenshot: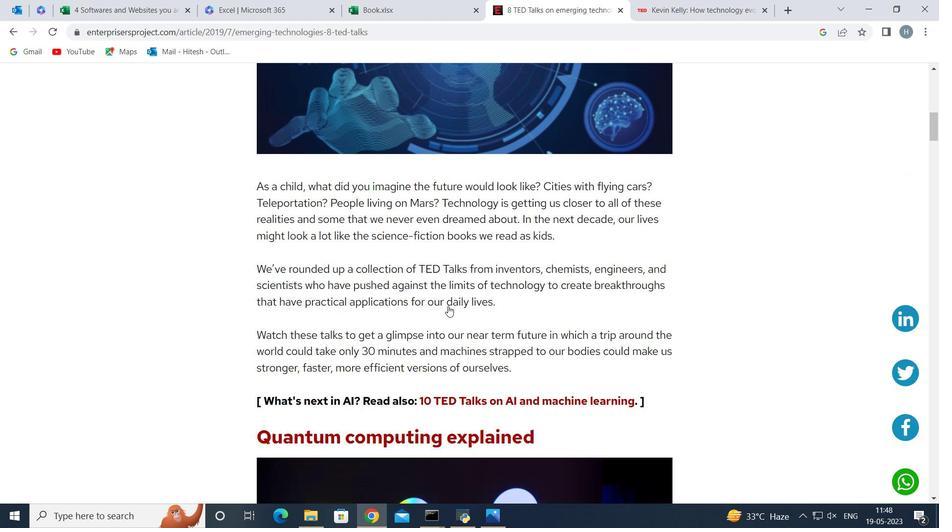 
Action: Mouse scrolled (448, 305) with delta (0, 0)
Screenshot: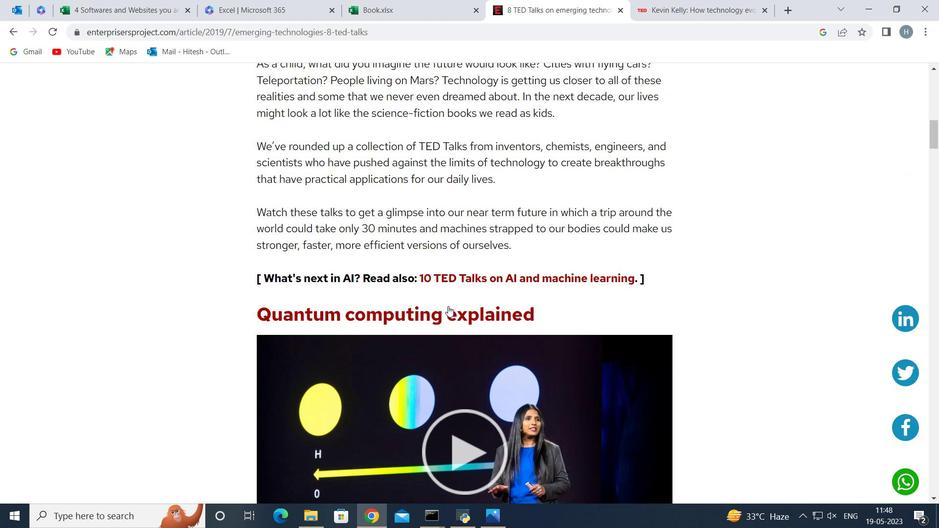 
Action: Mouse scrolled (448, 305) with delta (0, 0)
Screenshot: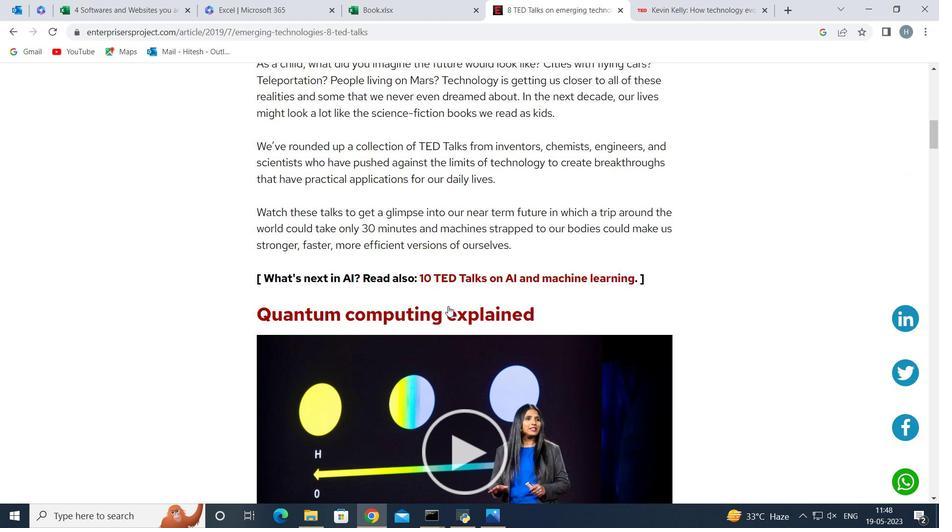 
Action: Mouse scrolled (448, 306) with delta (0, 0)
Screenshot: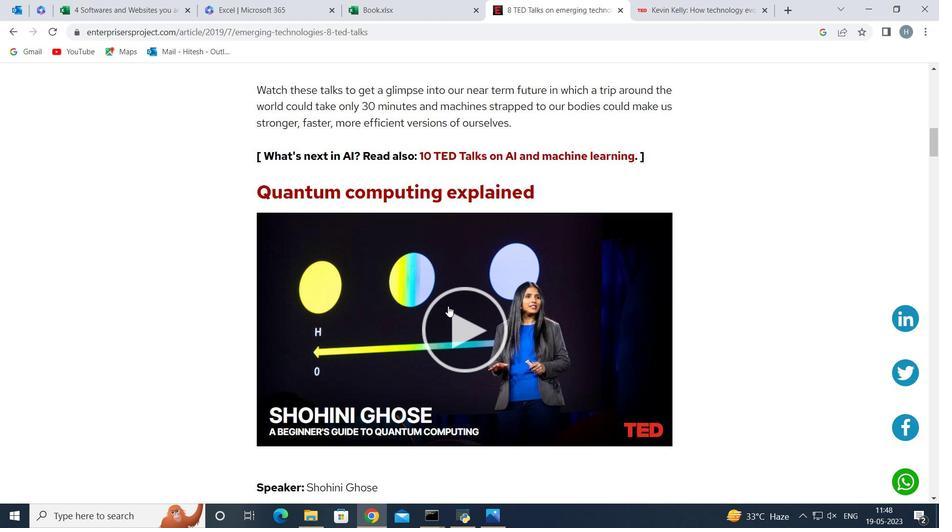 
Action: Mouse scrolled (448, 306) with delta (0, 0)
Screenshot: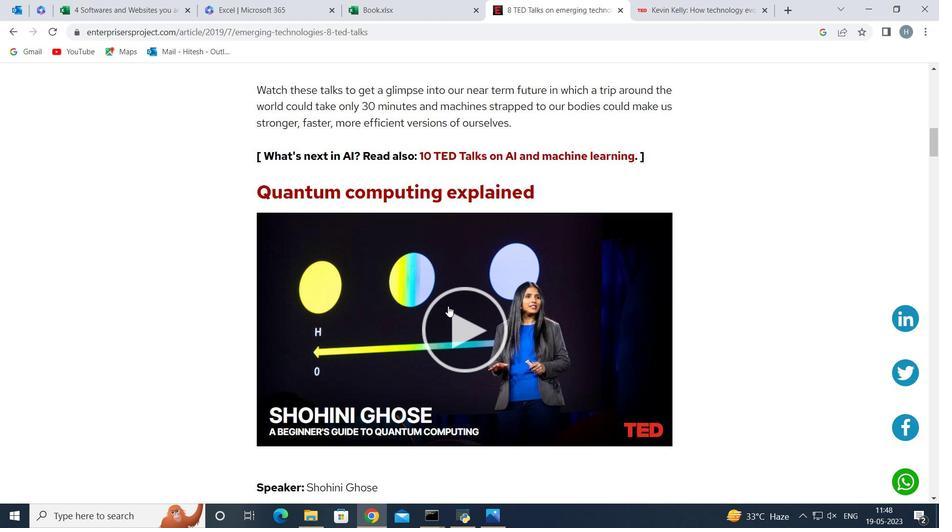 
Action: Mouse scrolled (448, 306) with delta (0, 0)
Screenshot: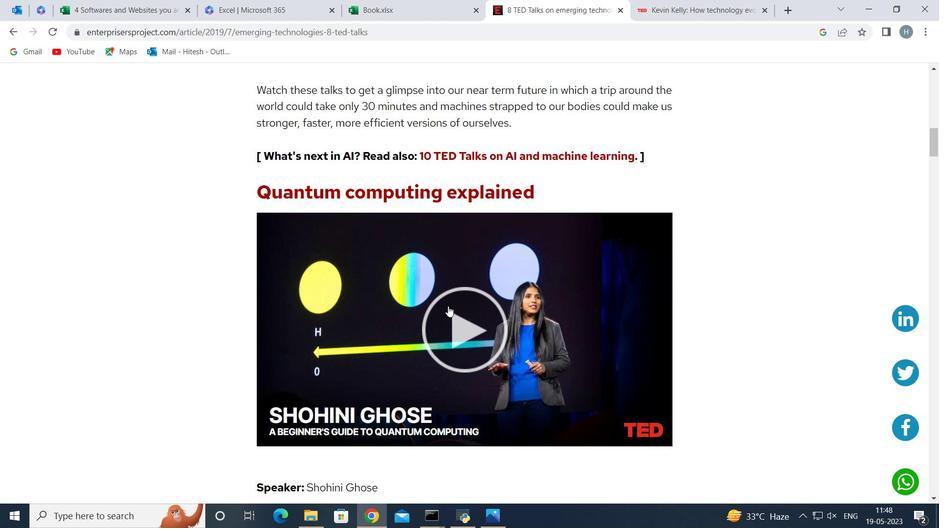 
Action: Mouse scrolled (448, 306) with delta (0, 0)
Screenshot: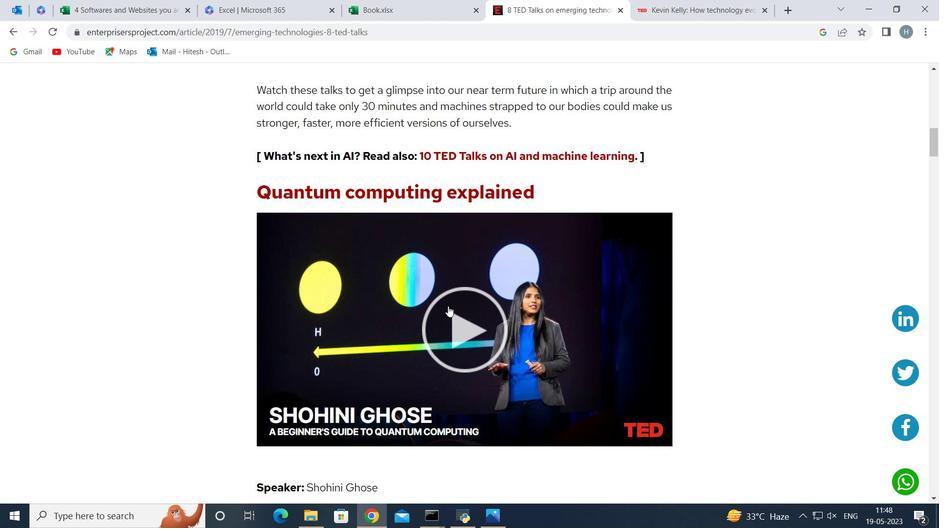 
Action: Mouse scrolled (448, 306) with delta (0, 0)
Screenshot: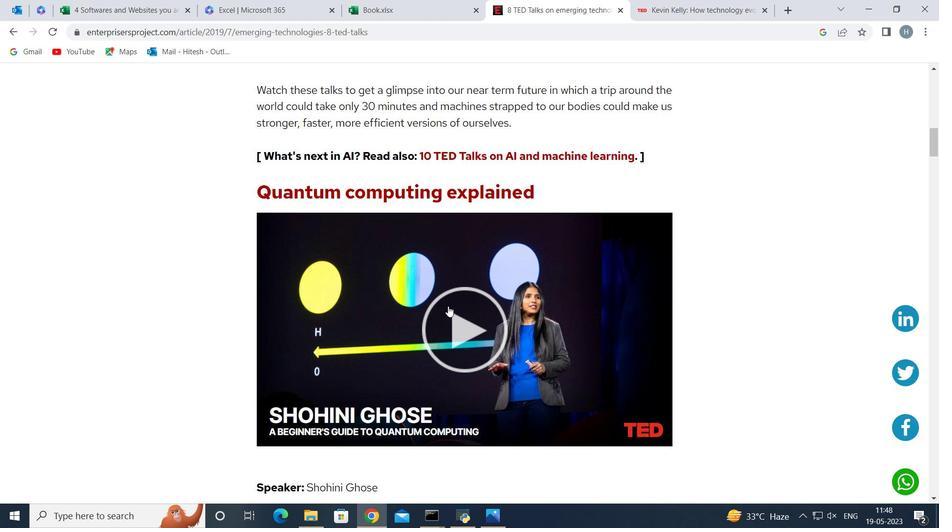 
Action: Mouse scrolled (448, 306) with delta (0, 0)
Screenshot: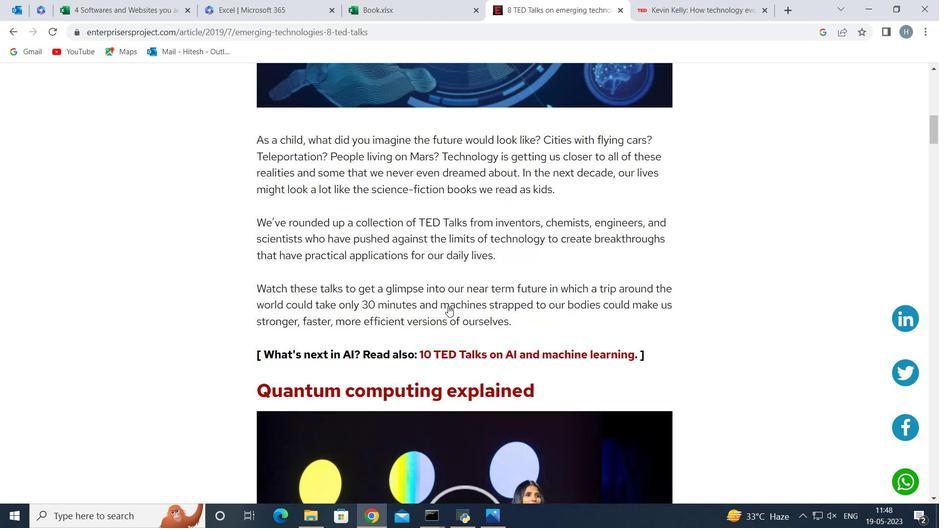 
Action: Mouse scrolled (448, 306) with delta (0, 0)
Screenshot: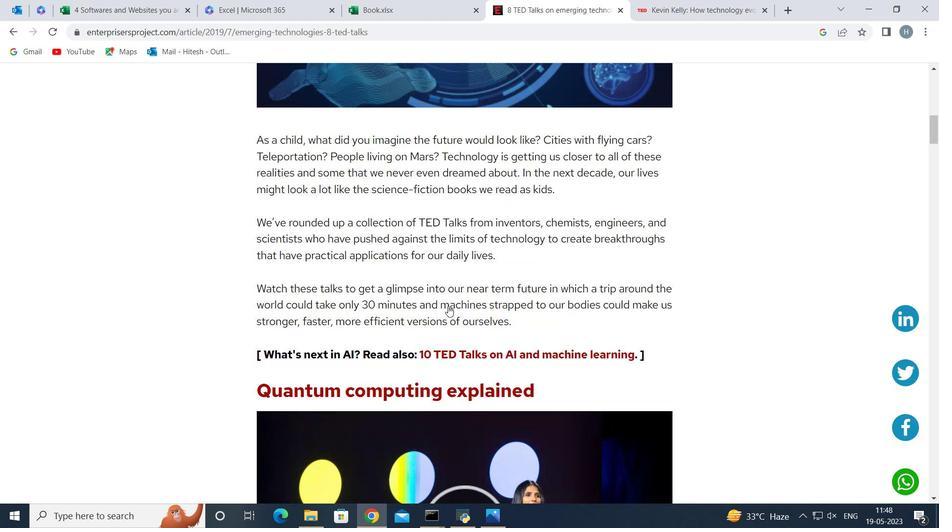 
Action: Mouse scrolled (448, 306) with delta (0, 0)
Screenshot: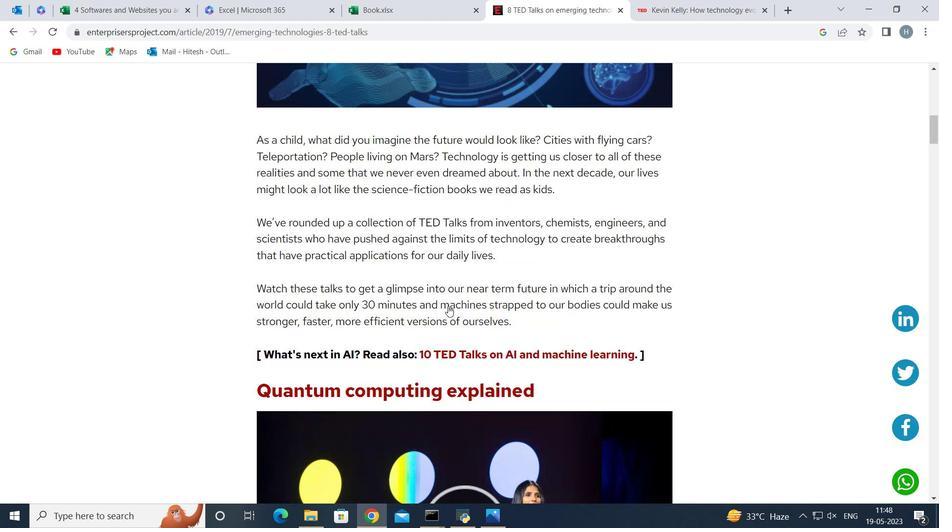 
Action: Mouse scrolled (448, 306) with delta (0, 0)
Screenshot: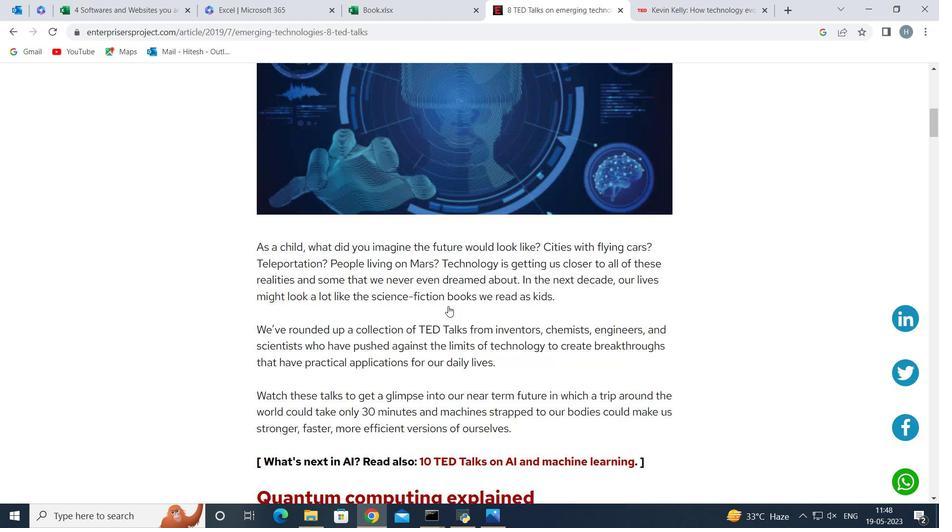 
Action: Mouse scrolled (448, 306) with delta (0, 0)
Screenshot: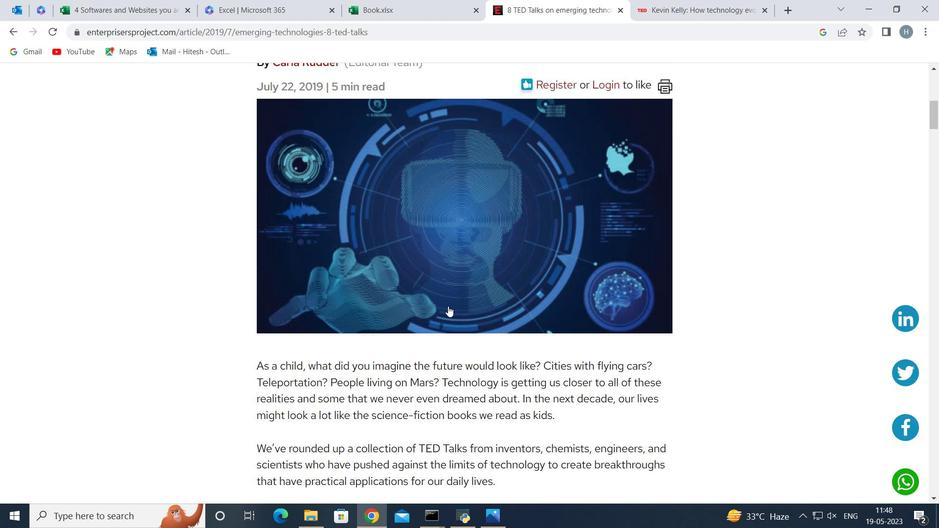 
Action: Mouse scrolled (448, 306) with delta (0, 0)
Screenshot: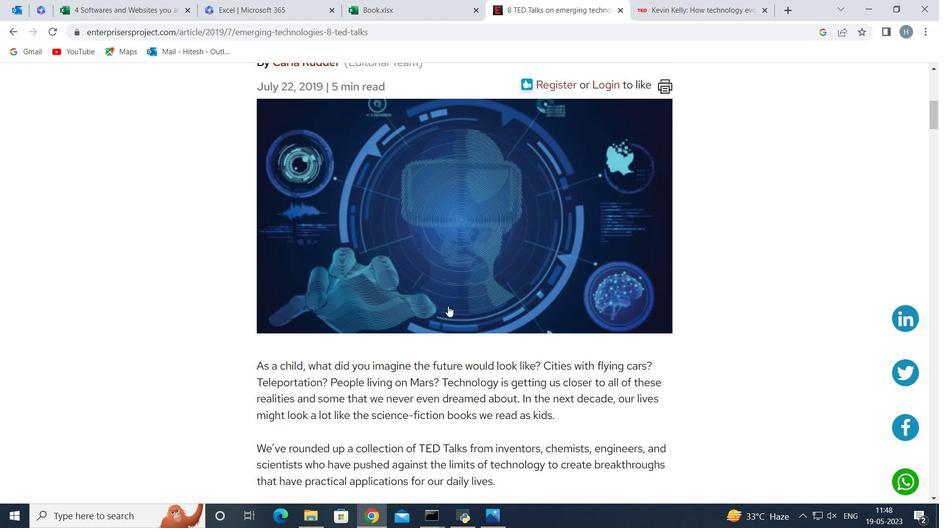 
Action: Mouse scrolled (448, 306) with delta (0, 0)
Screenshot: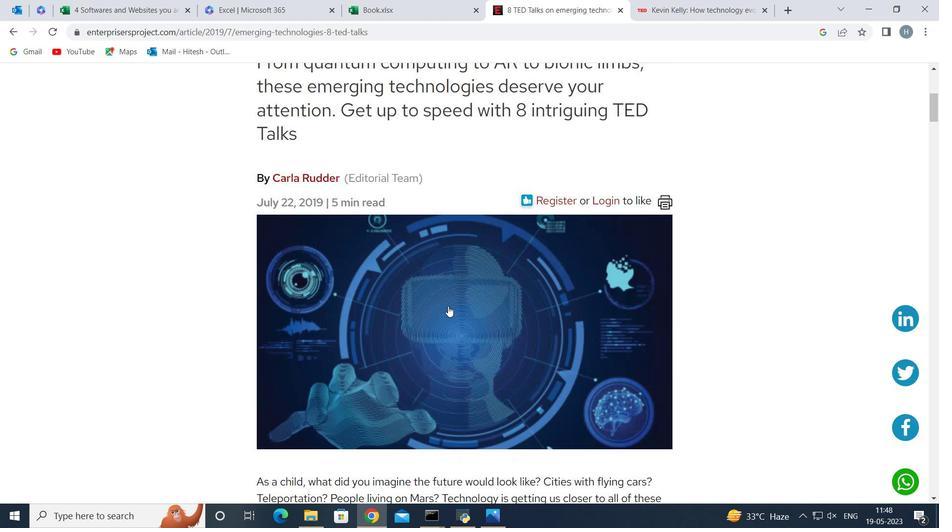 
Action: Mouse scrolled (448, 305) with delta (0, 0)
Screenshot: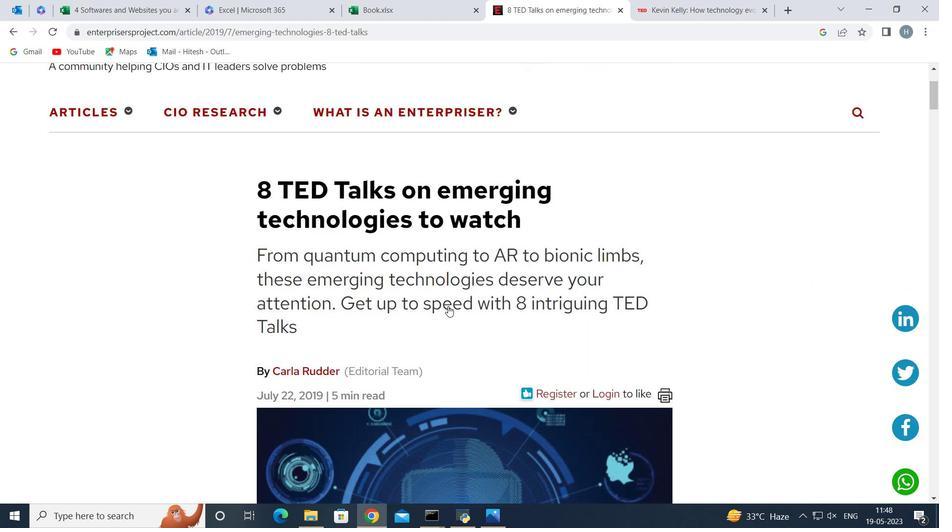 
Action: Mouse scrolled (448, 305) with delta (0, 0)
Screenshot: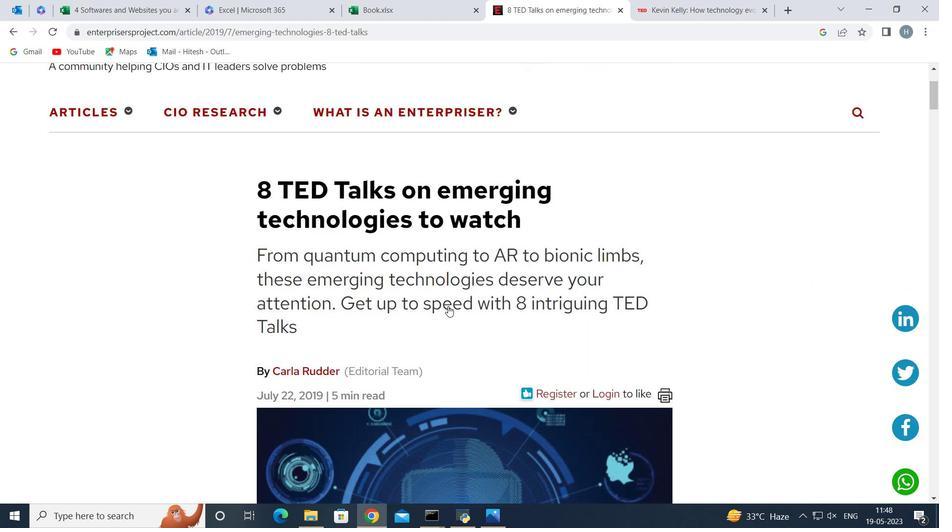
Action: Mouse scrolled (448, 305) with delta (0, 0)
Screenshot: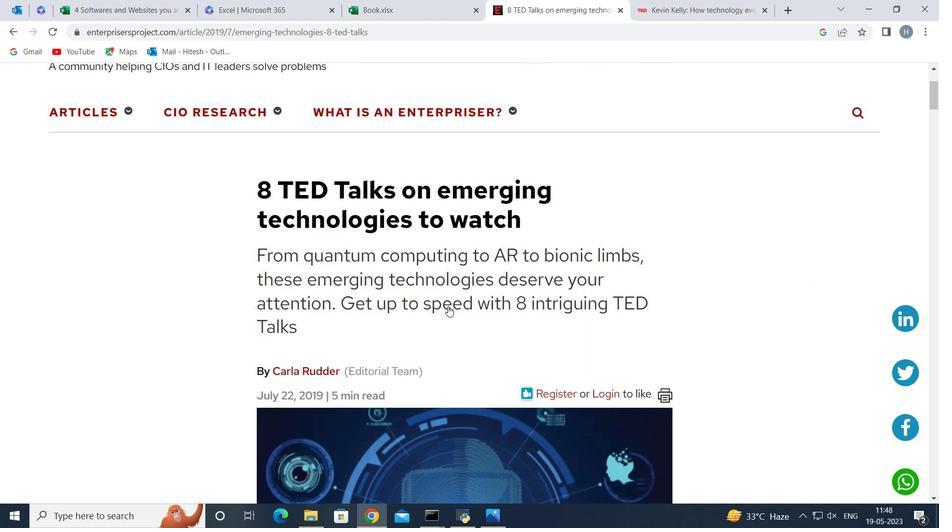 
Action: Mouse scrolled (448, 305) with delta (0, 0)
Screenshot: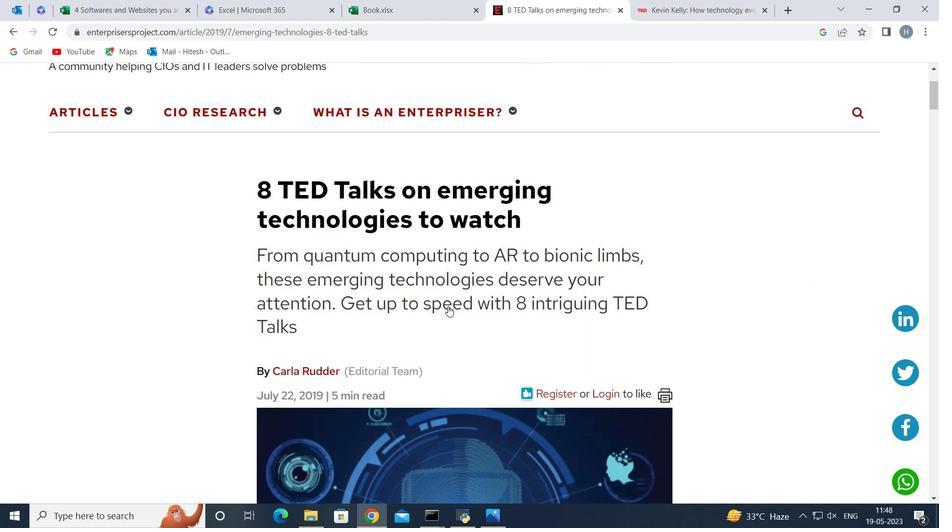 
Action: Mouse scrolled (448, 305) with delta (0, 0)
Screenshot: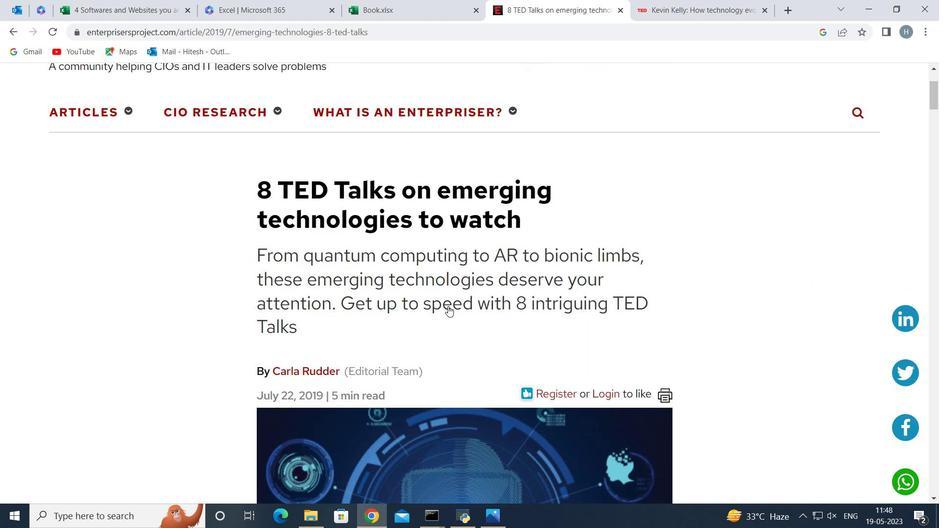 
Action: Mouse scrolled (448, 305) with delta (0, 0)
Screenshot: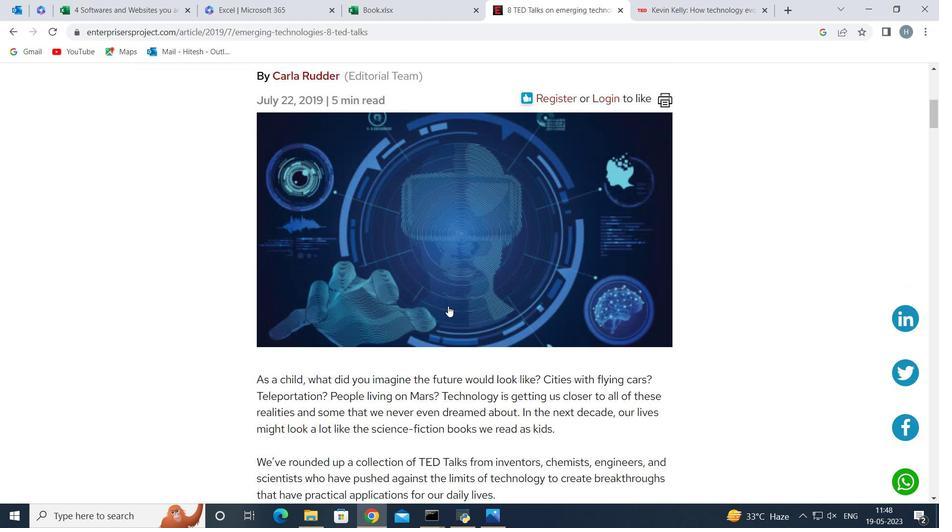 
Action: Mouse scrolled (448, 305) with delta (0, 0)
Screenshot: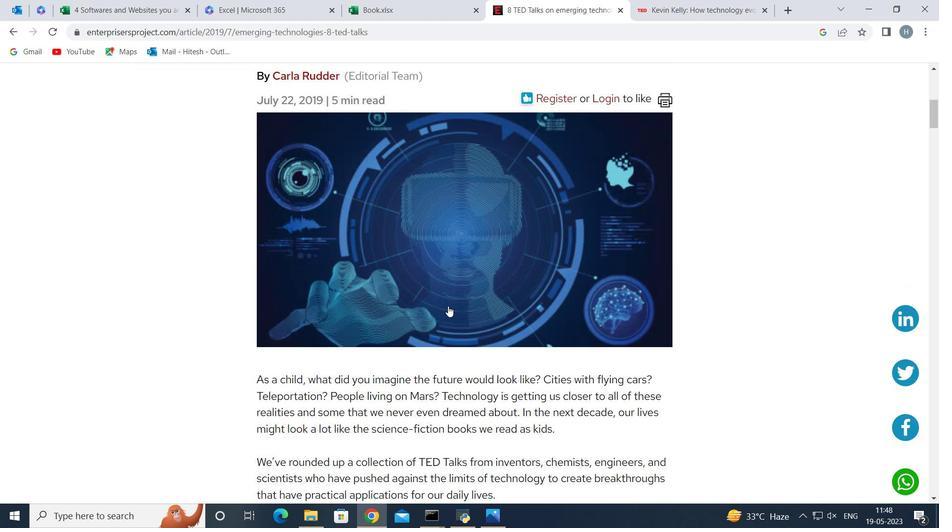 
Action: Mouse scrolled (448, 305) with delta (0, 0)
Screenshot: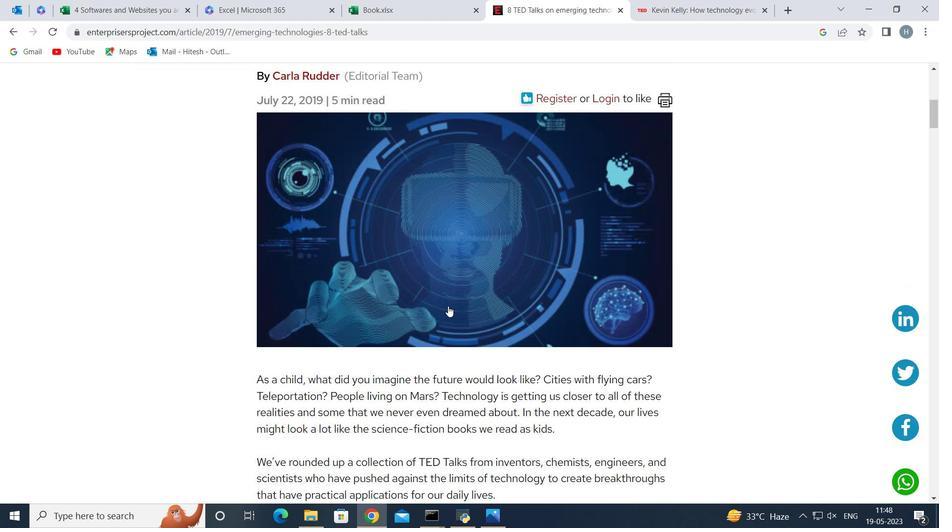 
Action: Mouse moved to (462, 356)
Screenshot: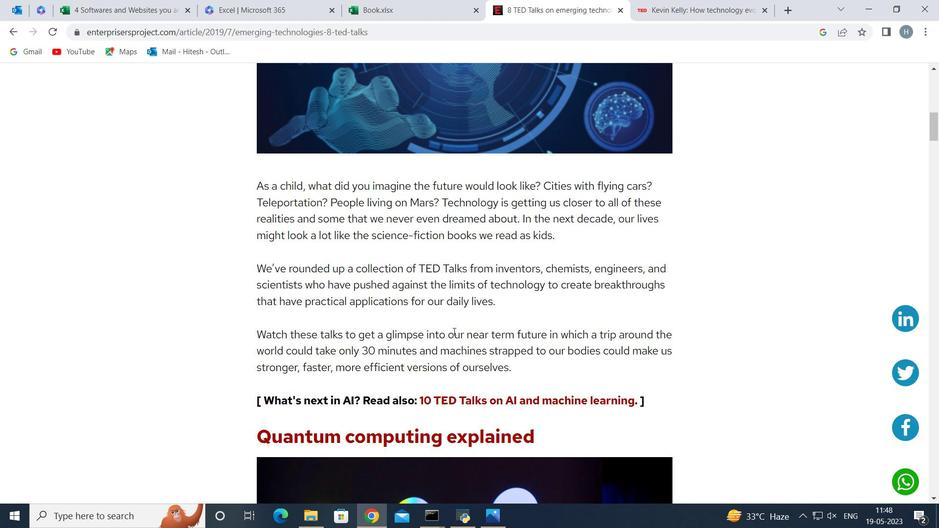 
Action: Mouse scrolled (462, 355) with delta (0, 0)
Screenshot: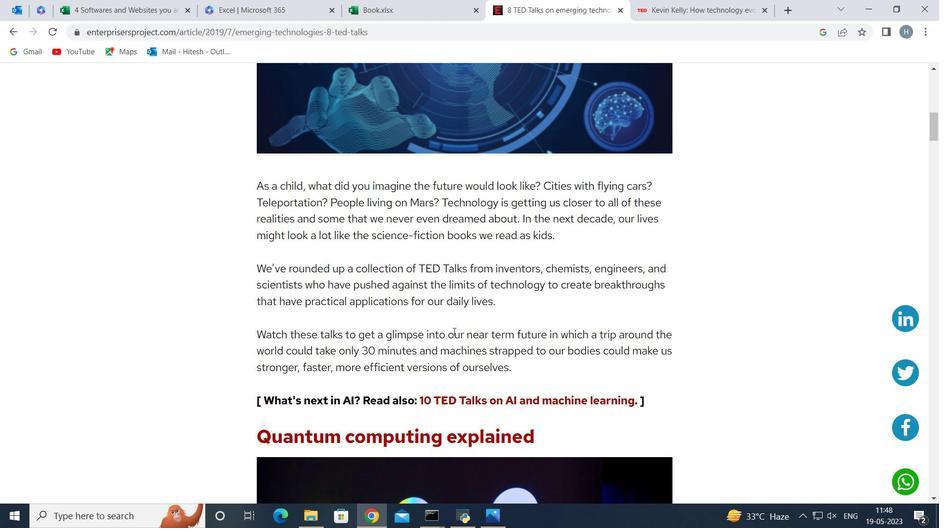 
Action: Mouse scrolled (462, 355) with delta (0, 0)
Screenshot: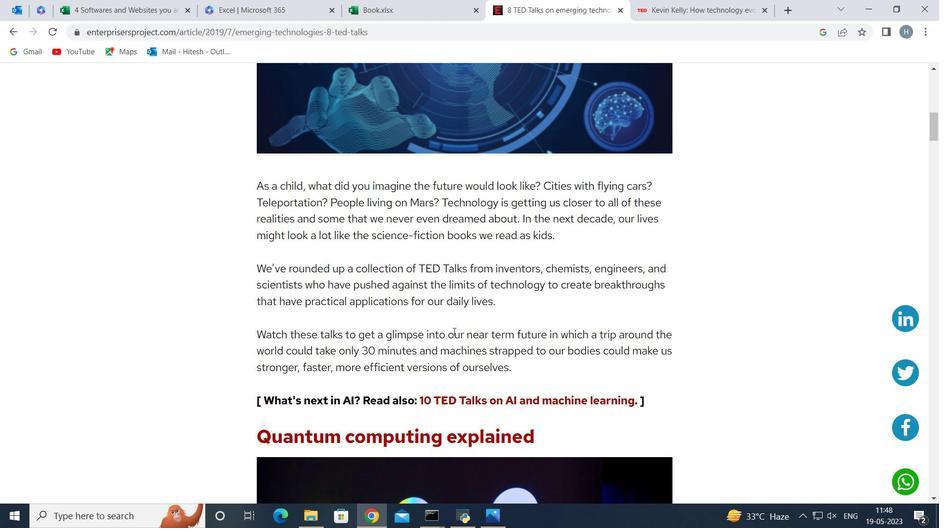 
Action: Mouse scrolled (462, 355) with delta (0, 0)
Screenshot: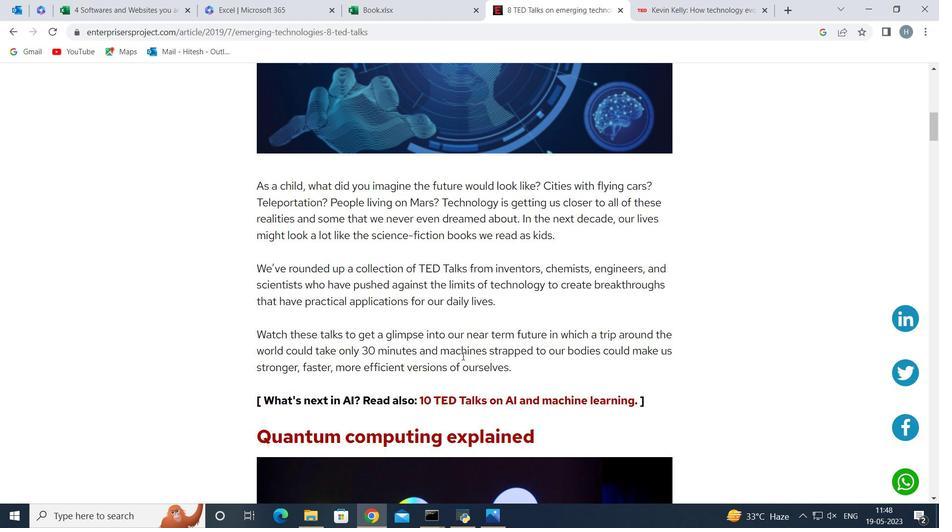 
Action: Mouse scrolled (462, 355) with delta (0, 0)
Screenshot: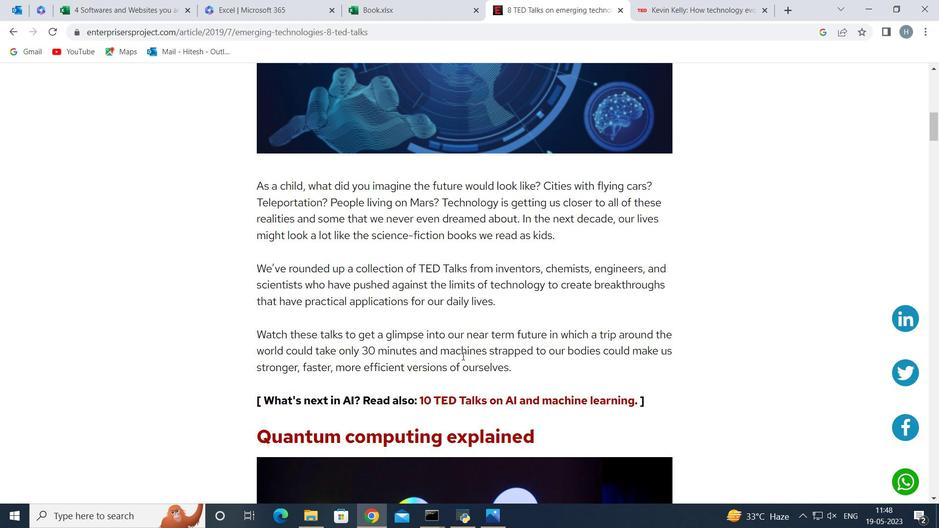 
Action: Mouse moved to (464, 332)
Screenshot: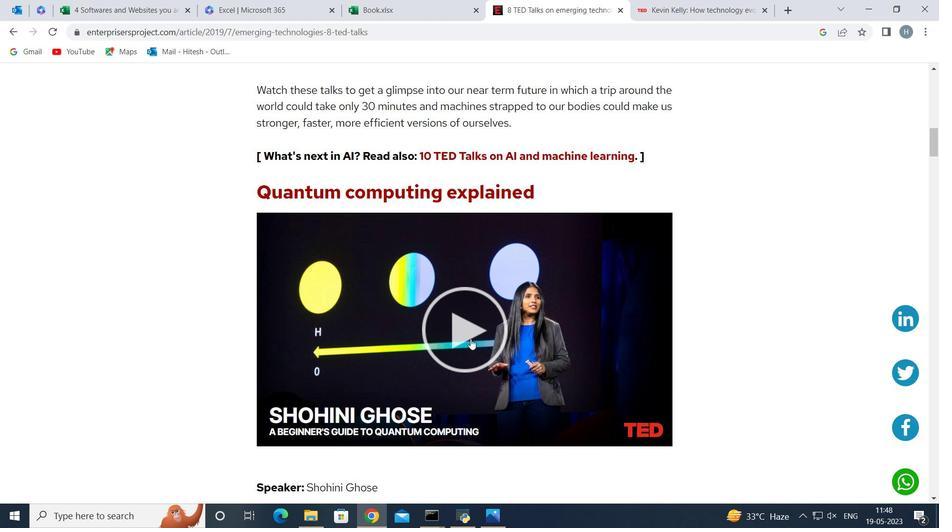 
Action: Mouse pressed left at (464, 332)
Screenshot: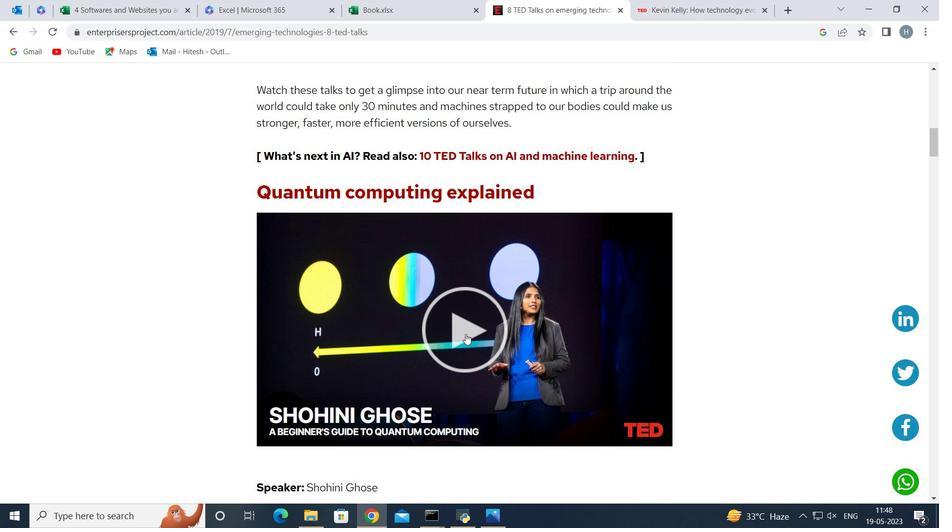 
Action: Mouse moved to (442, 319)
Screenshot: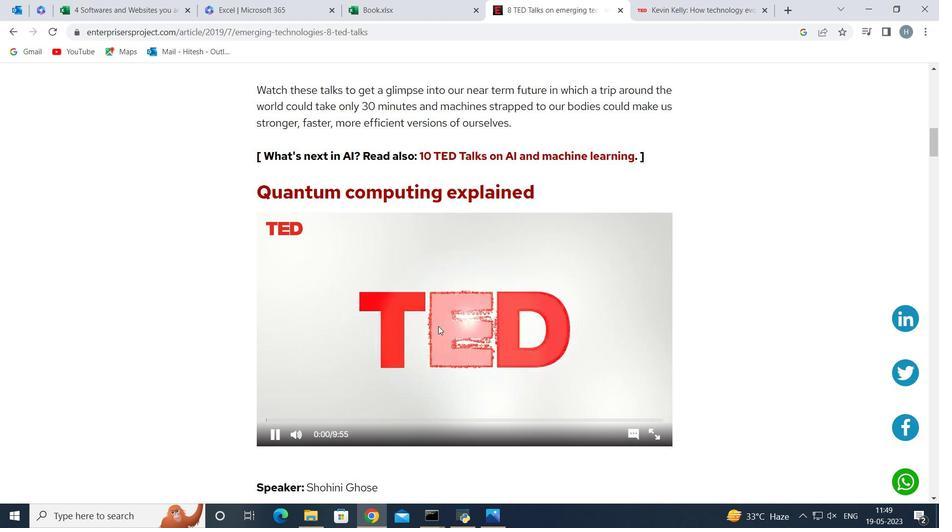 
Action: Mouse scrolled (442, 319) with delta (0, 0)
Screenshot: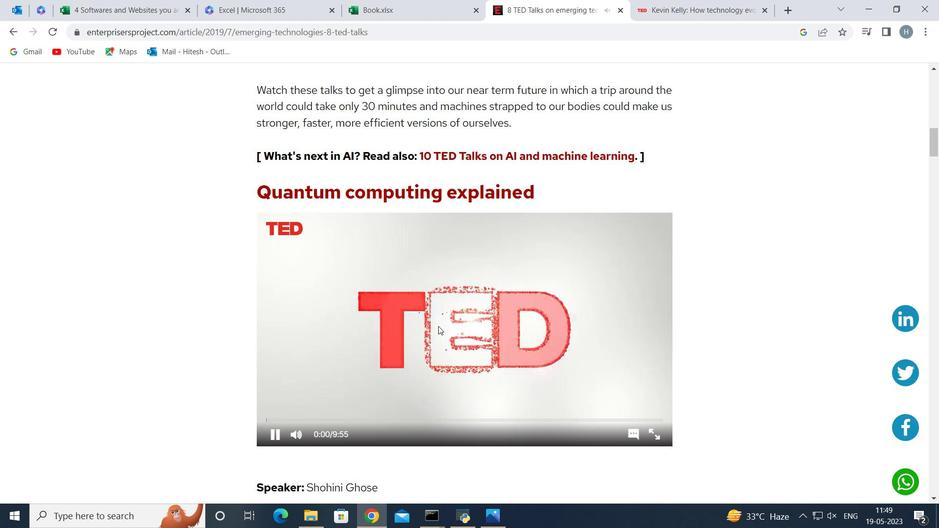 
Action: Mouse moved to (575, 320)
Screenshot: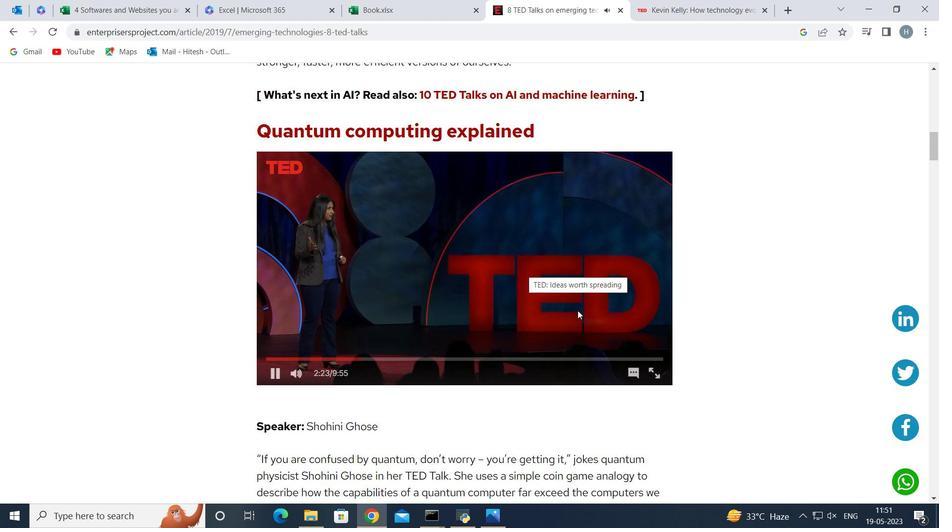 
Action: Mouse scrolled (575, 320) with delta (0, 0)
Screenshot: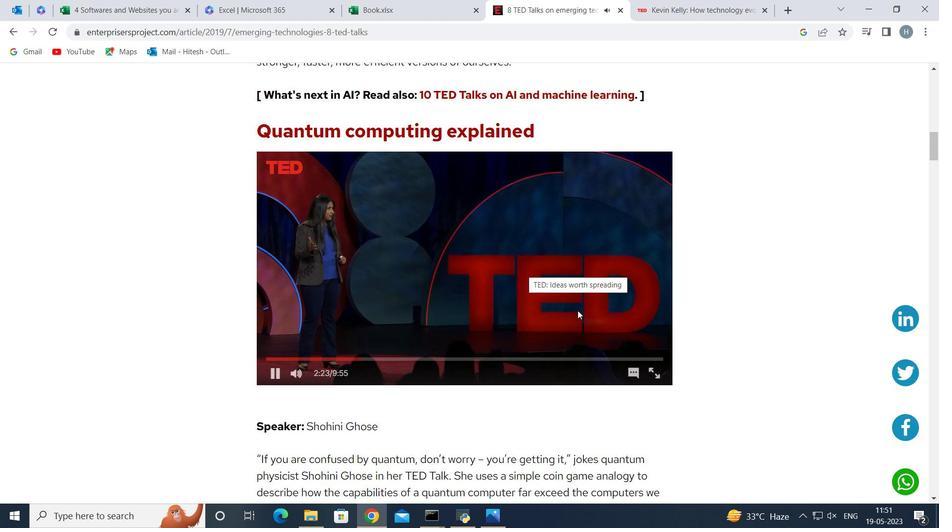
Action: Mouse moved to (726, 288)
Screenshot: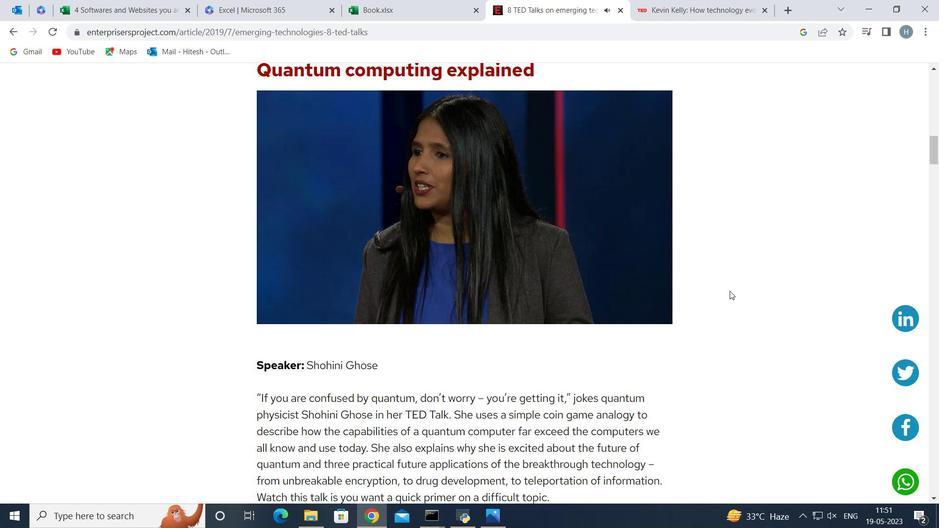 
Action: Mouse scrolled (726, 288) with delta (0, 0)
Screenshot: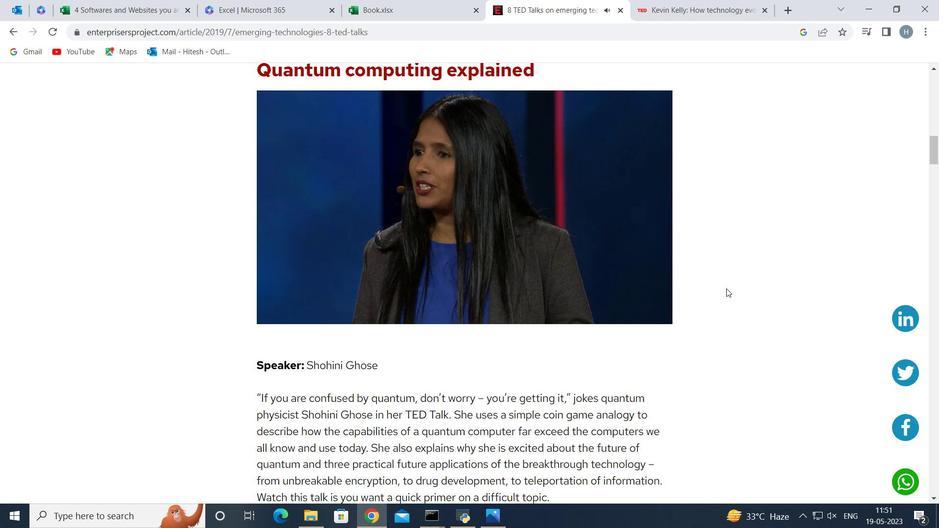 
Action: Mouse scrolled (726, 288) with delta (0, 0)
Screenshot: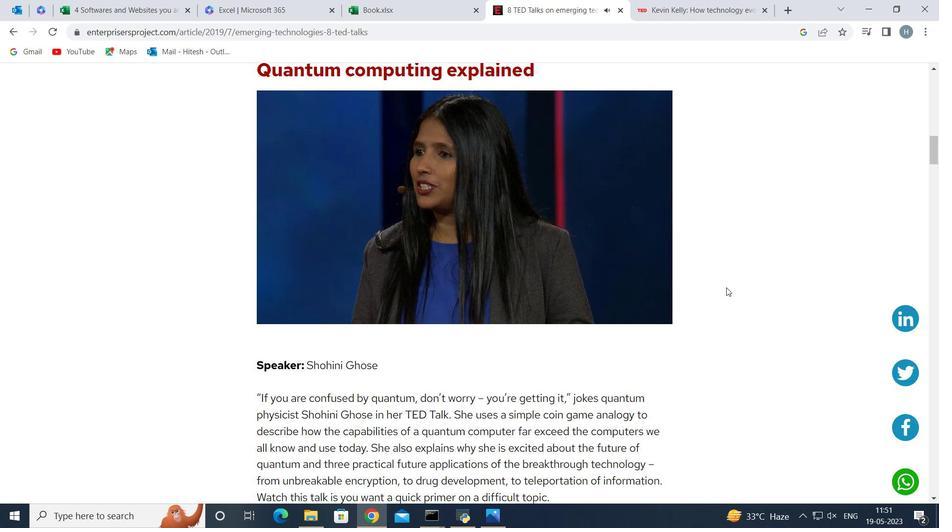 
Action: Mouse moved to (540, 329)
Screenshot: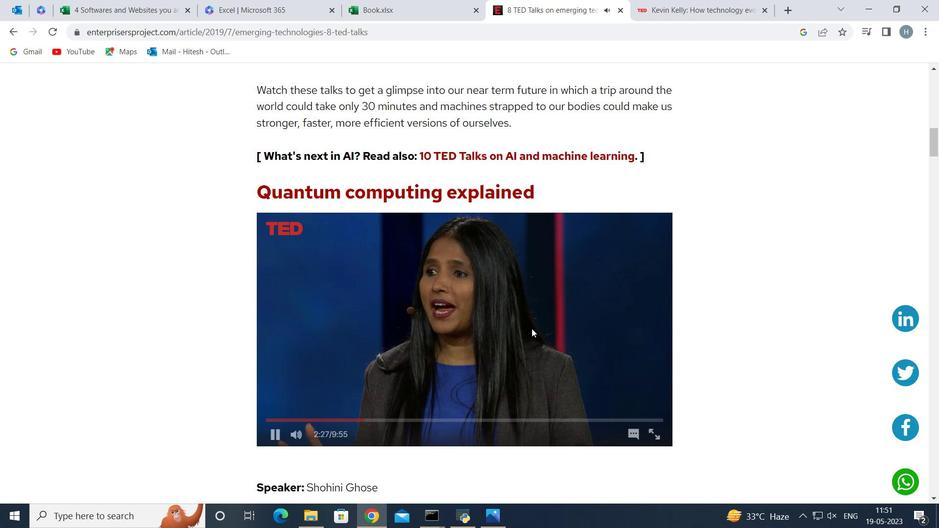 
Action: Key pressed <Key.space>
Screenshot: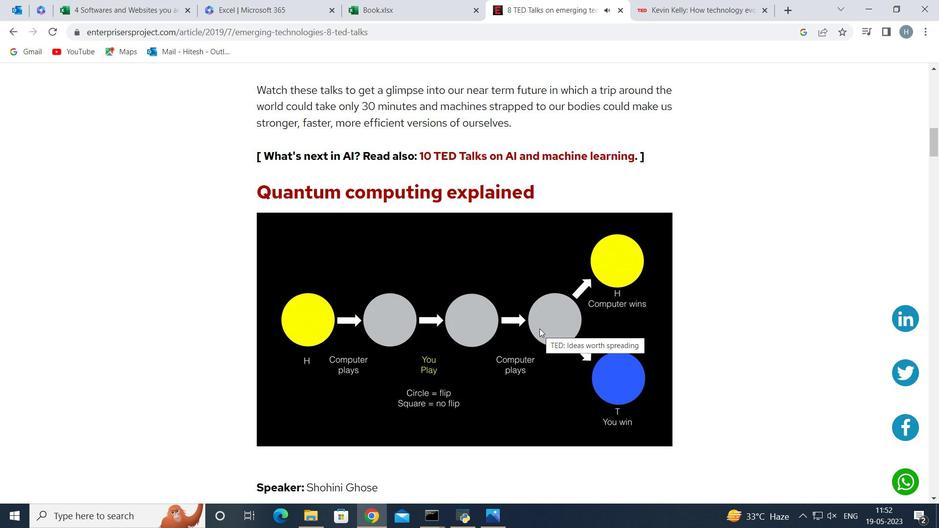 
Action: Mouse moved to (497, 353)
Screenshot: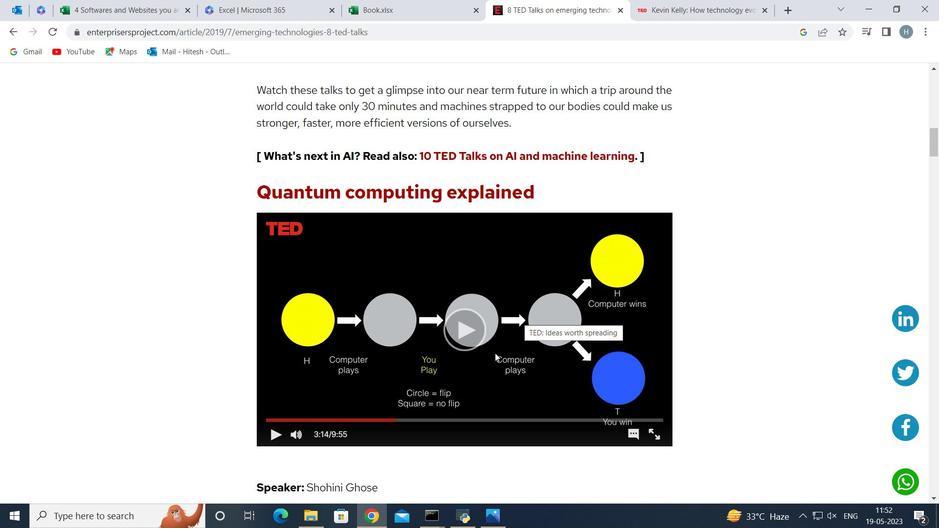 
Action: Key pressed <Key.cmd><Key.print_screen>
Screenshot: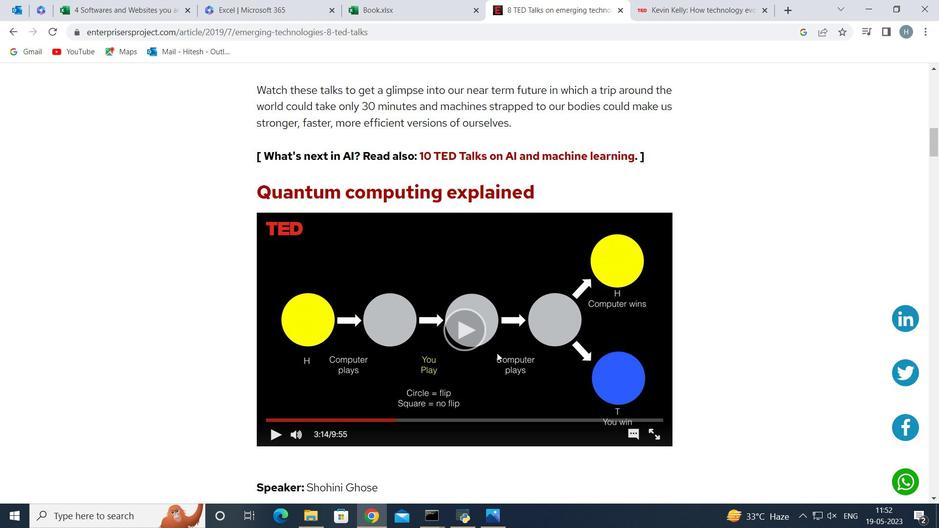 
Action: Mouse moved to (313, 515)
Screenshot: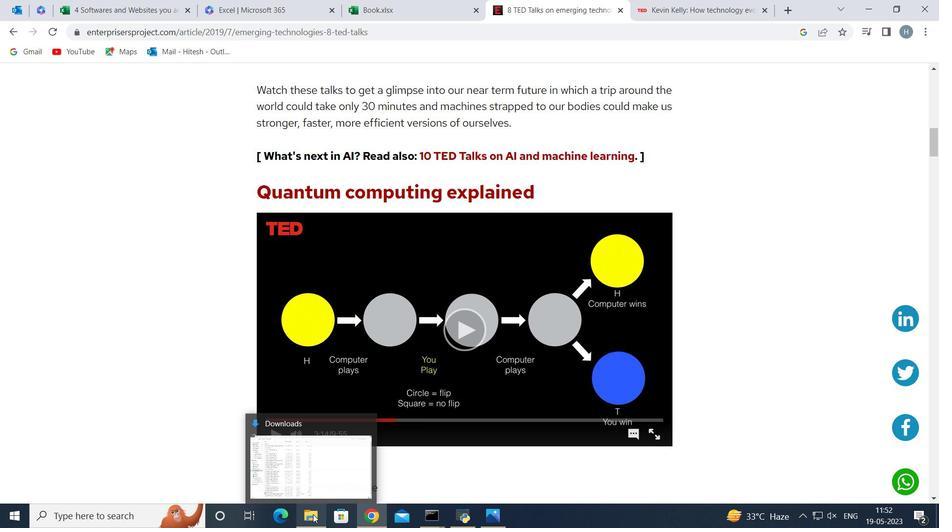 
Action: Mouse pressed left at (313, 515)
Screenshot: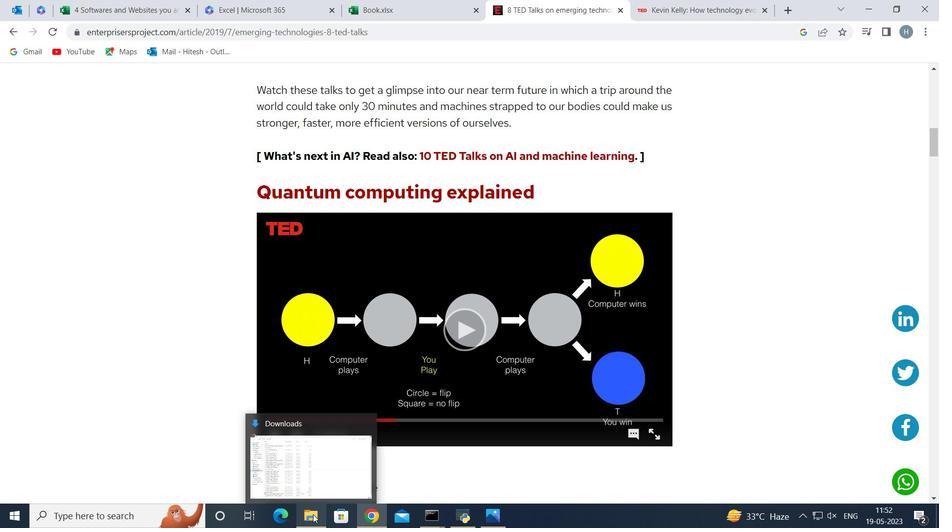 
Action: Mouse moved to (61, 124)
Screenshot: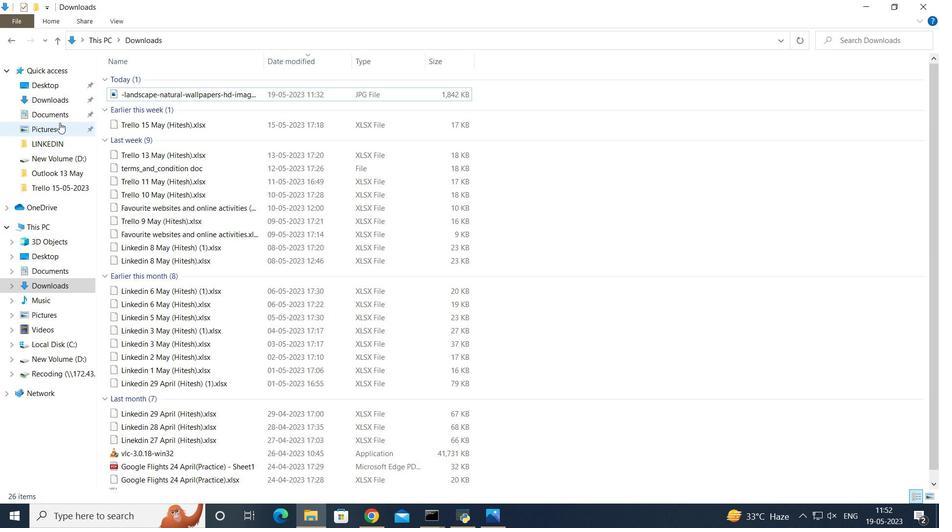 
Action: Mouse pressed left at (61, 124)
Screenshot: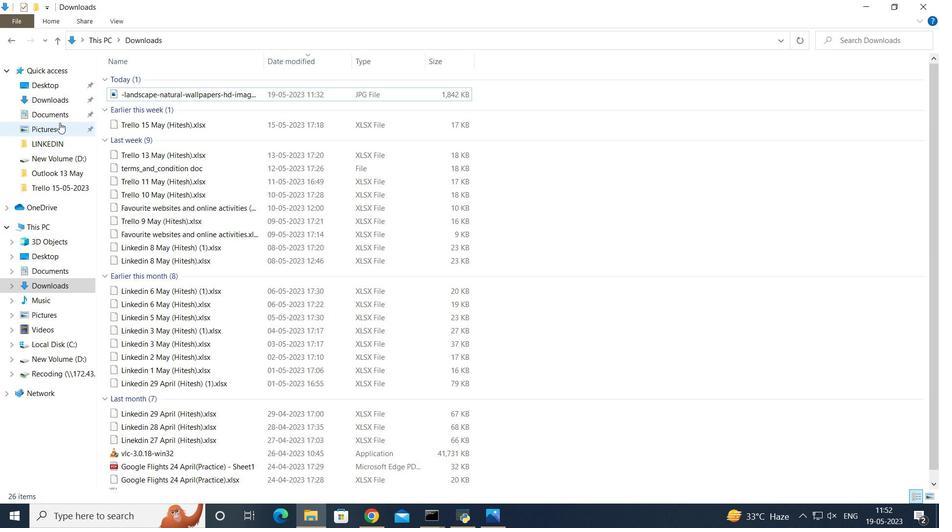 
Action: Mouse moved to (291, 112)
Screenshot: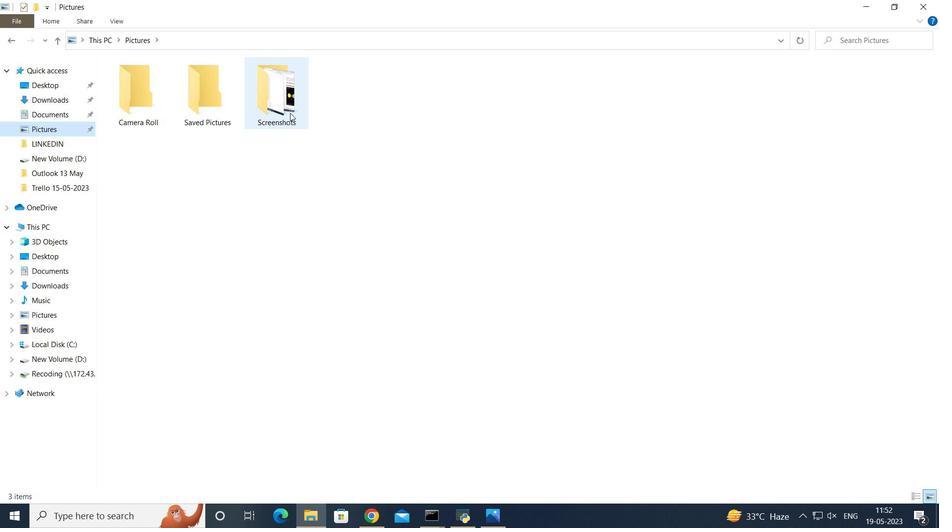 
Action: Mouse pressed left at (291, 112)
Screenshot: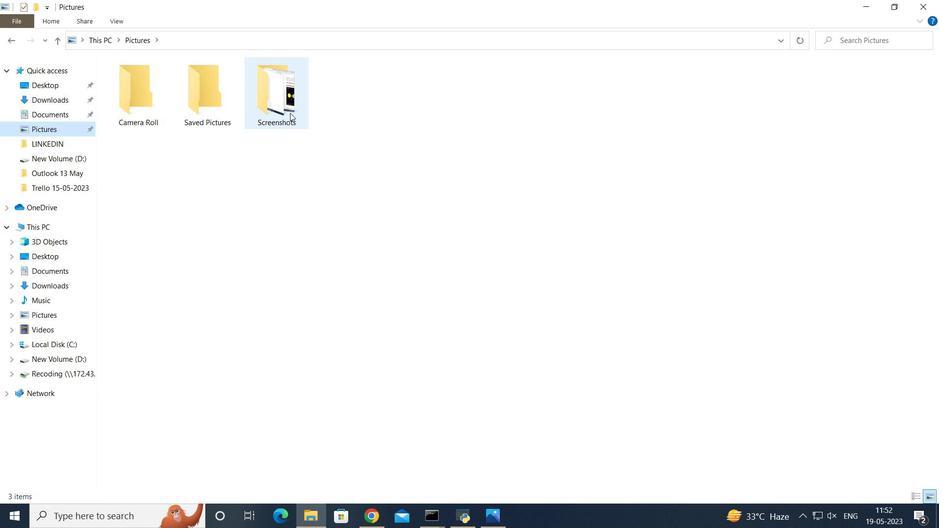 
Action: Mouse pressed left at (291, 112)
Screenshot: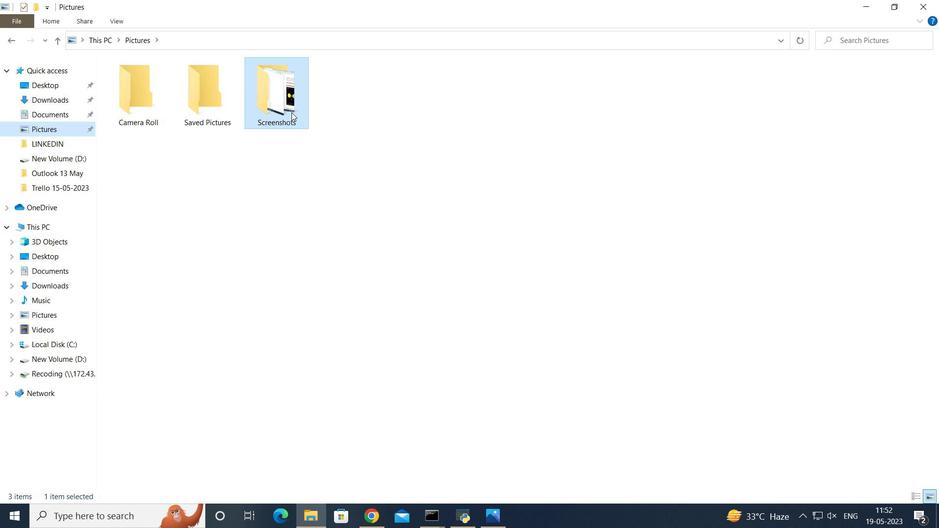 
Action: Mouse moved to (180, 111)
Screenshot: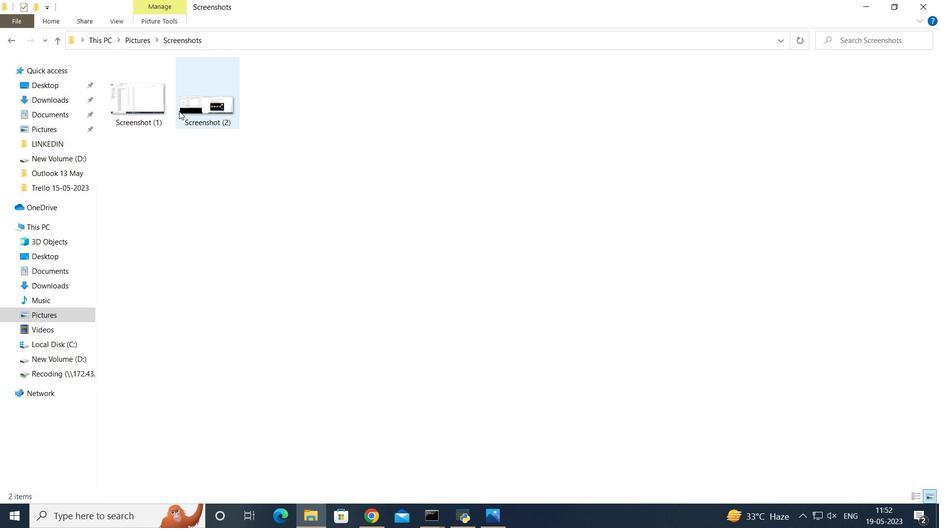 
Action: Mouse pressed left at (180, 111)
Screenshot: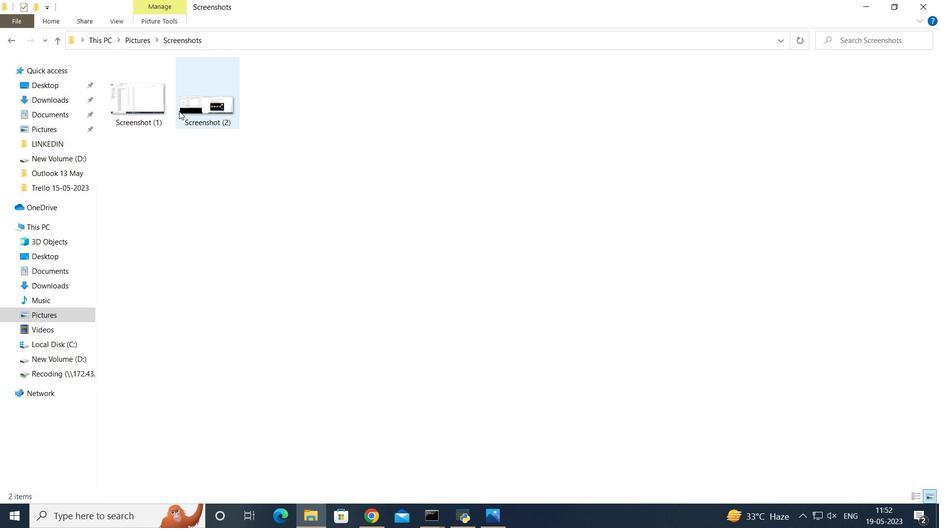 
Action: Mouse pressed left at (180, 111)
Screenshot: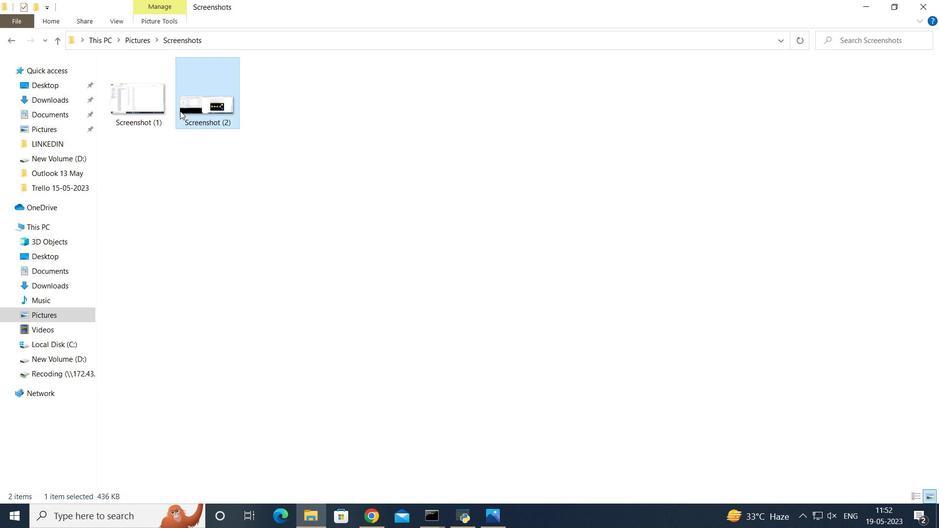 
Action: Mouse moved to (869, 7)
Screenshot: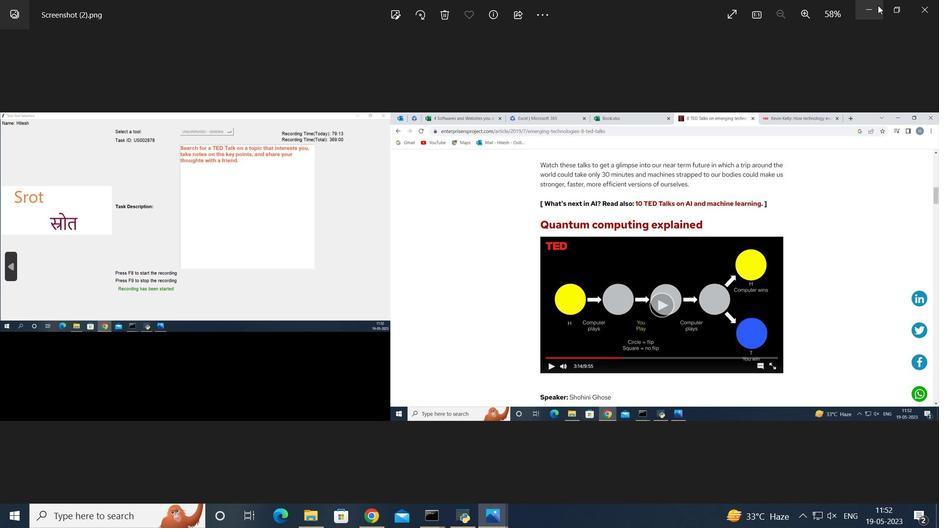 
Action: Mouse pressed left at (869, 7)
Screenshot: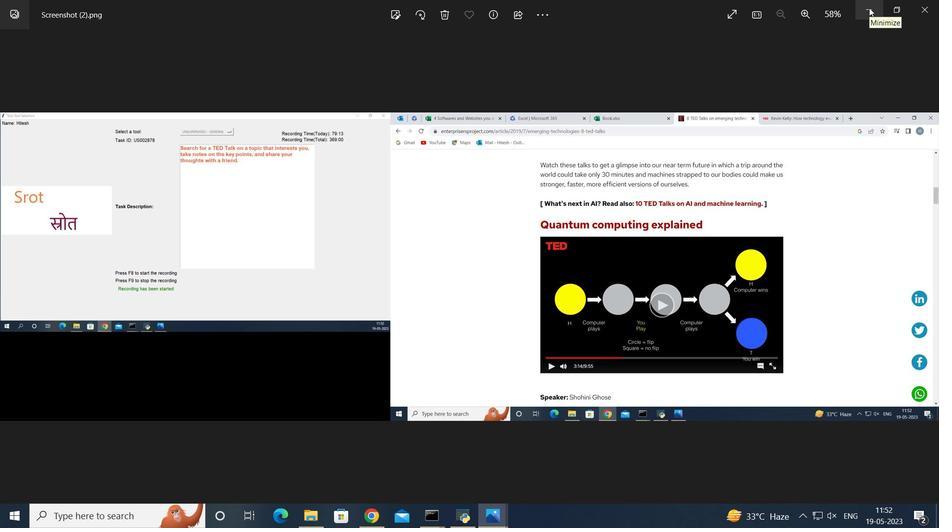 
Action: Mouse moved to (864, 3)
Screenshot: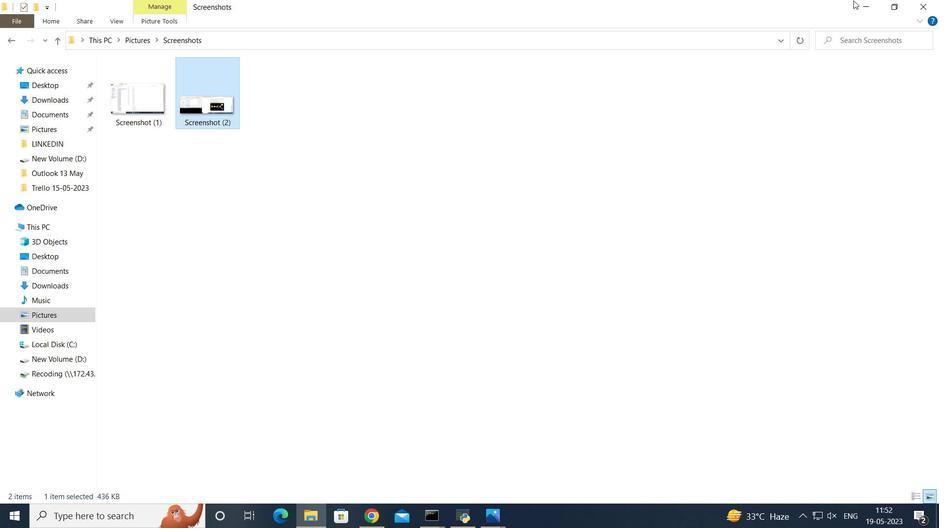 
Action: Mouse pressed left at (864, 3)
Screenshot: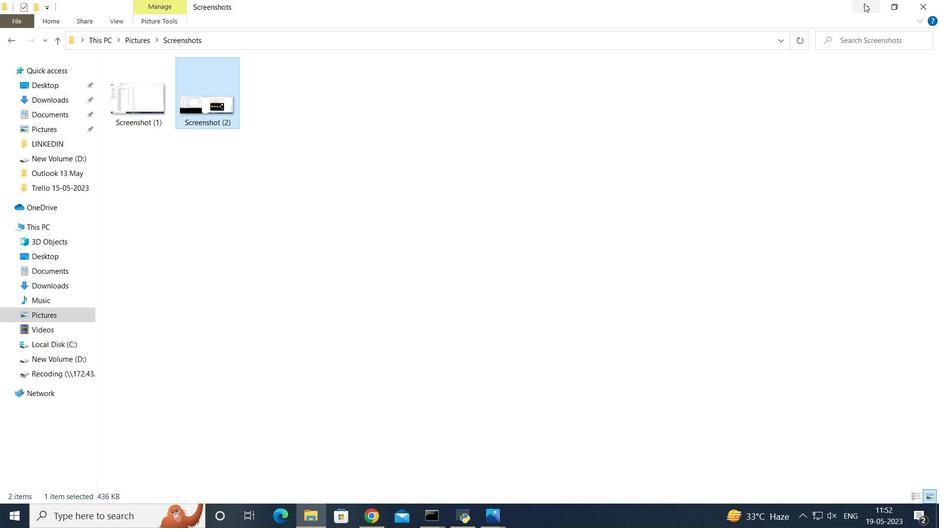 
Action: Mouse moved to (466, 328)
Screenshot: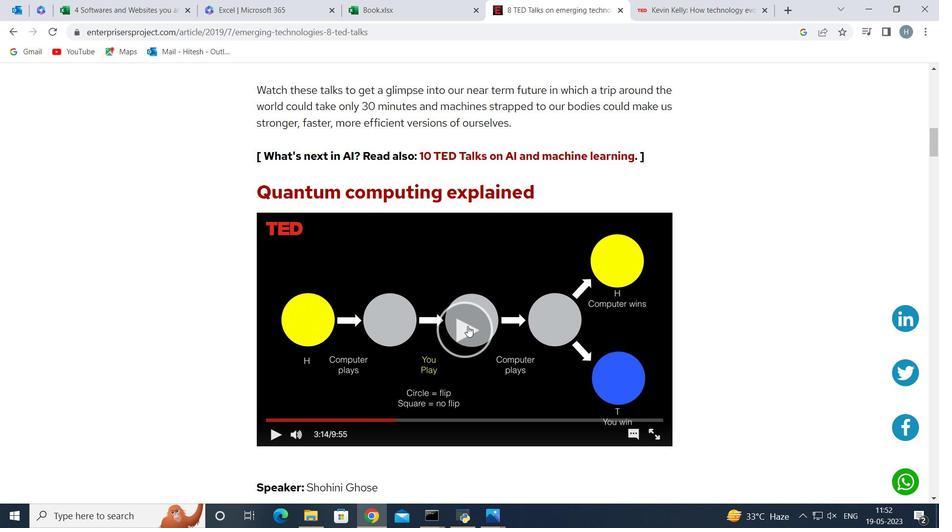 
Action: Mouse pressed left at (466, 328)
Screenshot: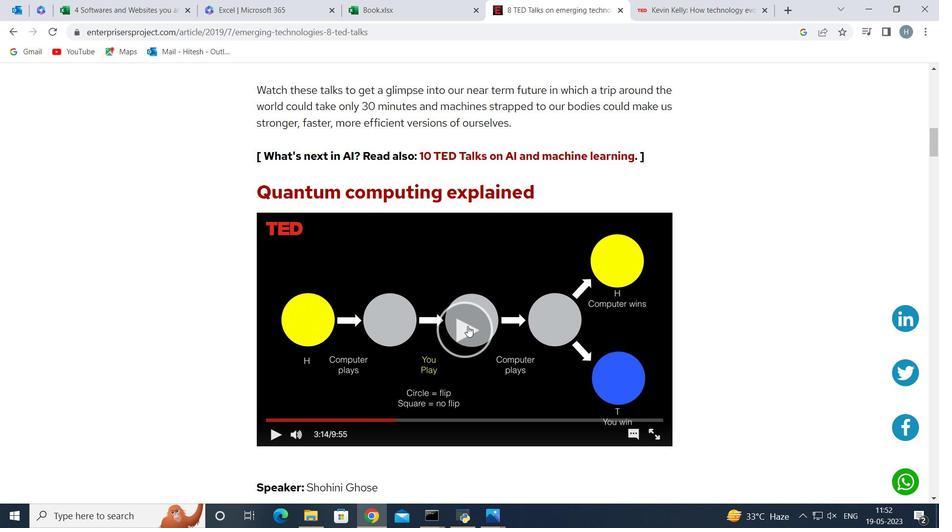
Action: Mouse moved to (299, 434)
Screenshot: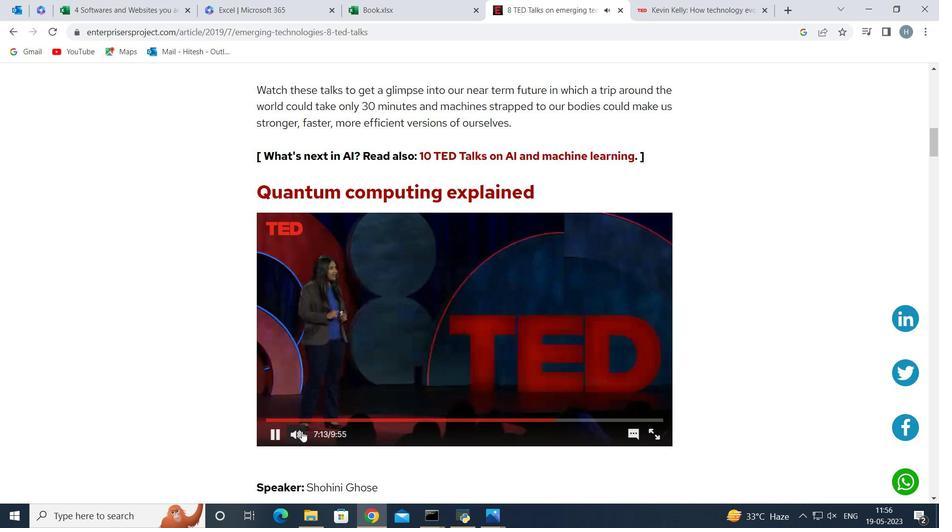 
Action: Mouse pressed left at (299, 434)
Screenshot: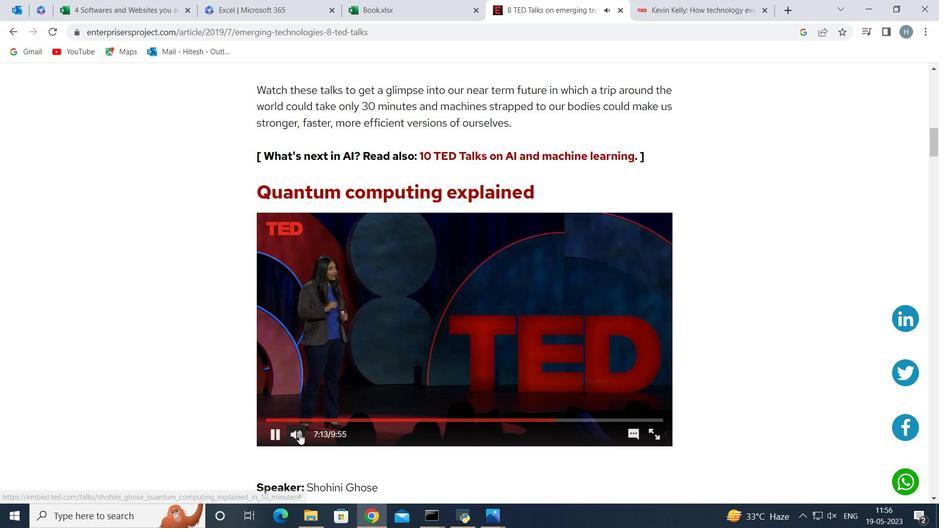 
Action: Mouse pressed left at (299, 434)
Screenshot: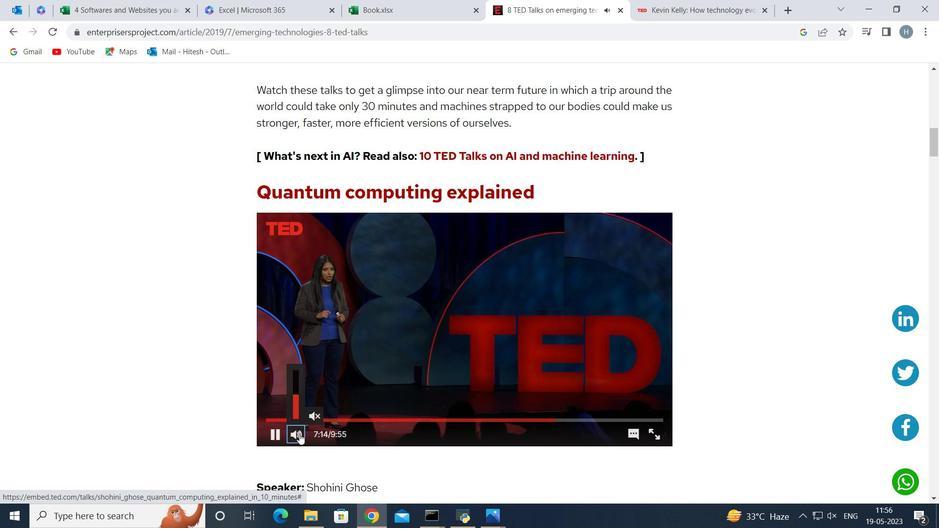 
Action: Mouse moved to (502, 310)
Screenshot: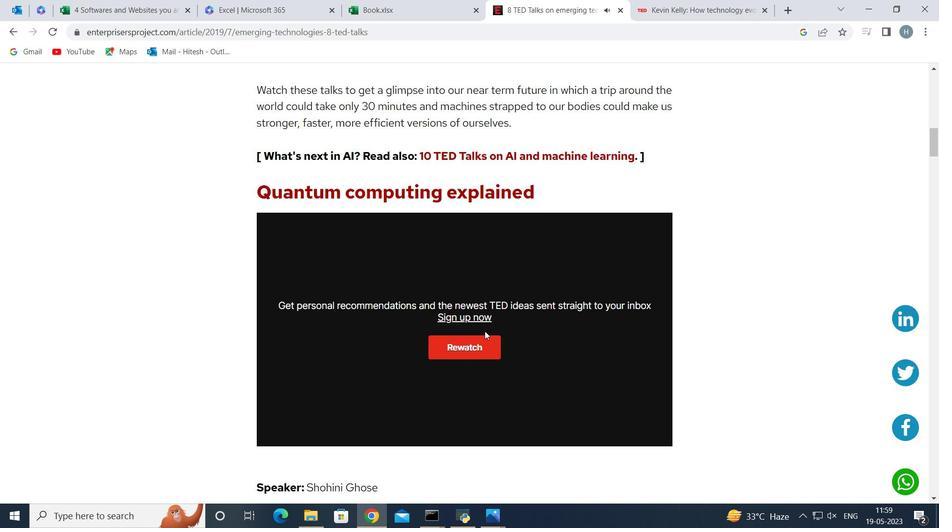 
Action: Mouse scrolled (502, 310) with delta (0, 0)
Screenshot: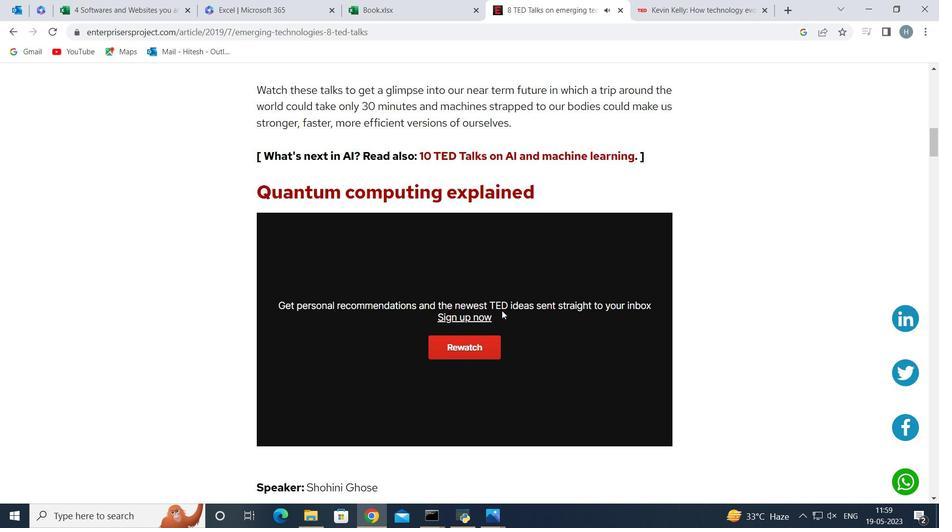 
Action: Mouse scrolled (502, 310) with delta (0, 0)
Screenshot: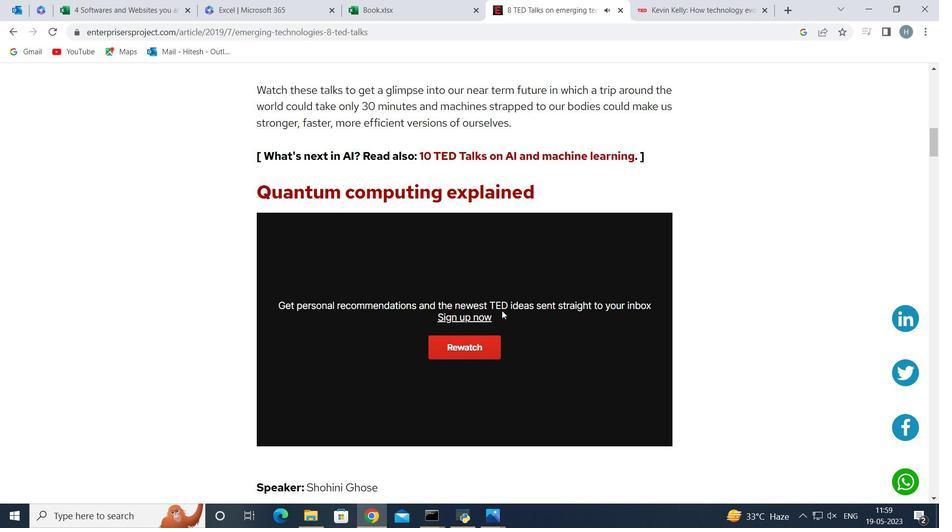 
Action: Mouse moved to (502, 310)
Screenshot: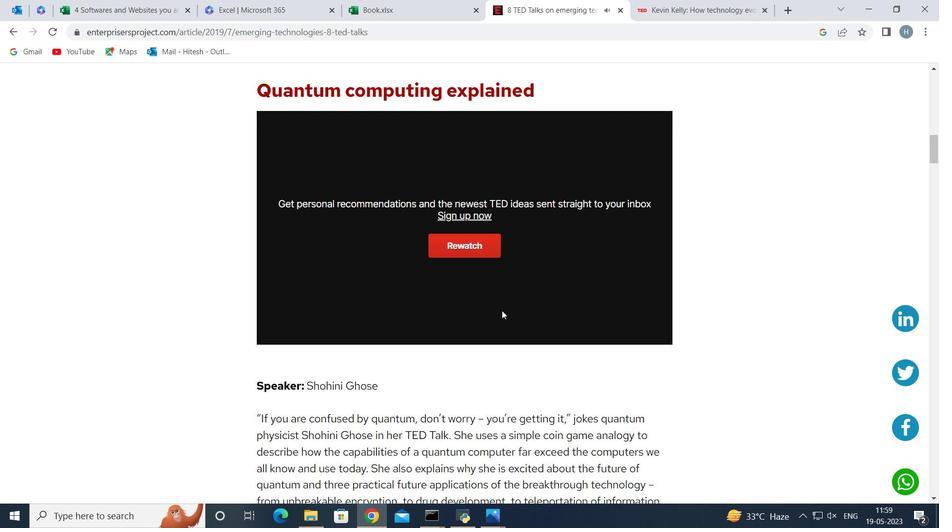 
Action: Mouse scrolled (502, 309) with delta (0, 0)
Screenshot: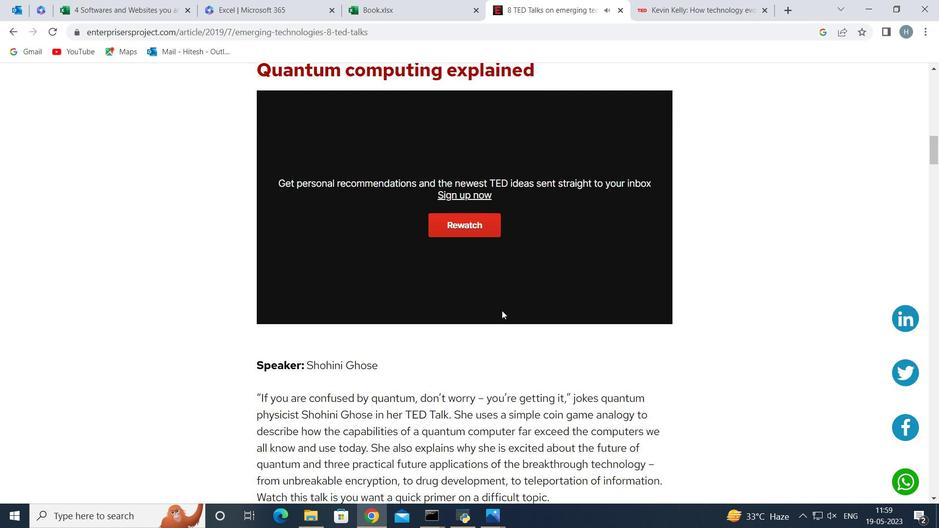 
Action: Mouse scrolled (502, 309) with delta (0, 0)
Screenshot: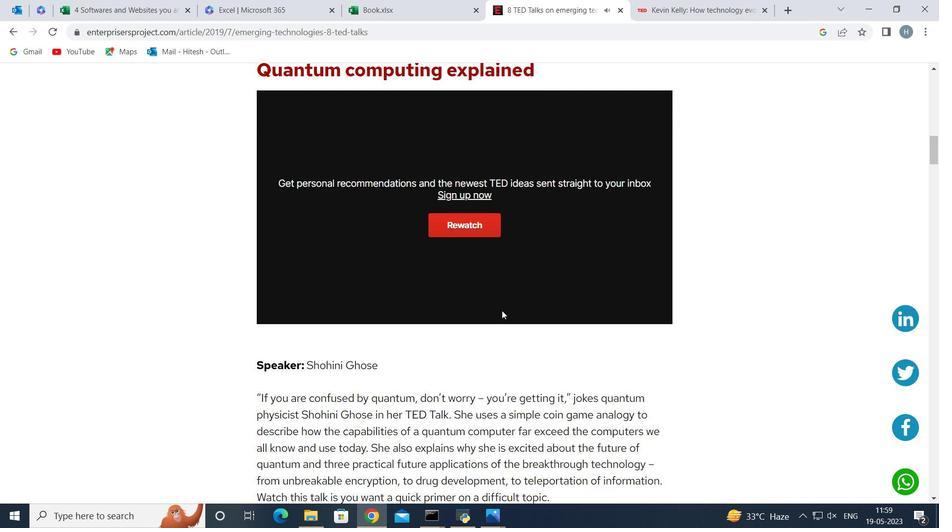 
Action: Mouse moved to (540, 293)
Screenshot: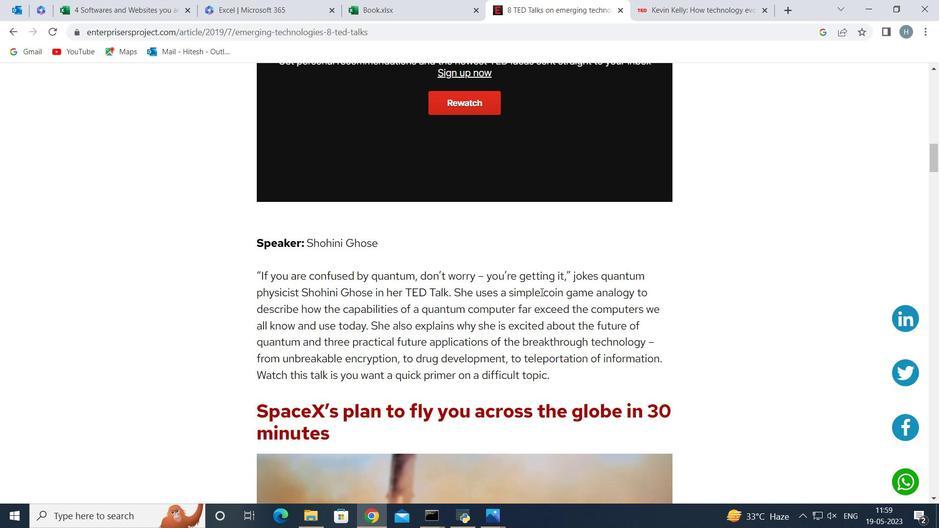 
Action: Mouse scrolled (540, 292) with delta (0, 0)
Screenshot: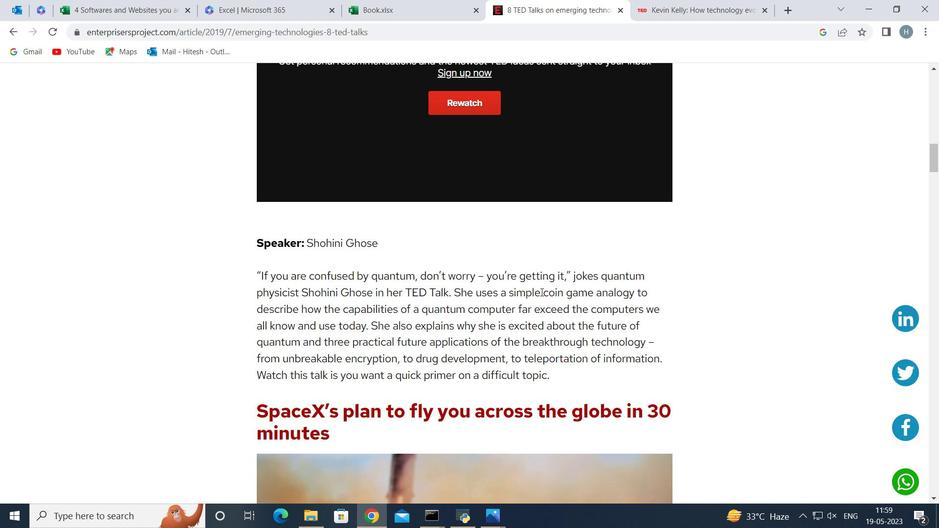 
Action: Mouse moved to (511, 293)
Screenshot: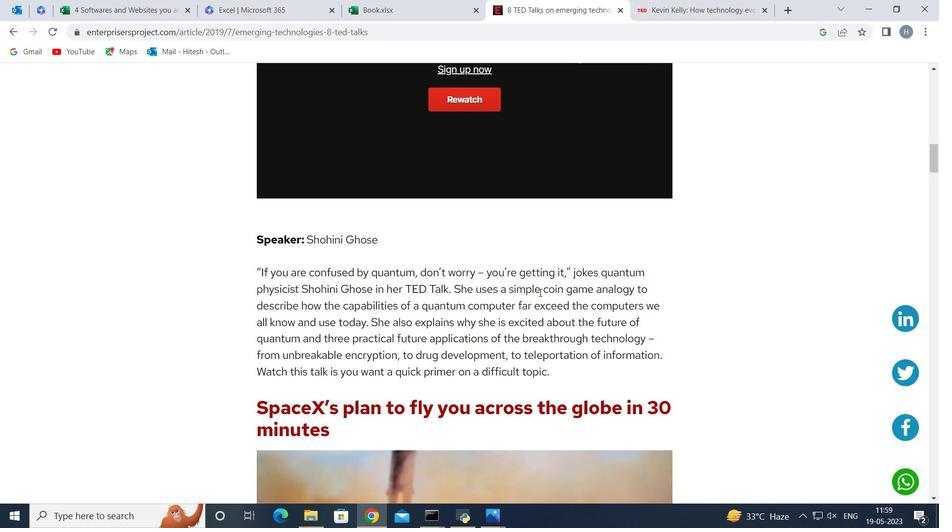 
Action: Mouse scrolled (511, 292) with delta (0, 0)
Screenshot: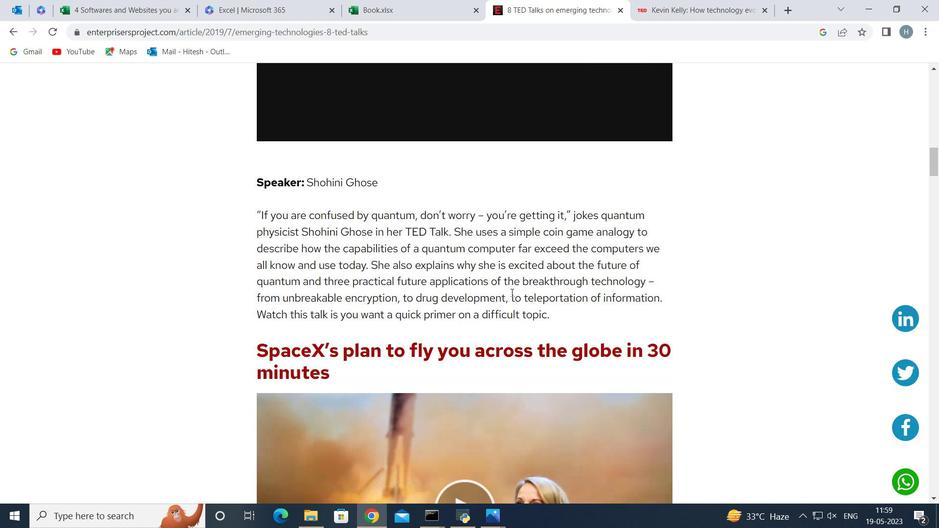 
Action: Mouse moved to (357, 304)
Screenshot: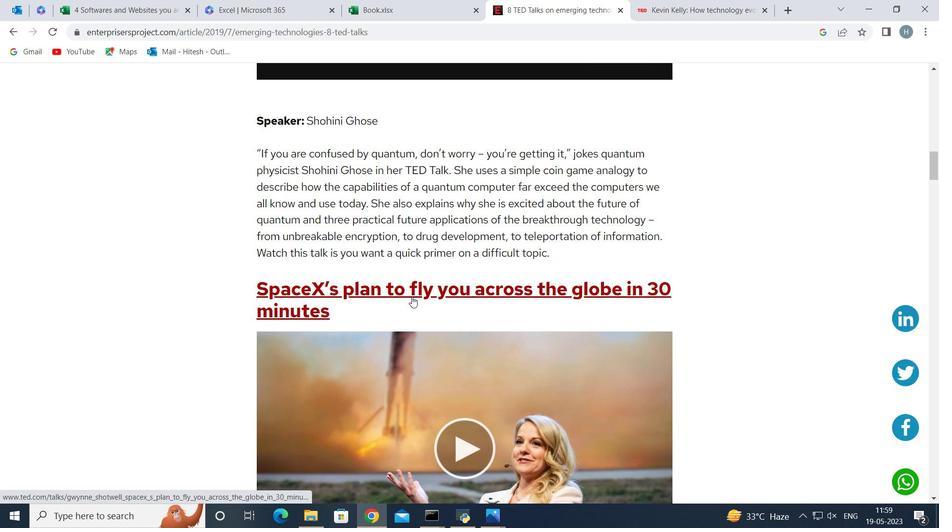 
Action: Mouse scrolled (357, 304) with delta (0, 0)
Screenshot: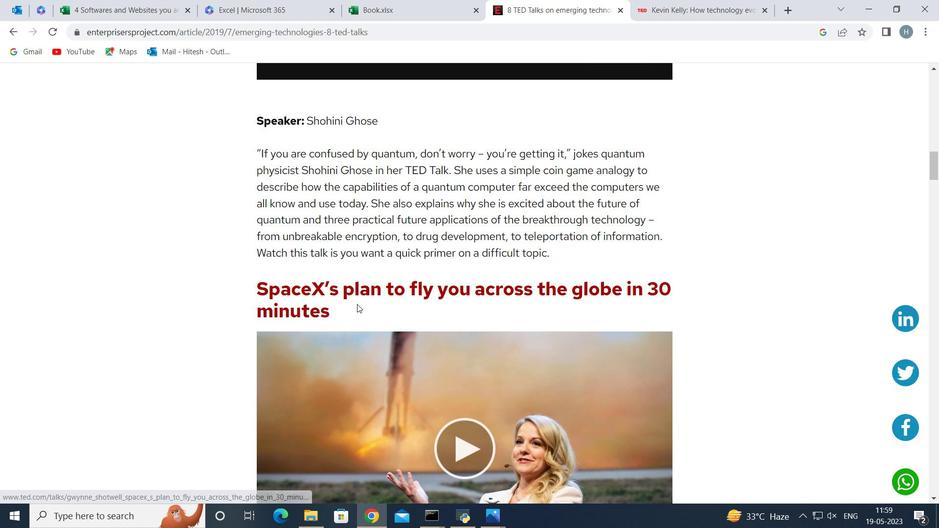
Action: Mouse scrolled (357, 304) with delta (0, 0)
Screenshot: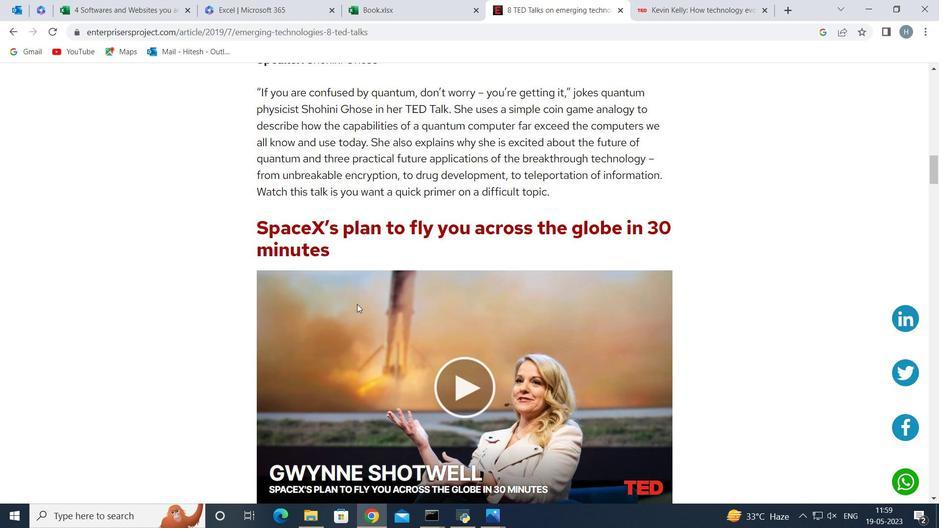 
Action: Mouse moved to (491, 212)
Screenshot: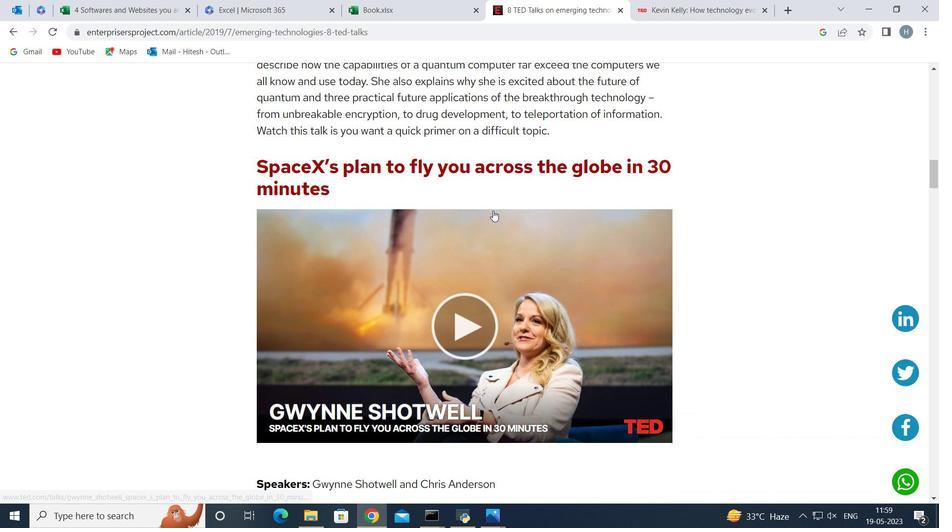 
Action: Mouse scrolled (491, 212) with delta (0, 0)
Screenshot: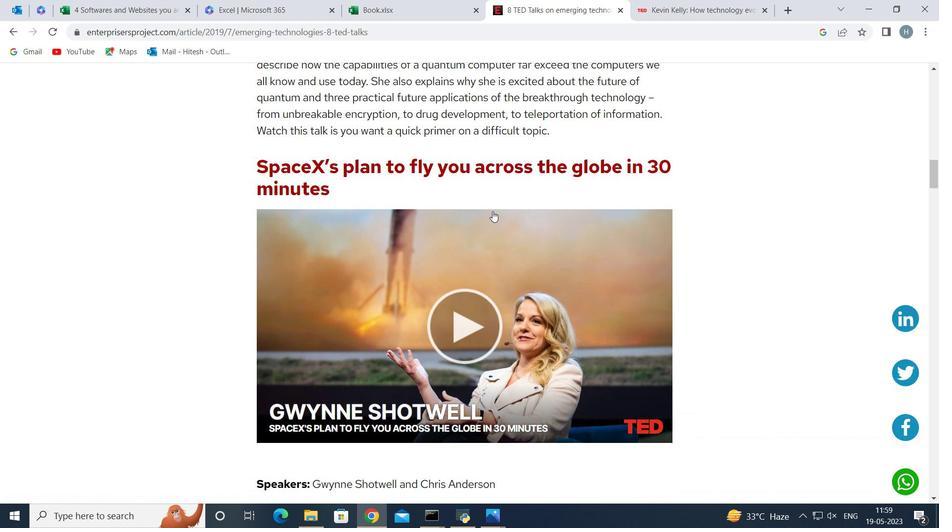 
Action: Mouse moved to (472, 222)
Screenshot: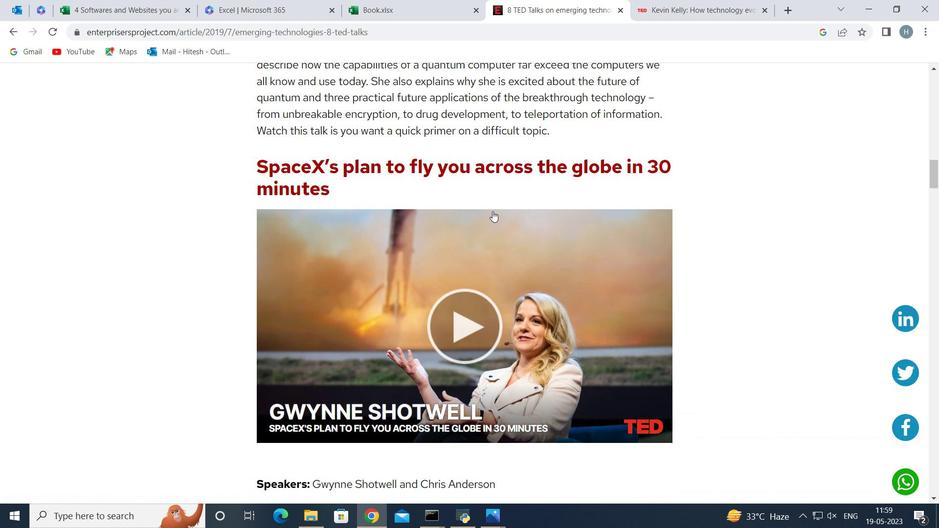 
Action: Mouse scrolled (472, 221) with delta (0, 0)
Screenshot: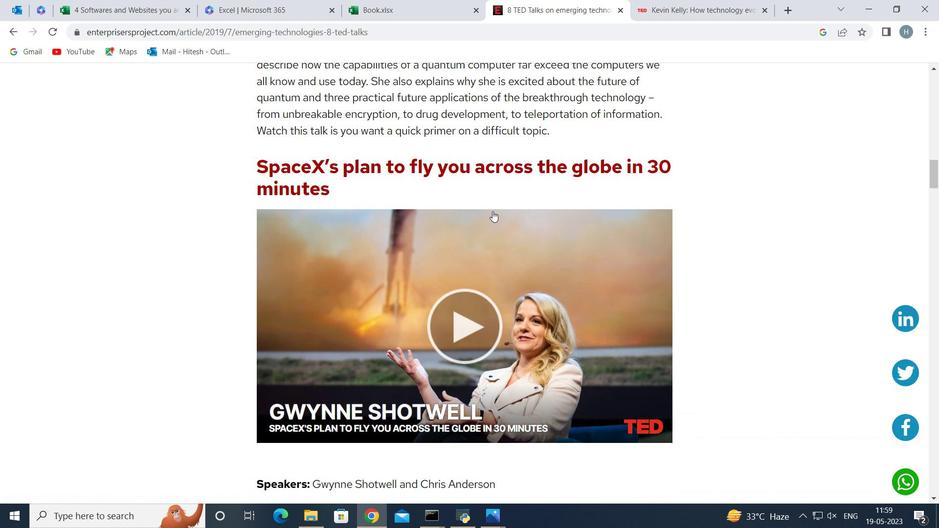 
Action: Mouse moved to (421, 230)
Screenshot: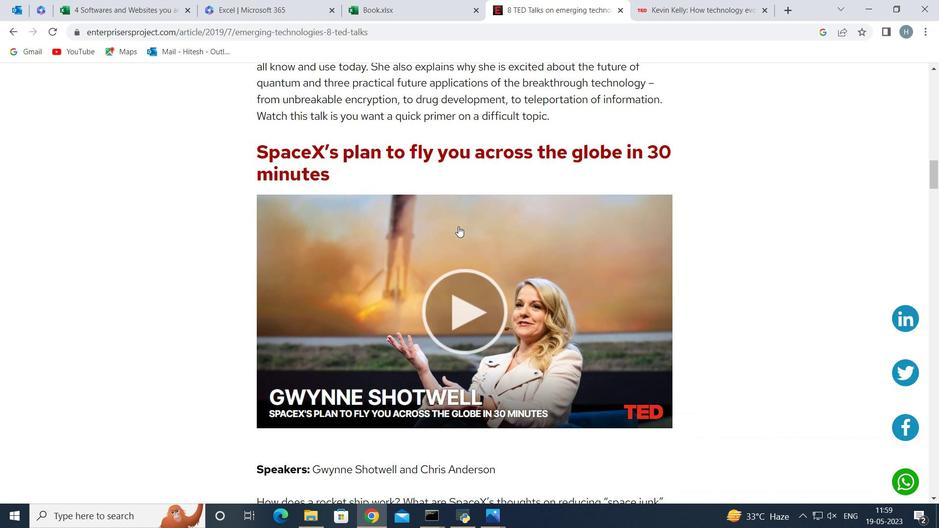 
Action: Mouse scrolled (421, 230) with delta (0, 0)
Screenshot: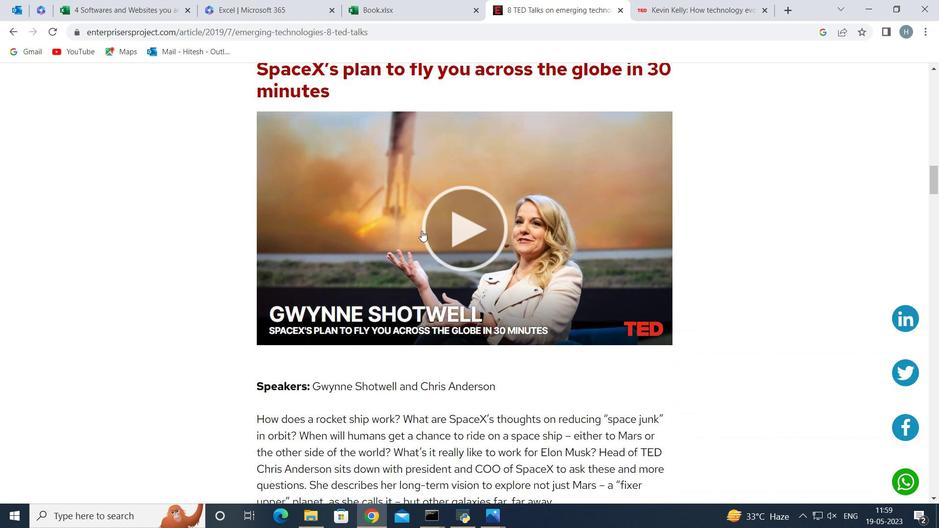 
Action: Mouse scrolled (421, 230) with delta (0, 0)
Screenshot: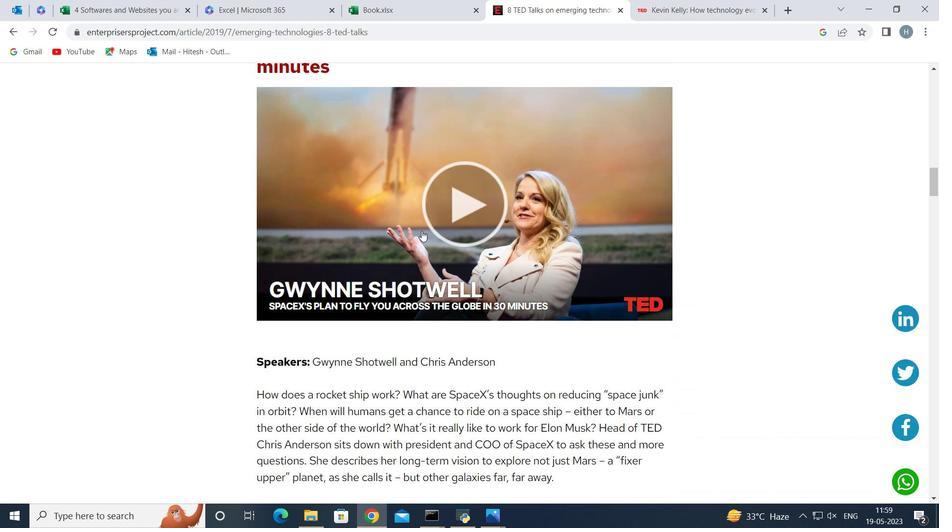 
Action: Mouse scrolled (421, 230) with delta (0, 0)
Screenshot: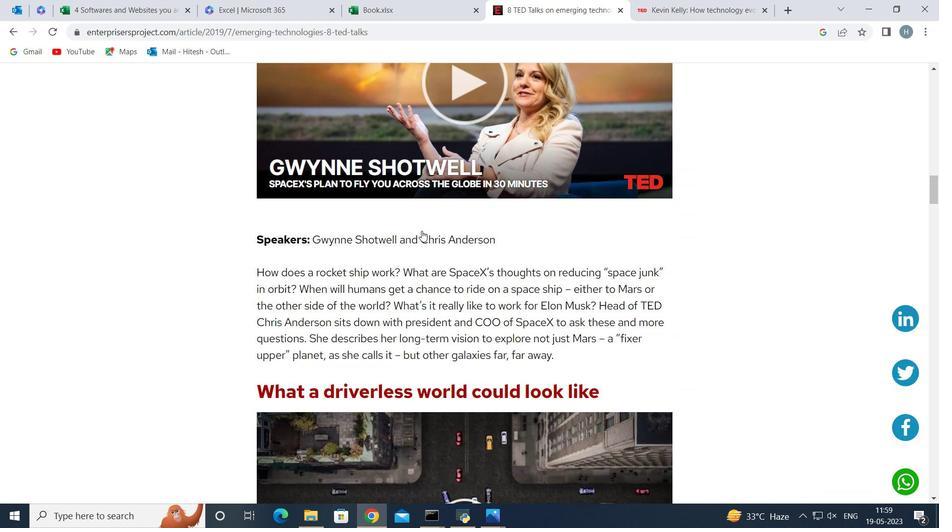 
Action: Mouse scrolled (421, 230) with delta (0, 0)
Screenshot: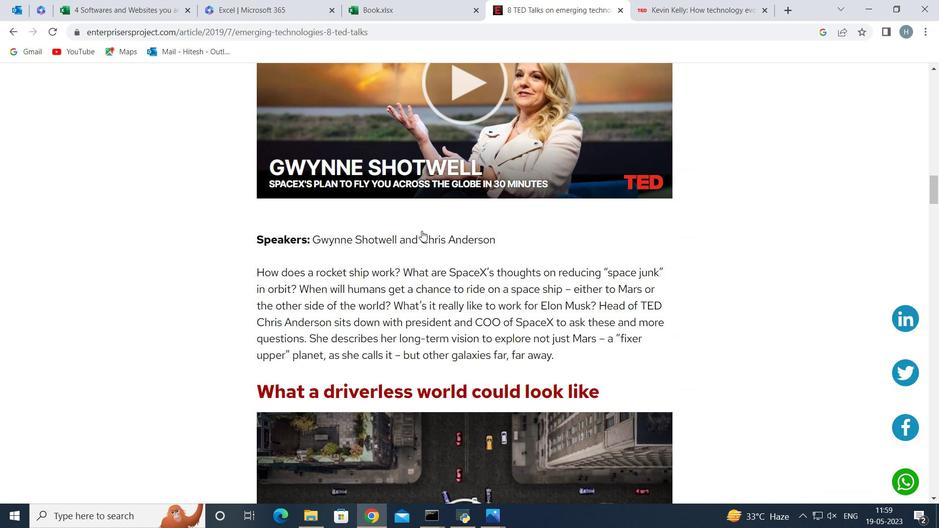 
Action: Mouse scrolled (421, 230) with delta (0, 0)
Screenshot: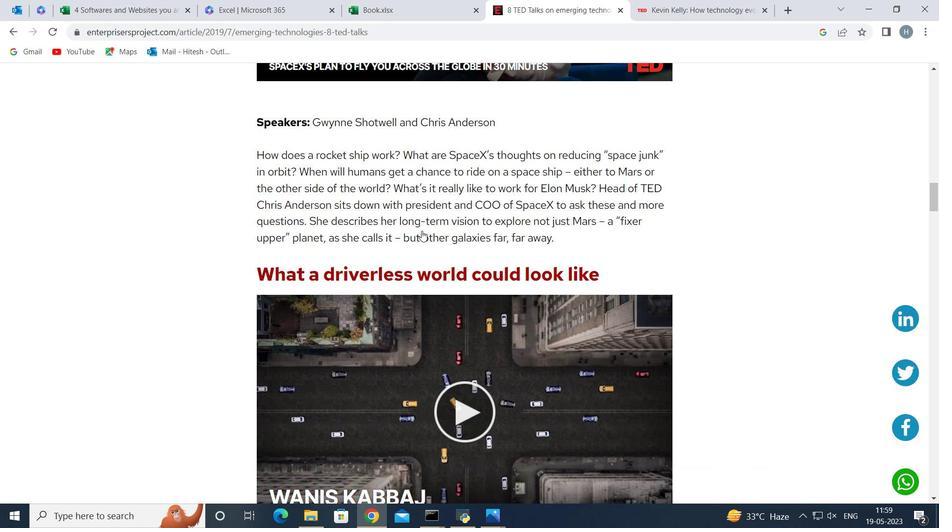 
Action: Mouse scrolled (421, 230) with delta (0, 0)
Screenshot: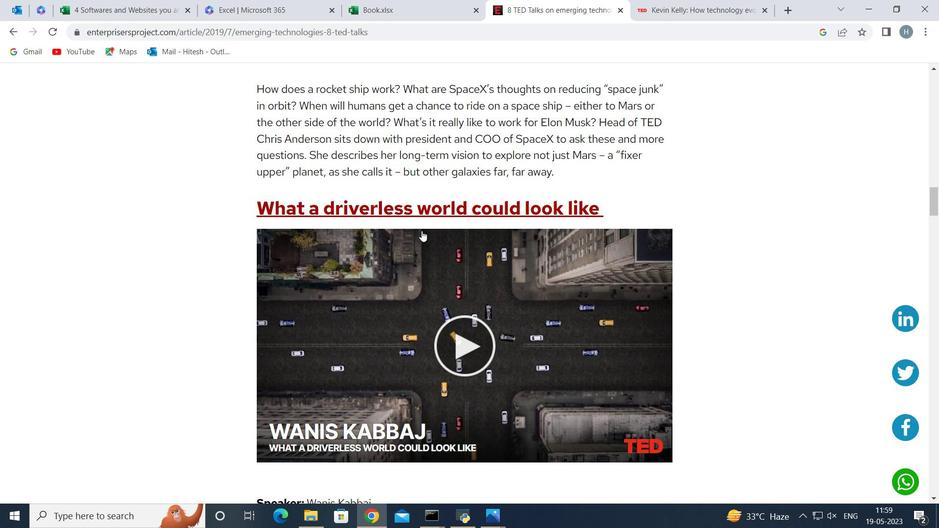 
Action: Mouse scrolled (421, 230) with delta (0, 0)
Screenshot: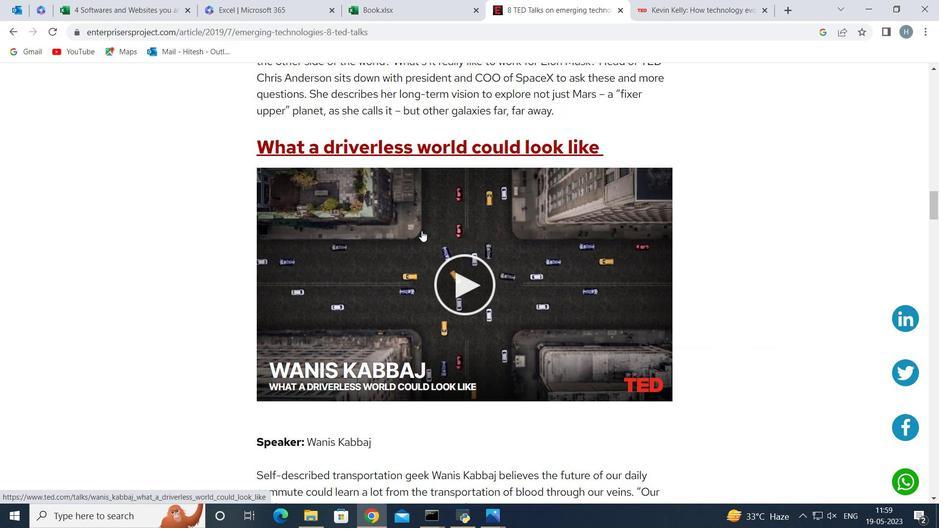 
Action: Mouse scrolled (421, 230) with delta (0, 0)
Screenshot: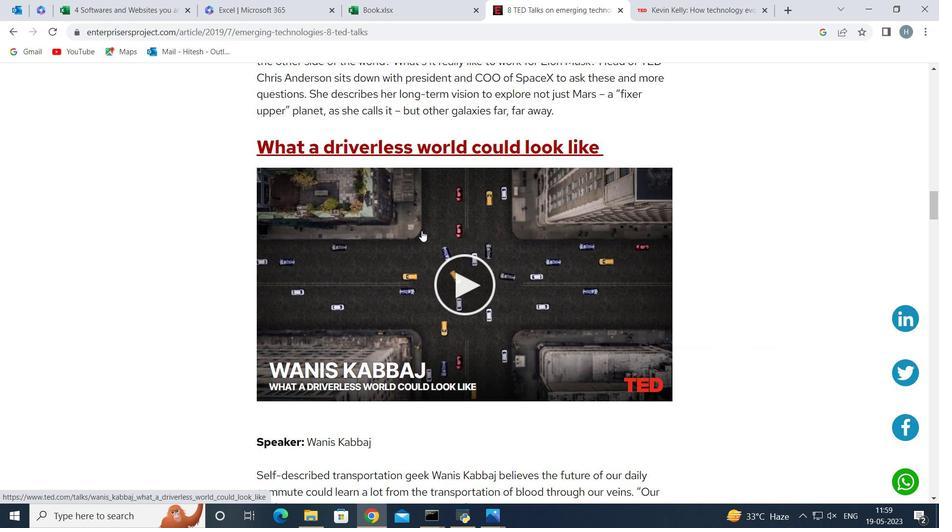 
Action: Mouse scrolled (421, 230) with delta (0, 0)
Screenshot: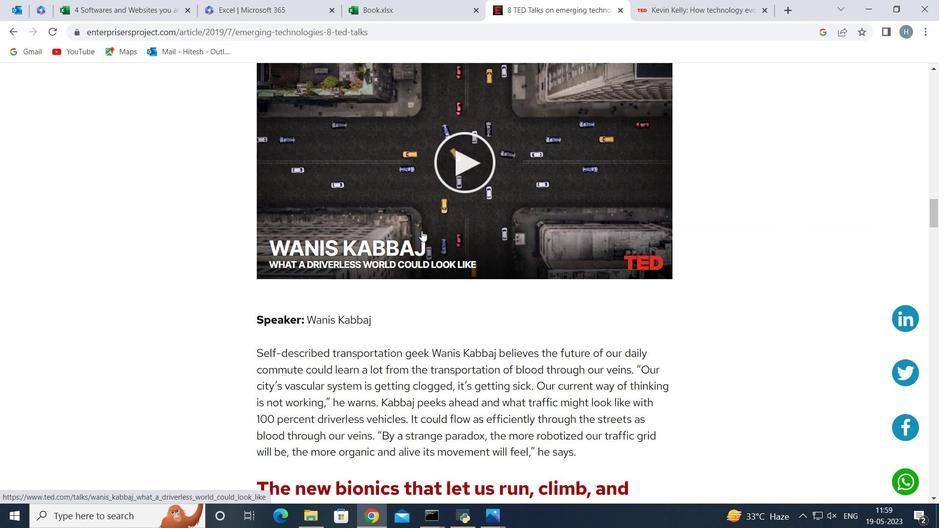 
Action: Mouse scrolled (421, 230) with delta (0, 0)
Screenshot: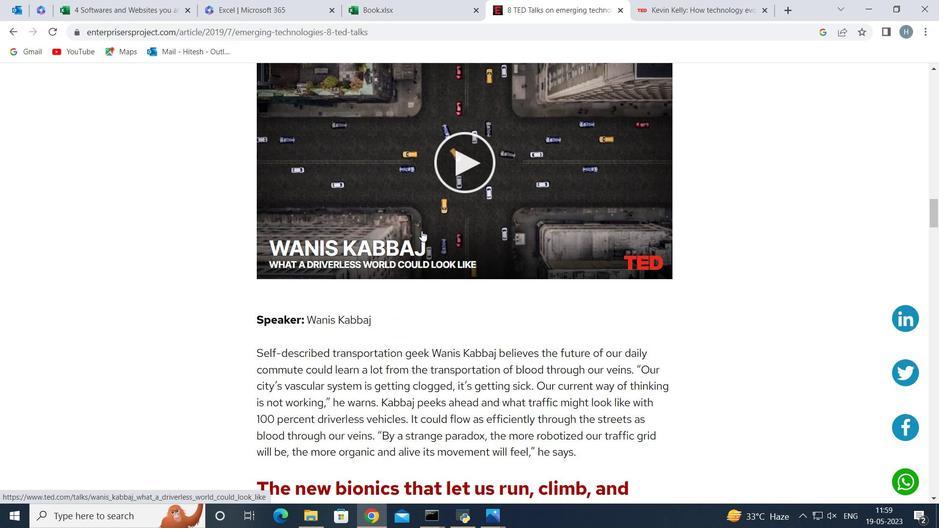
Action: Mouse scrolled (421, 230) with delta (0, 0)
Screenshot: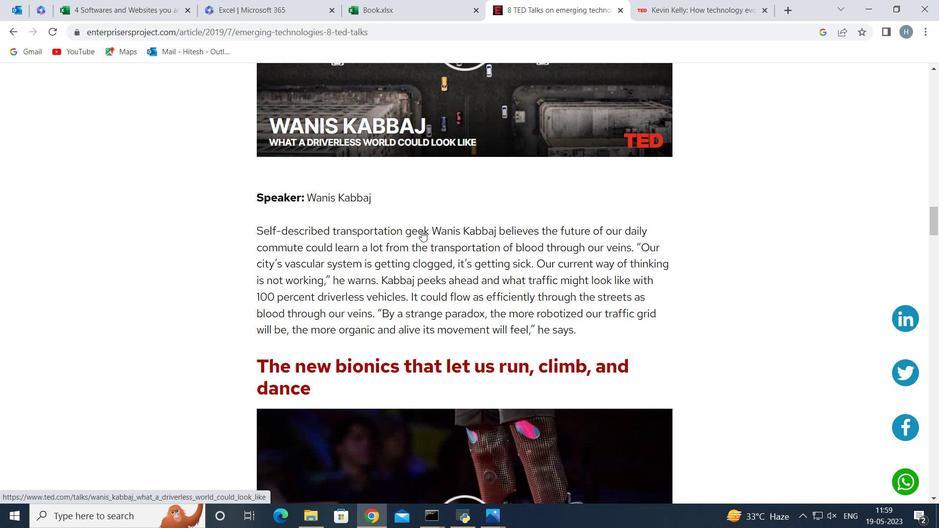 
Action: Mouse scrolled (421, 230) with delta (0, 0)
Screenshot: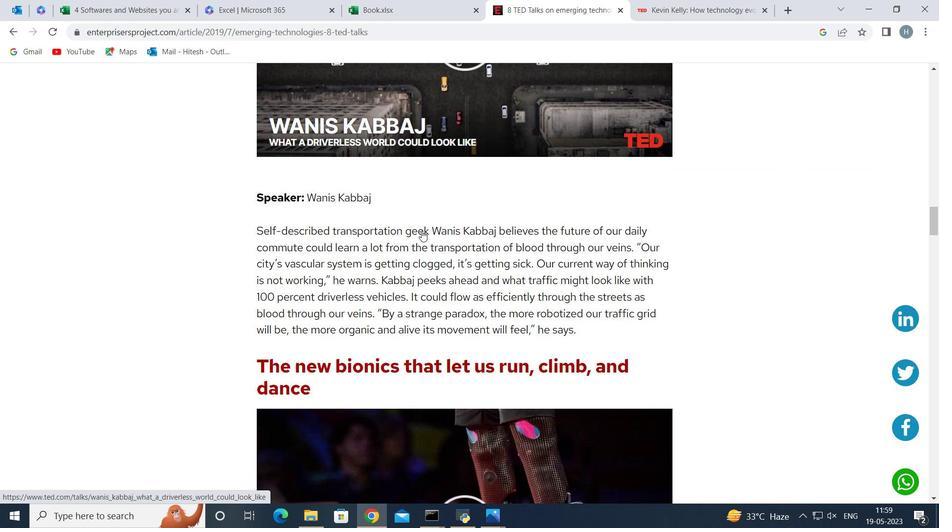 
Action: Mouse scrolled (421, 230) with delta (0, 0)
Screenshot: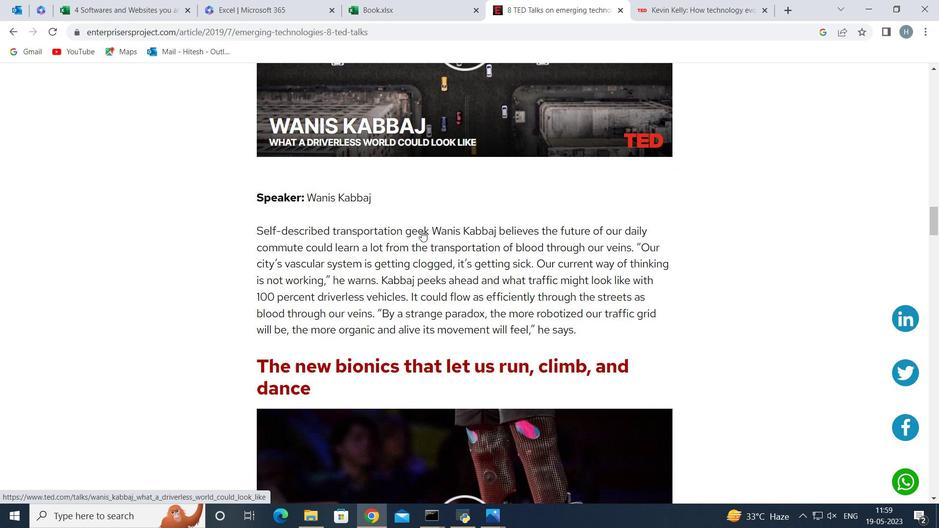 
Action: Mouse scrolled (421, 230) with delta (0, 0)
Screenshot: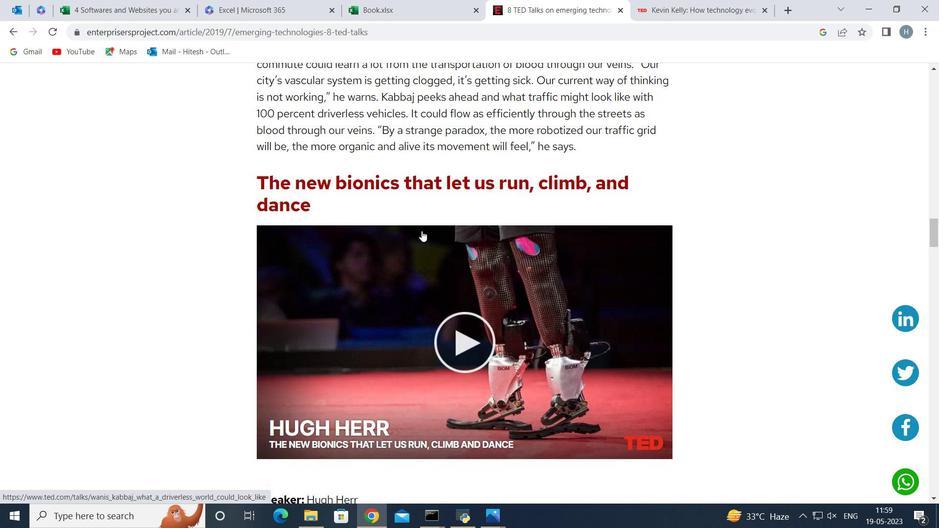 
Action: Mouse scrolled (421, 230) with delta (0, 0)
Screenshot: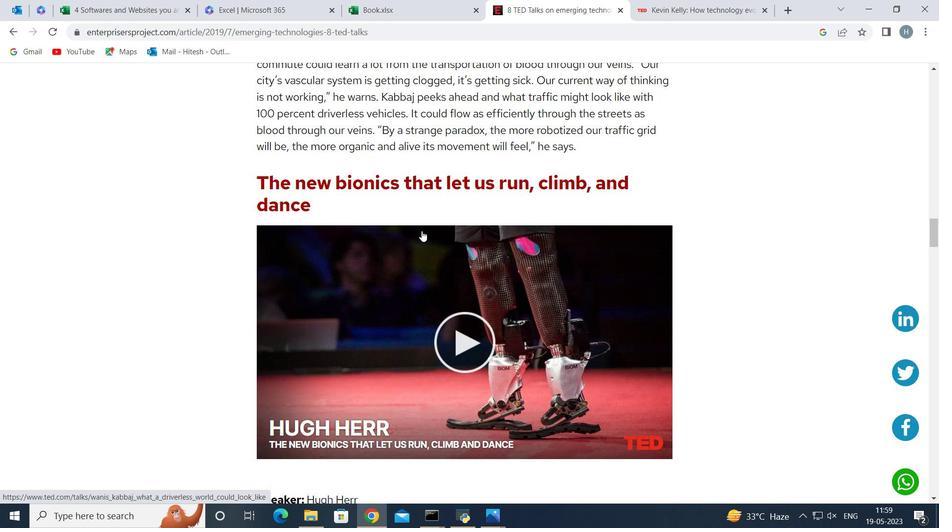 
Action: Mouse scrolled (421, 231) with delta (0, 0)
Screenshot: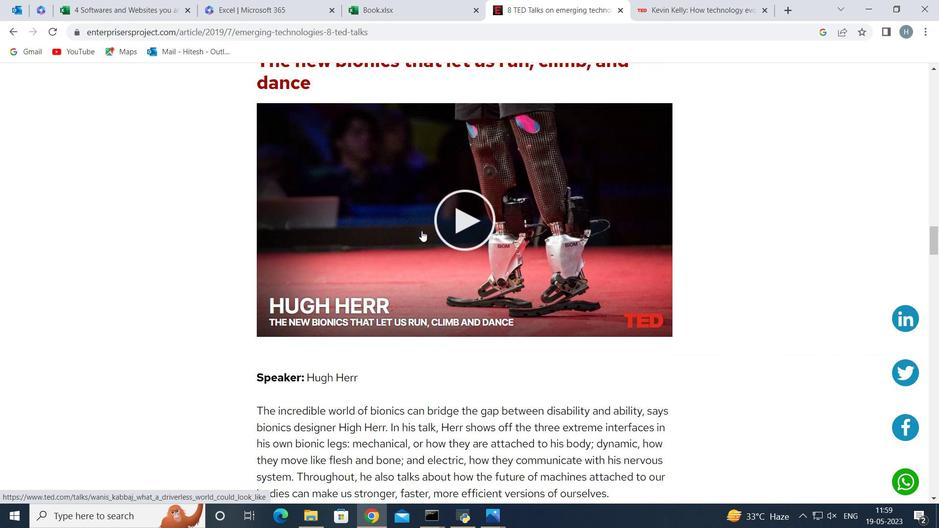 
Action: Mouse scrolled (421, 231) with delta (0, 0)
Screenshot: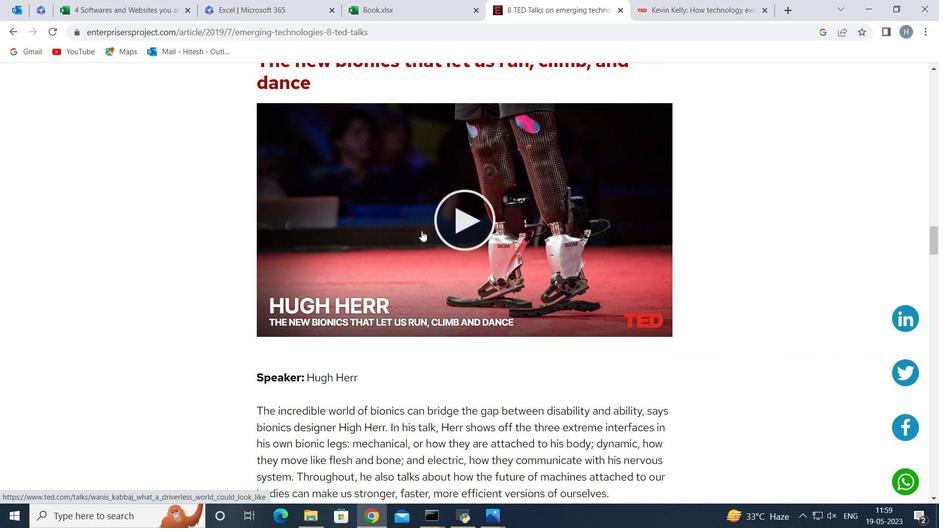 
Action: Mouse scrolled (421, 231) with delta (0, 0)
Screenshot: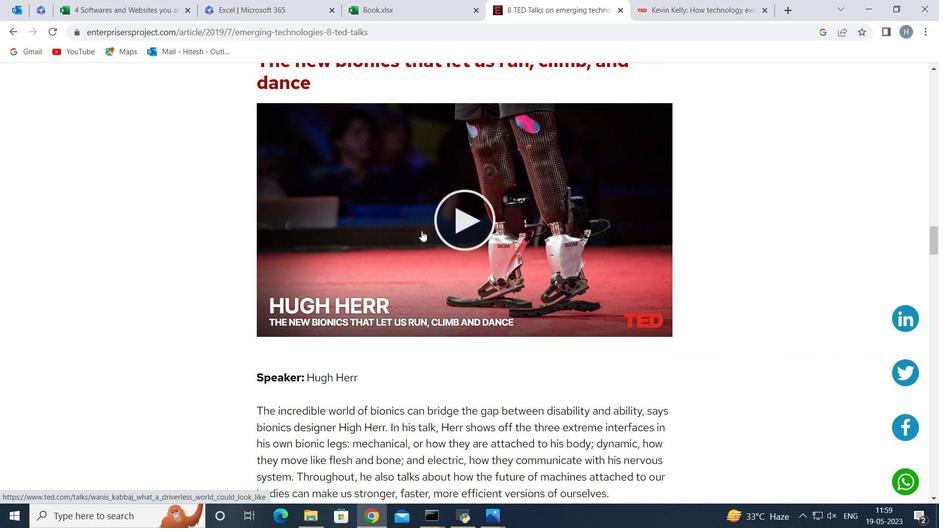
Action: Mouse scrolled (421, 231) with delta (0, 0)
Screenshot: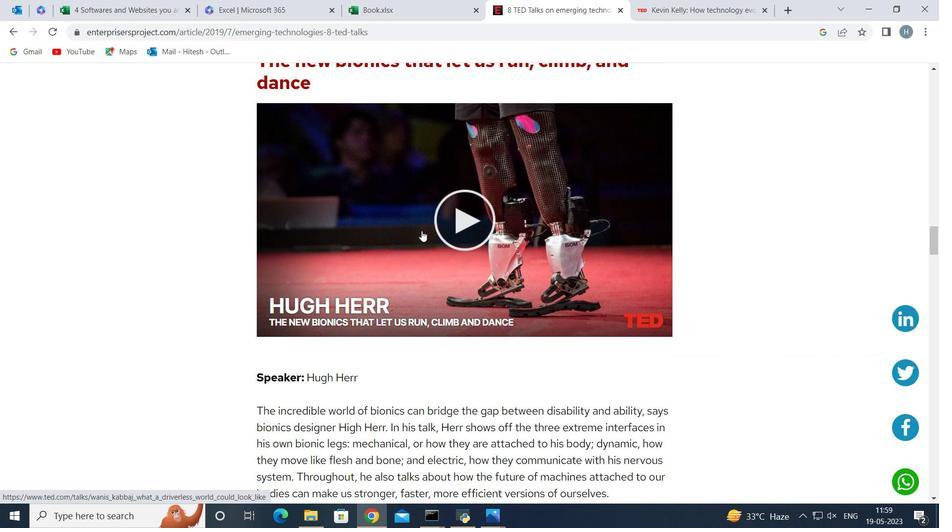 
Action: Mouse scrolled (421, 231) with delta (0, 0)
Screenshot: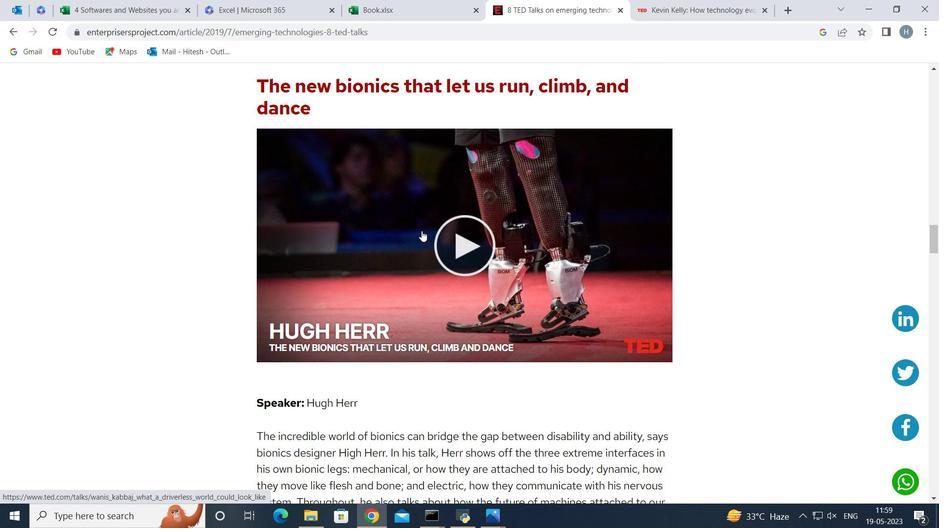 
Action: Mouse scrolled (421, 231) with delta (0, 0)
Screenshot: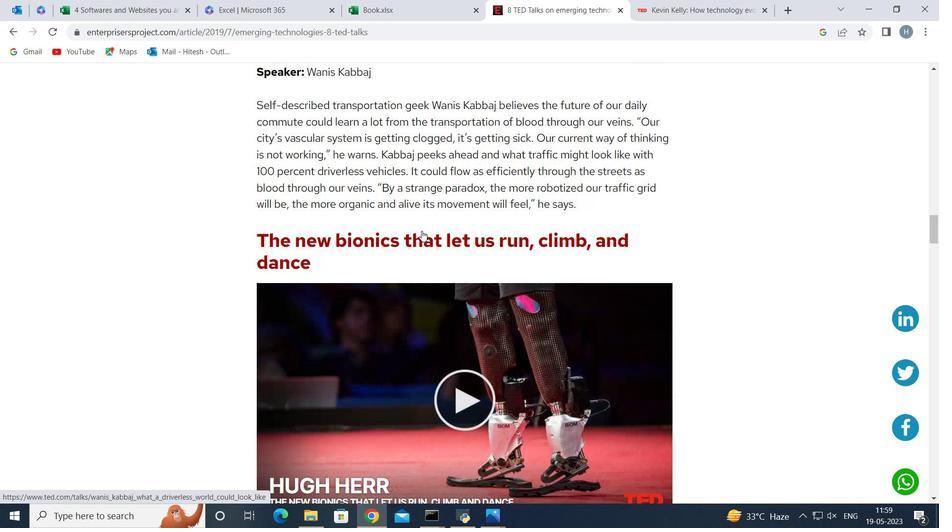 
Action: Mouse scrolled (421, 231) with delta (0, 0)
Screenshot: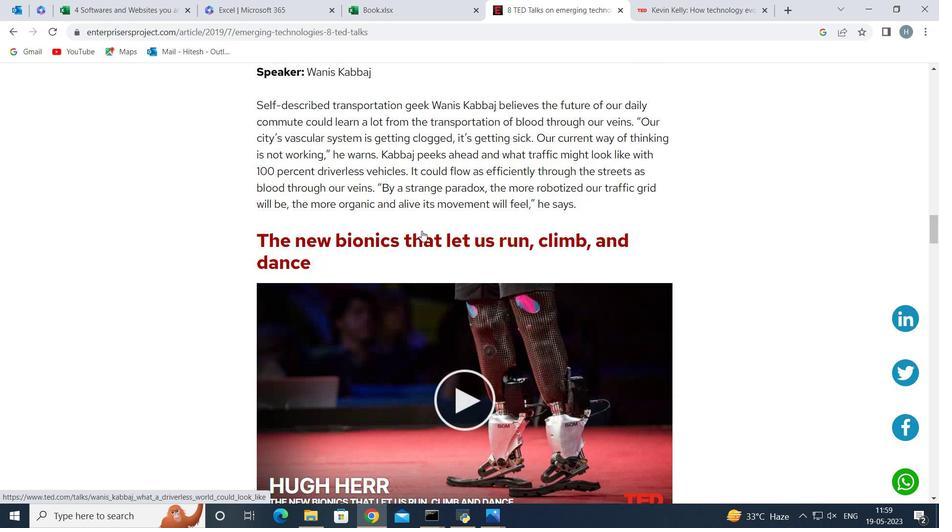 
Action: Mouse scrolled (421, 231) with delta (0, 0)
Screenshot: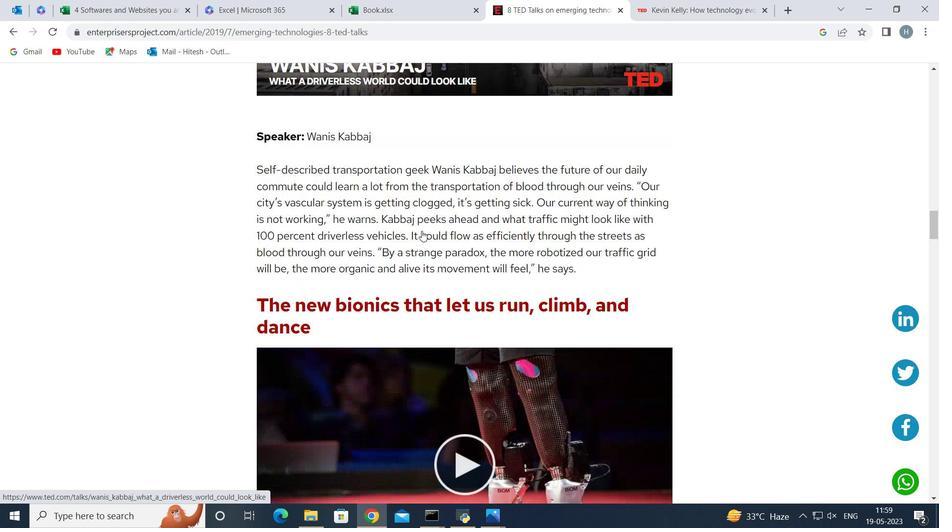 
Action: Mouse scrolled (421, 231) with delta (0, 0)
Screenshot: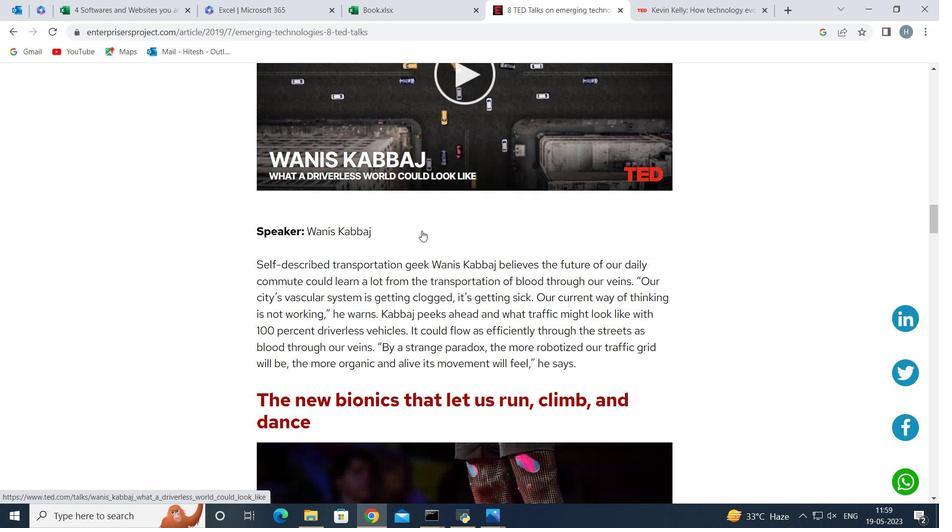 
Action: Mouse scrolled (421, 231) with delta (0, 0)
Screenshot: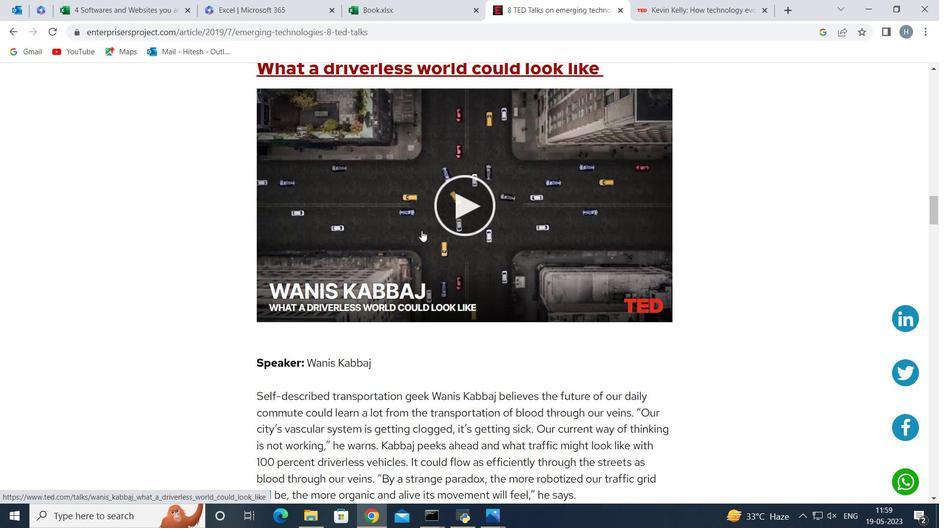 
Action: Mouse scrolled (421, 231) with delta (0, 0)
Screenshot: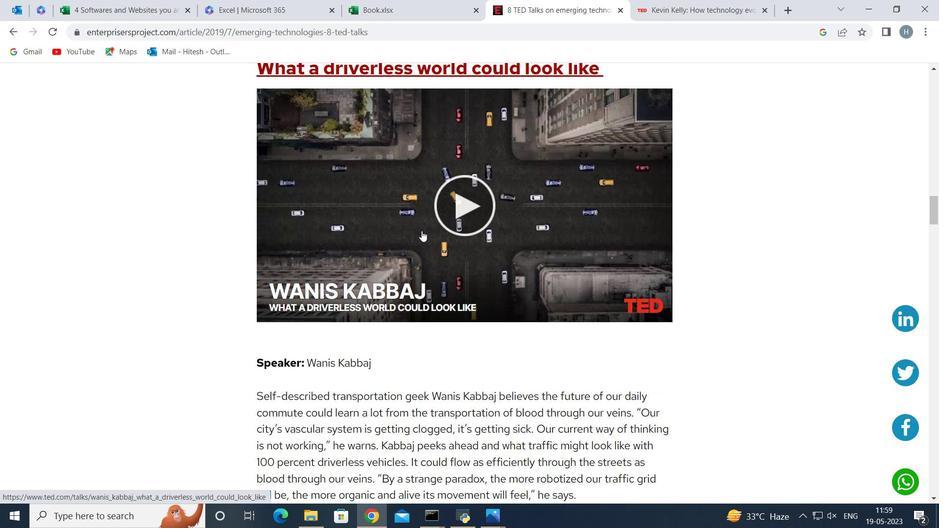 
Action: Mouse scrolled (421, 231) with delta (0, 0)
Screenshot: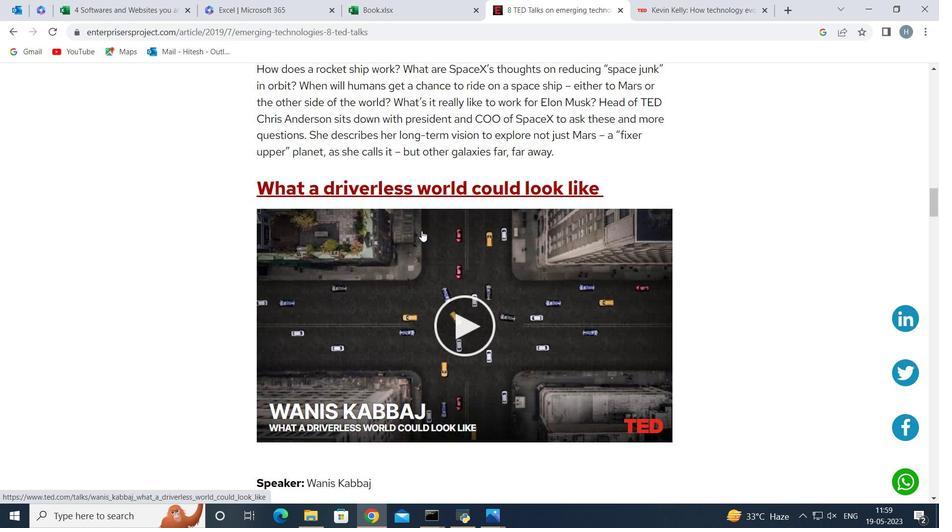 
Action: Mouse scrolled (421, 231) with delta (0, 0)
Screenshot: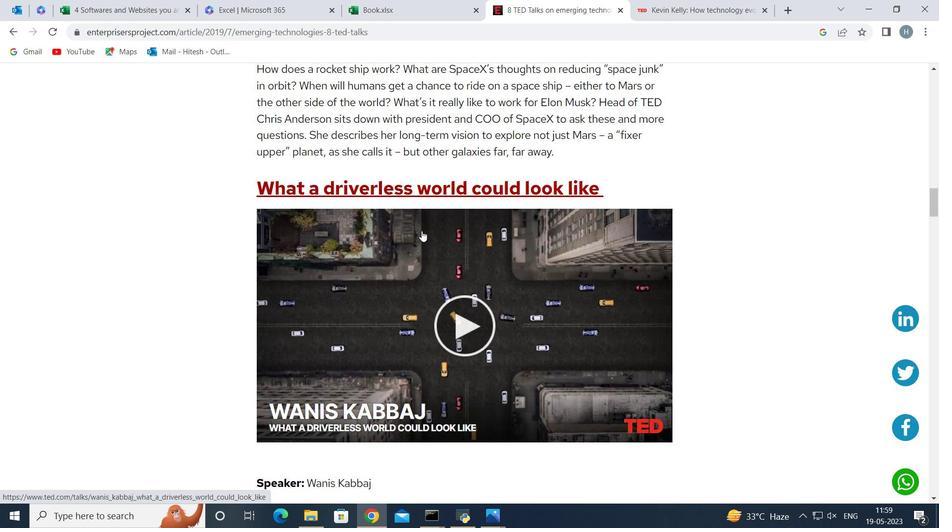 
Action: Mouse scrolled (421, 231) with delta (0, 0)
Screenshot: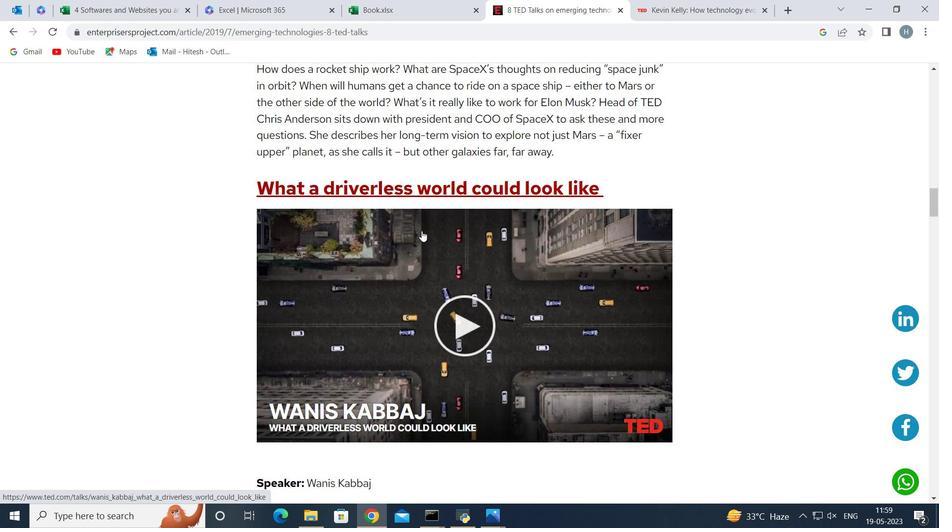 
Action: Mouse scrolled (421, 231) with delta (0, 0)
Screenshot: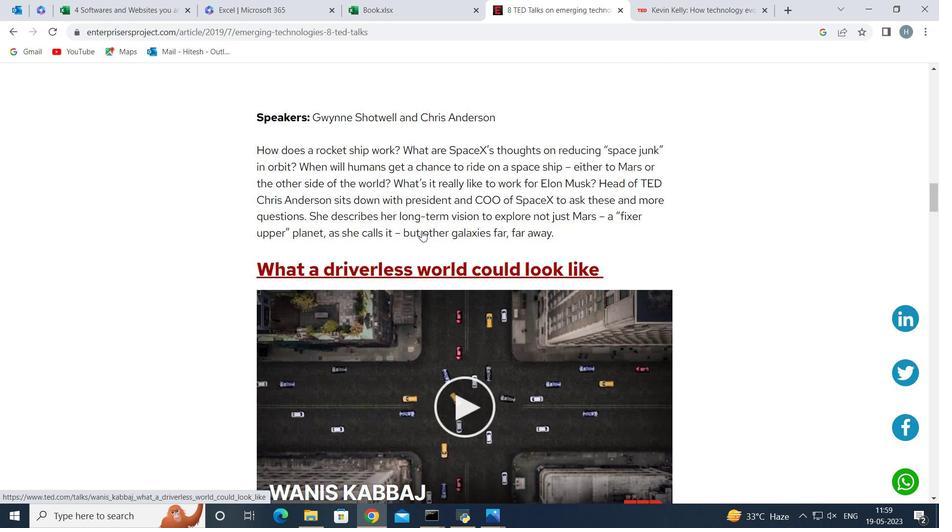 
Action: Mouse scrolled (421, 231) with delta (0, 0)
Screenshot: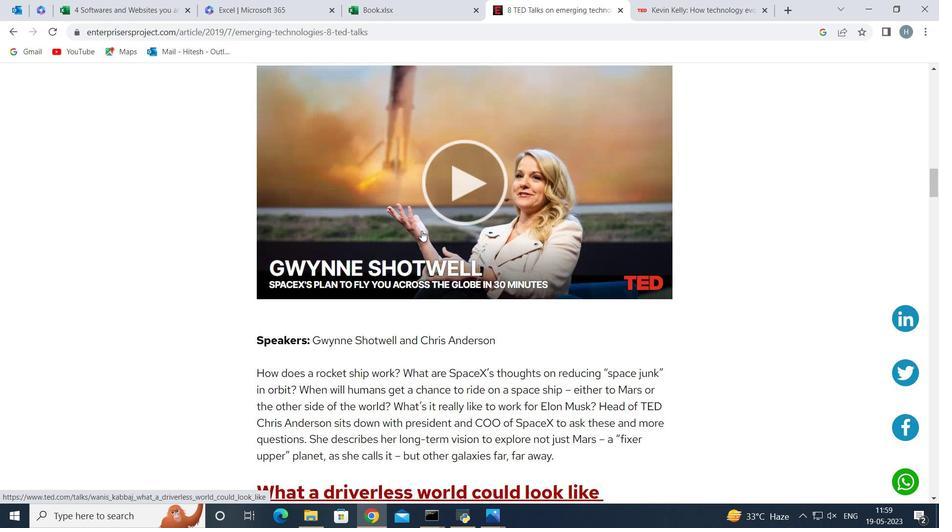 
Action: Mouse scrolled (421, 231) with delta (0, 0)
Screenshot: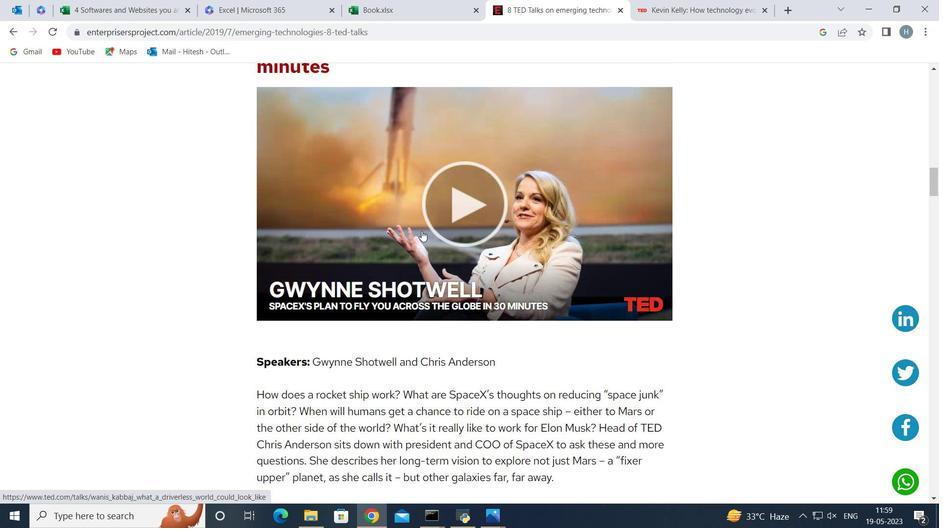 
Action: Mouse scrolled (421, 230) with delta (0, 0)
Screenshot: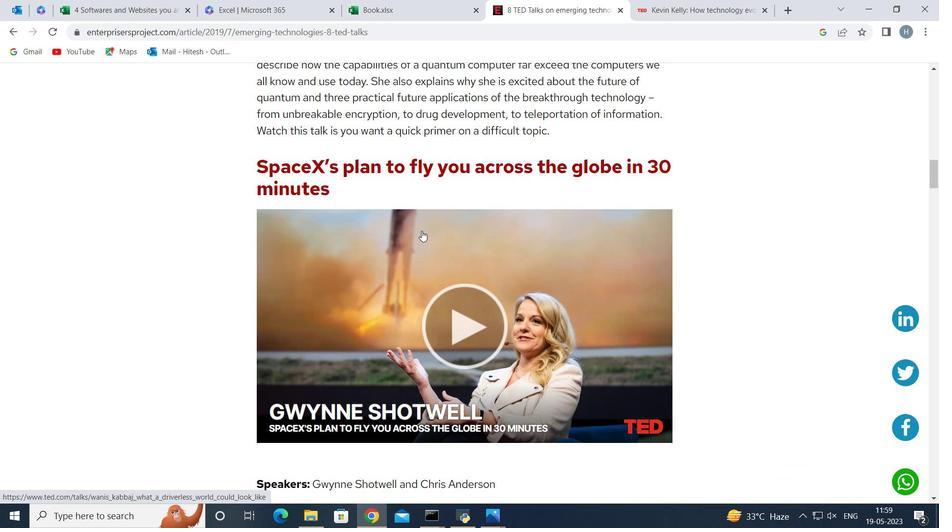 
Action: Mouse moved to (468, 257)
Screenshot: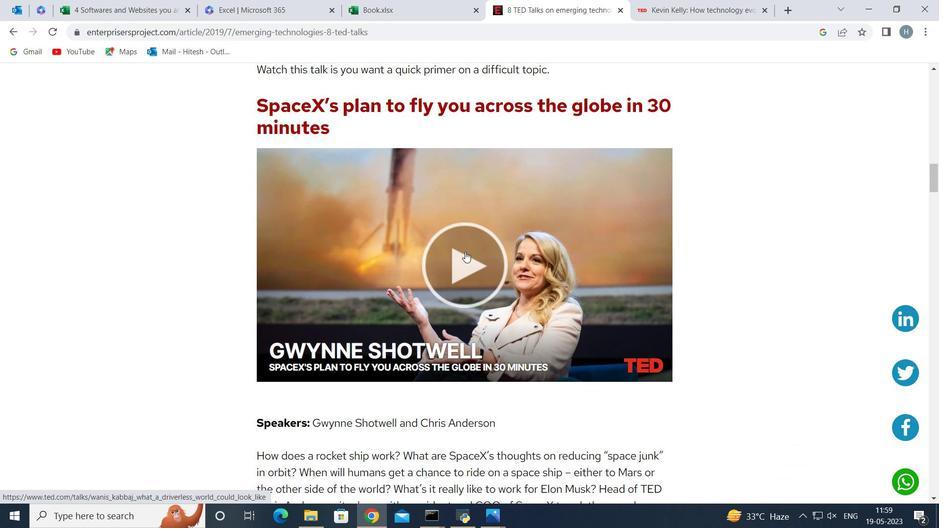 
Action: Mouse pressed left at (468, 257)
Screenshot: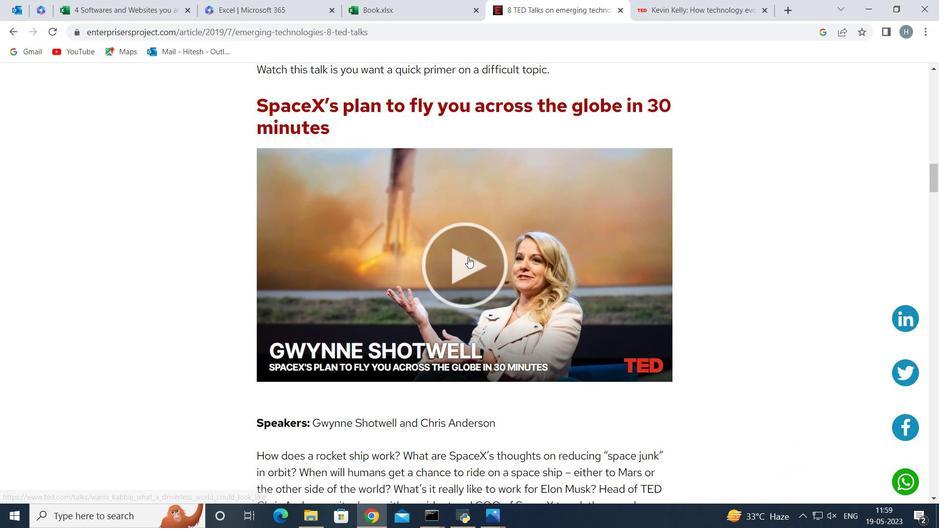 
Action: Mouse moved to (468, 313)
Screenshot: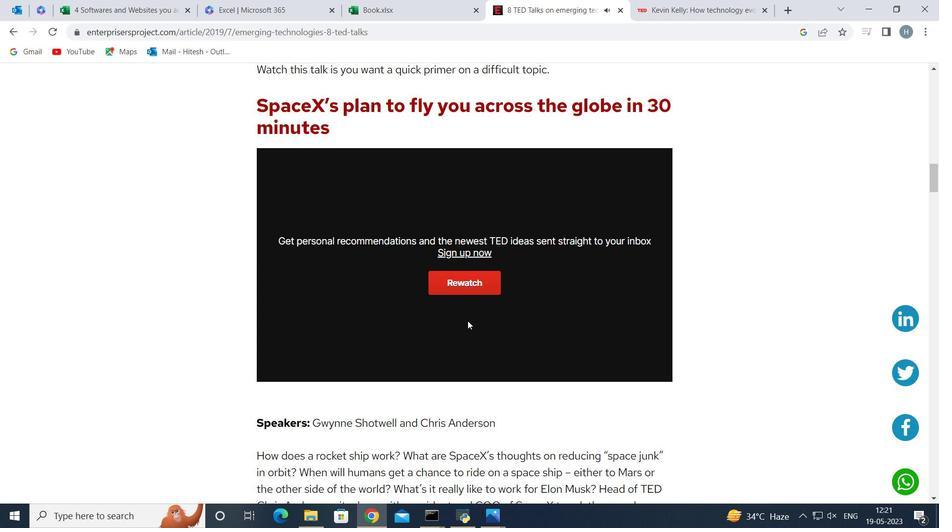 
Action: Mouse scrolled (468, 313) with delta (0, 0)
